 Task: Find connections with filter location Enshi with filter topic #Marketingwith filter profile language German with filter current company ICRISAT with filter school Siksha 'O' Anusandhan University with filter industry Cosmetology and Barber Schools with filter service category Financial Reporting with filter keywords title Nail Technician
Action: Mouse moved to (622, 63)
Screenshot: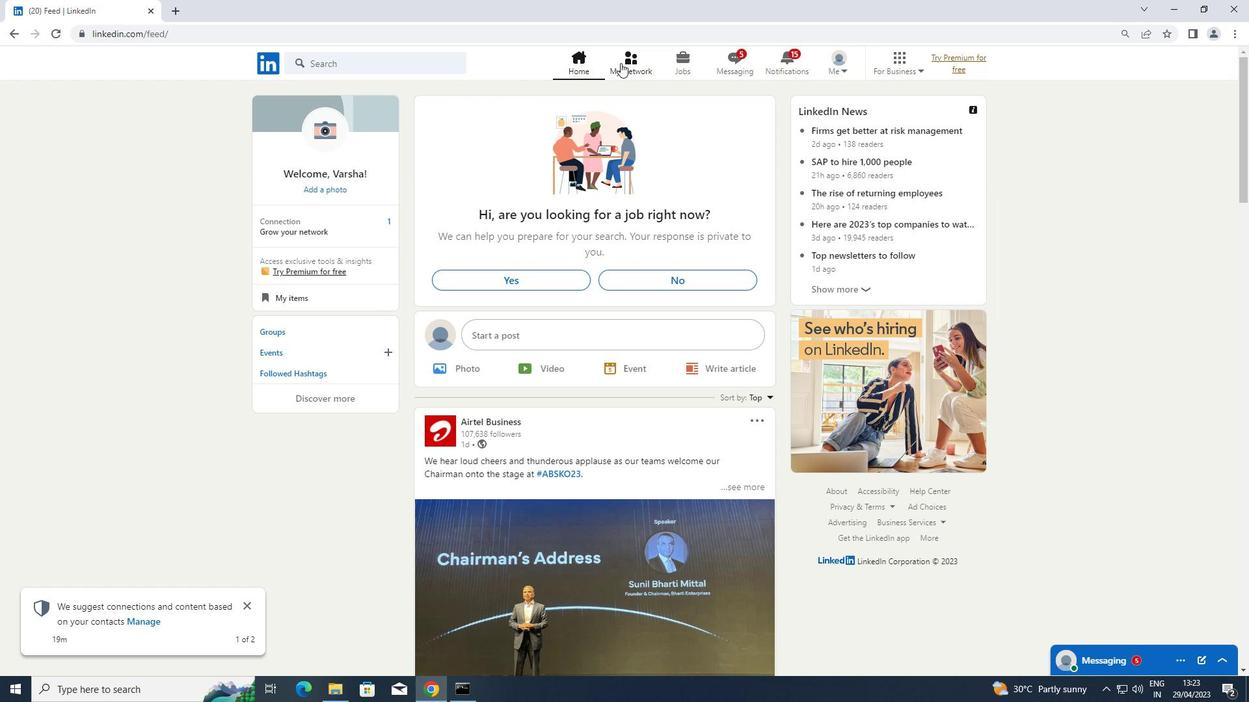 
Action: Mouse pressed left at (622, 63)
Screenshot: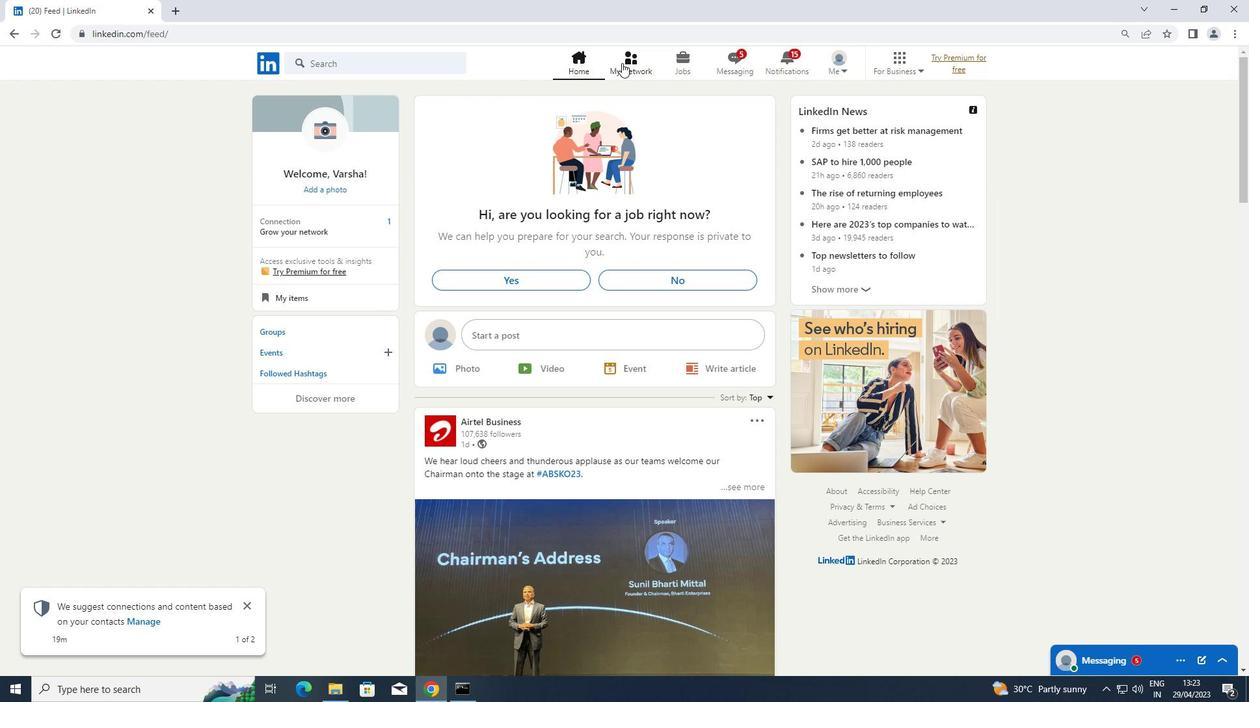 
Action: Mouse moved to (350, 142)
Screenshot: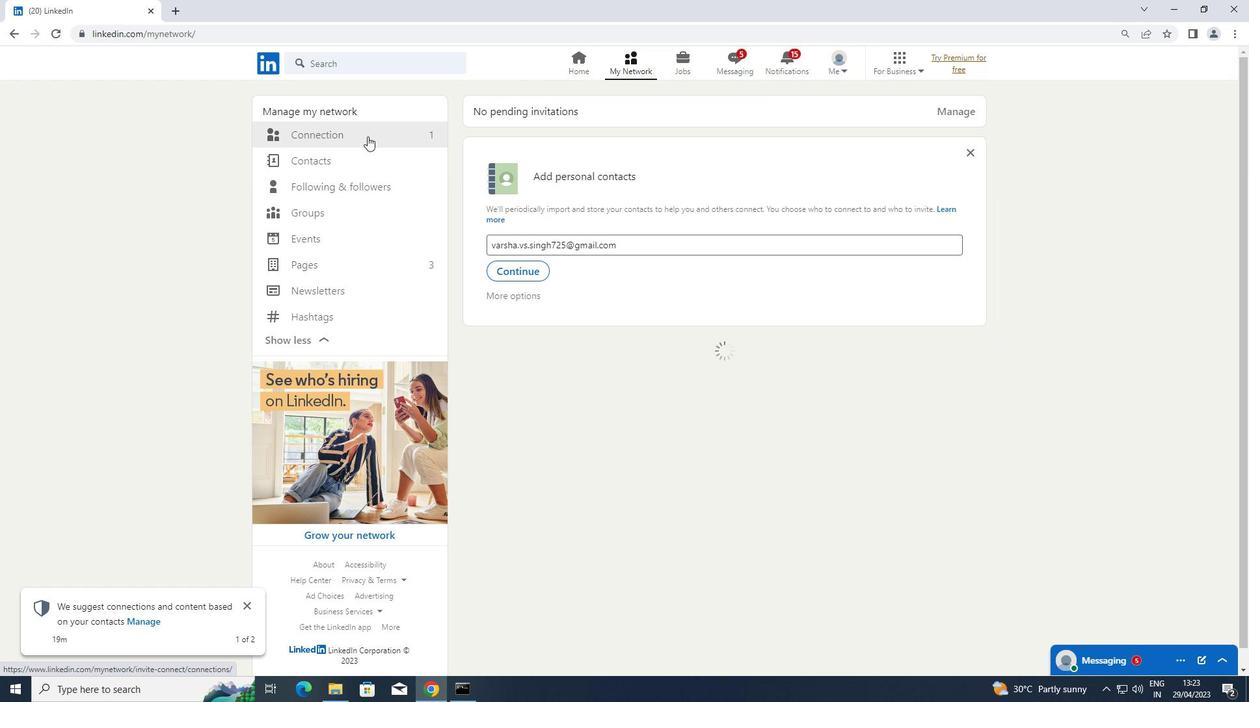 
Action: Mouse pressed left at (350, 142)
Screenshot: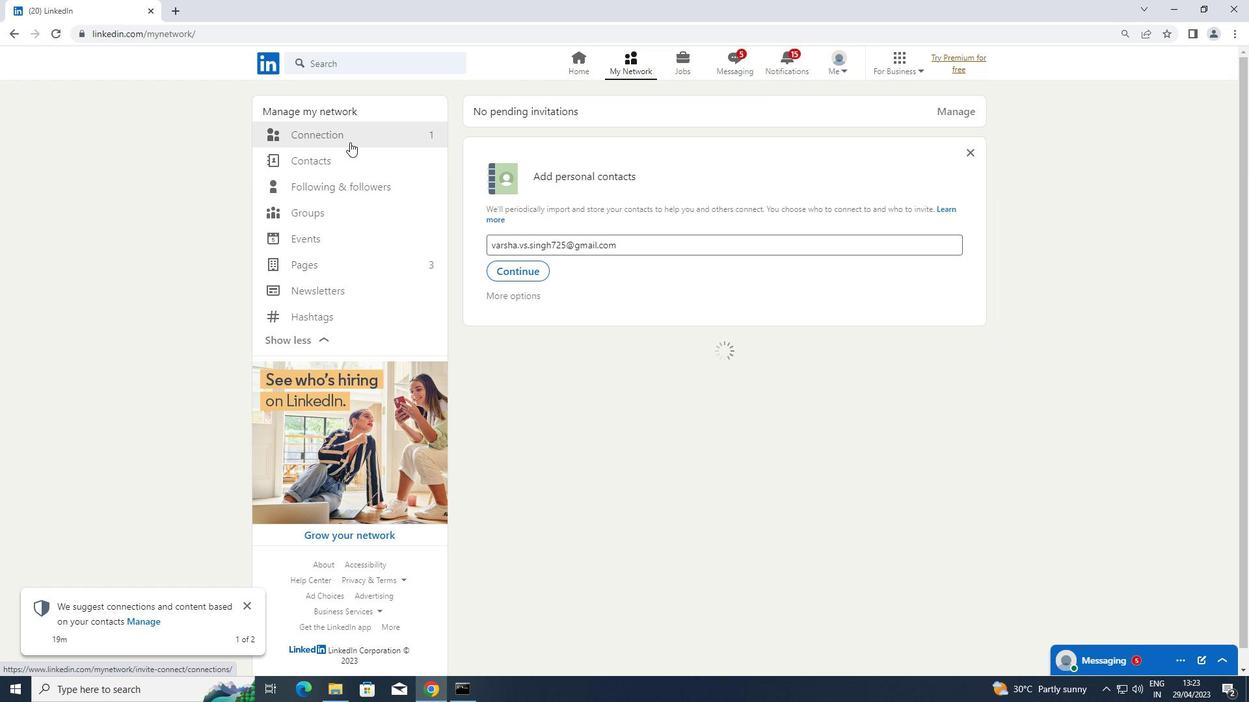 
Action: Mouse moved to (306, 124)
Screenshot: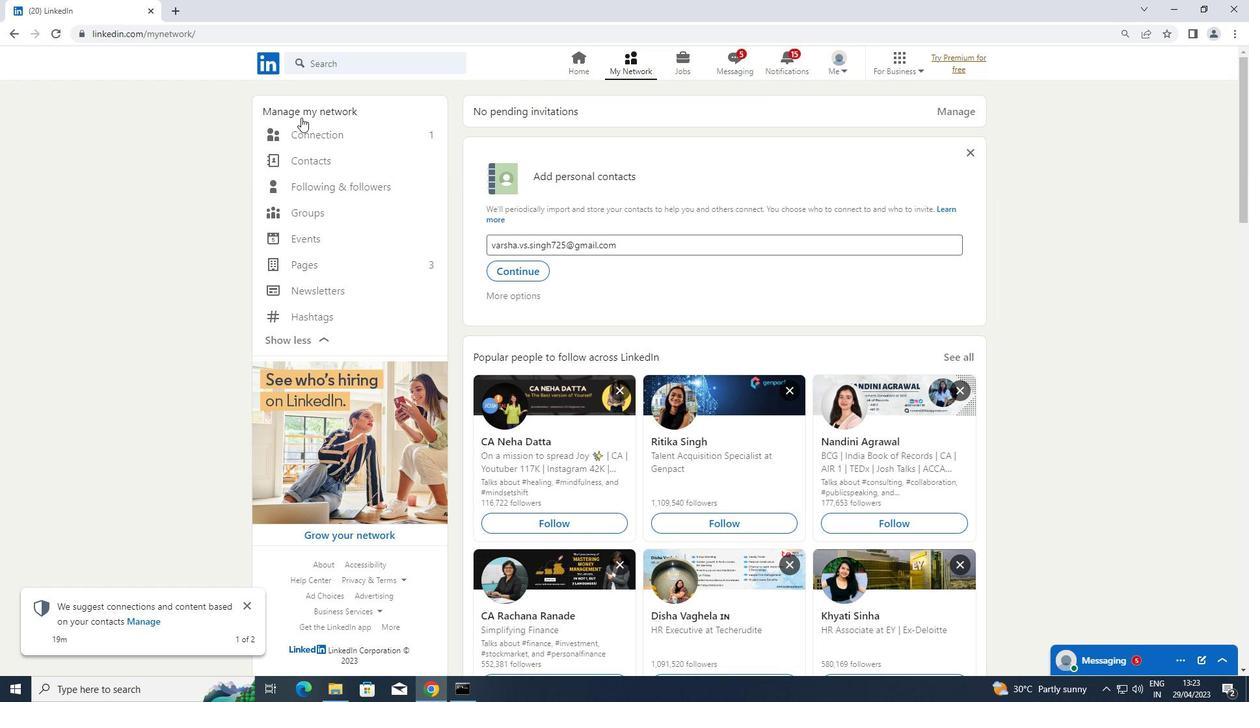 
Action: Mouse pressed left at (306, 124)
Screenshot: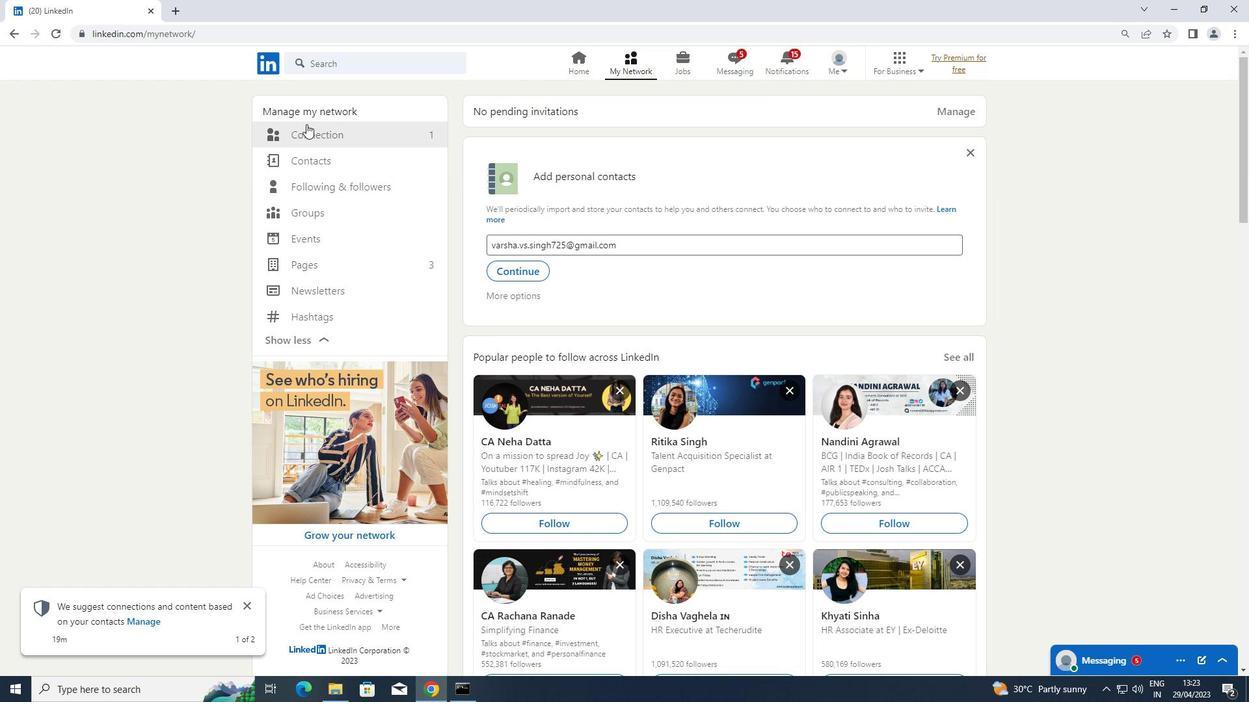 
Action: Mouse pressed left at (306, 124)
Screenshot: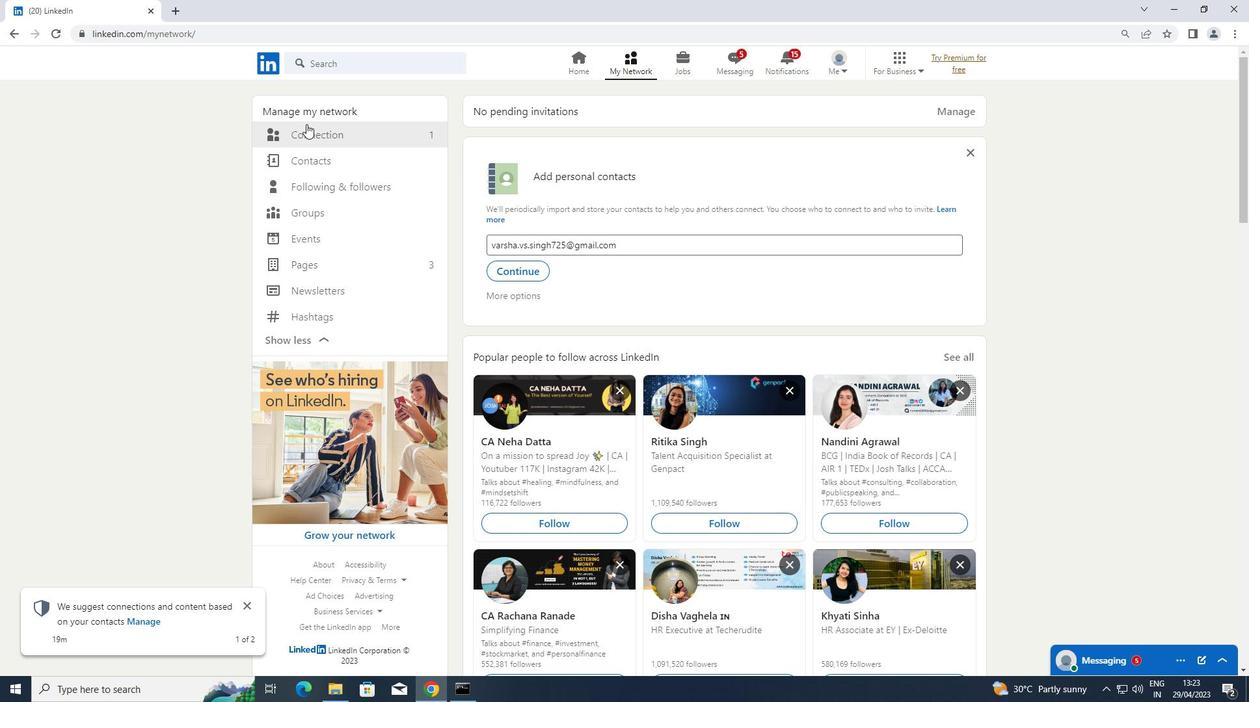
Action: Mouse pressed left at (306, 124)
Screenshot: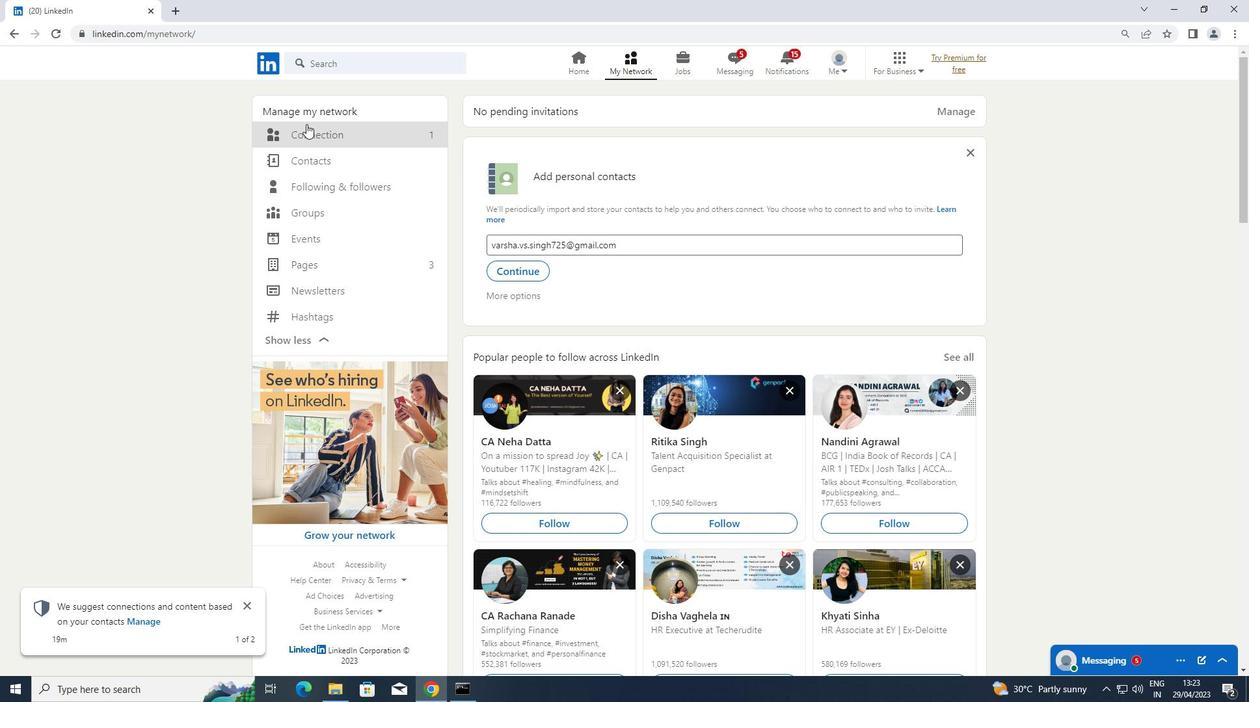 
Action: Mouse moved to (366, 129)
Screenshot: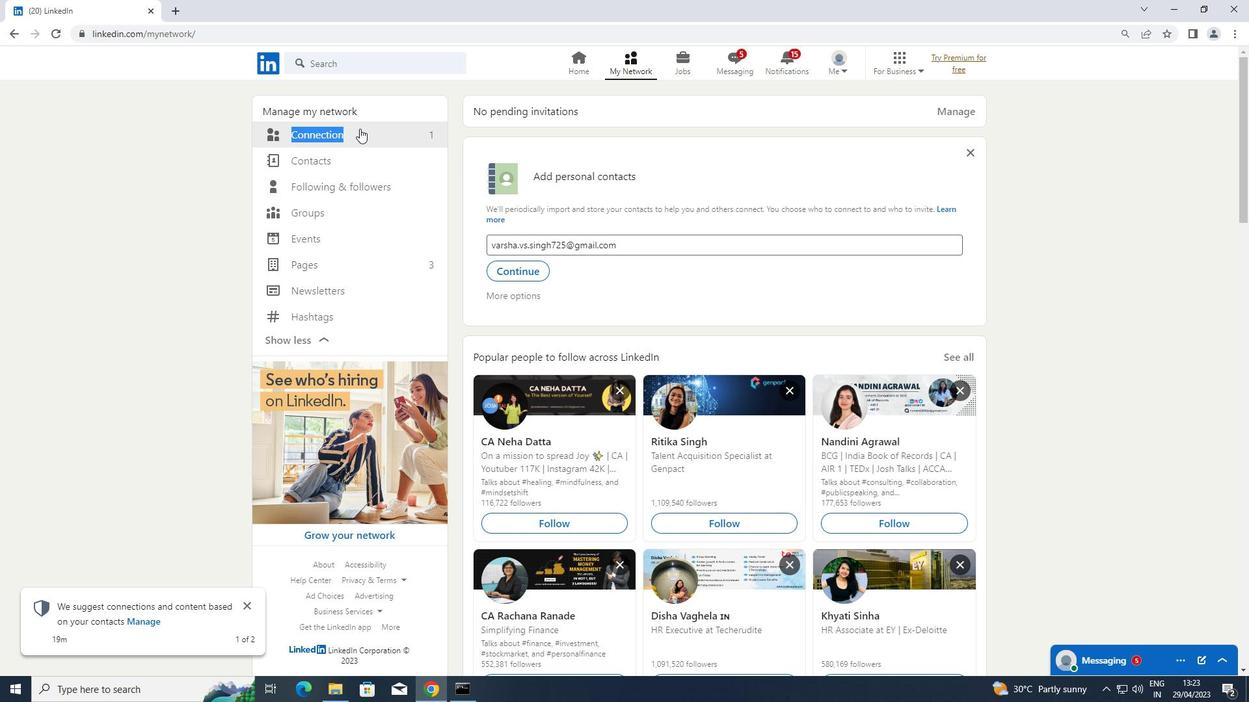 
Action: Mouse pressed left at (366, 129)
Screenshot: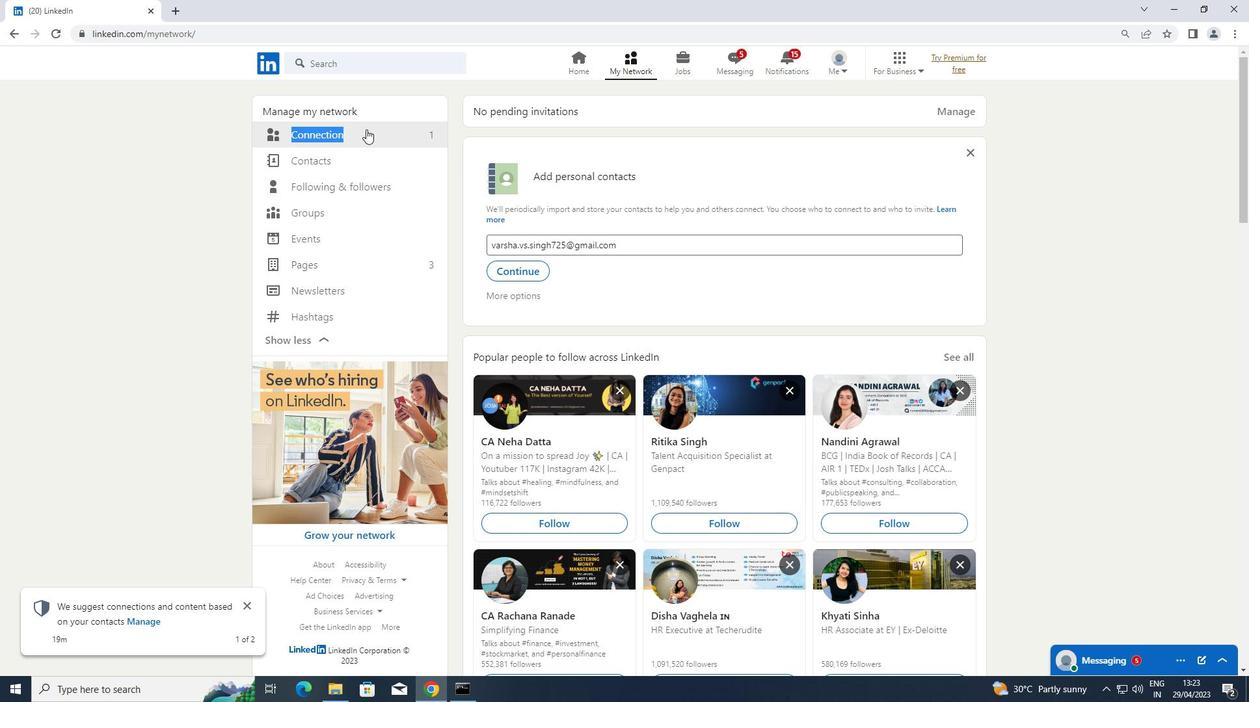 
Action: Mouse moved to (698, 130)
Screenshot: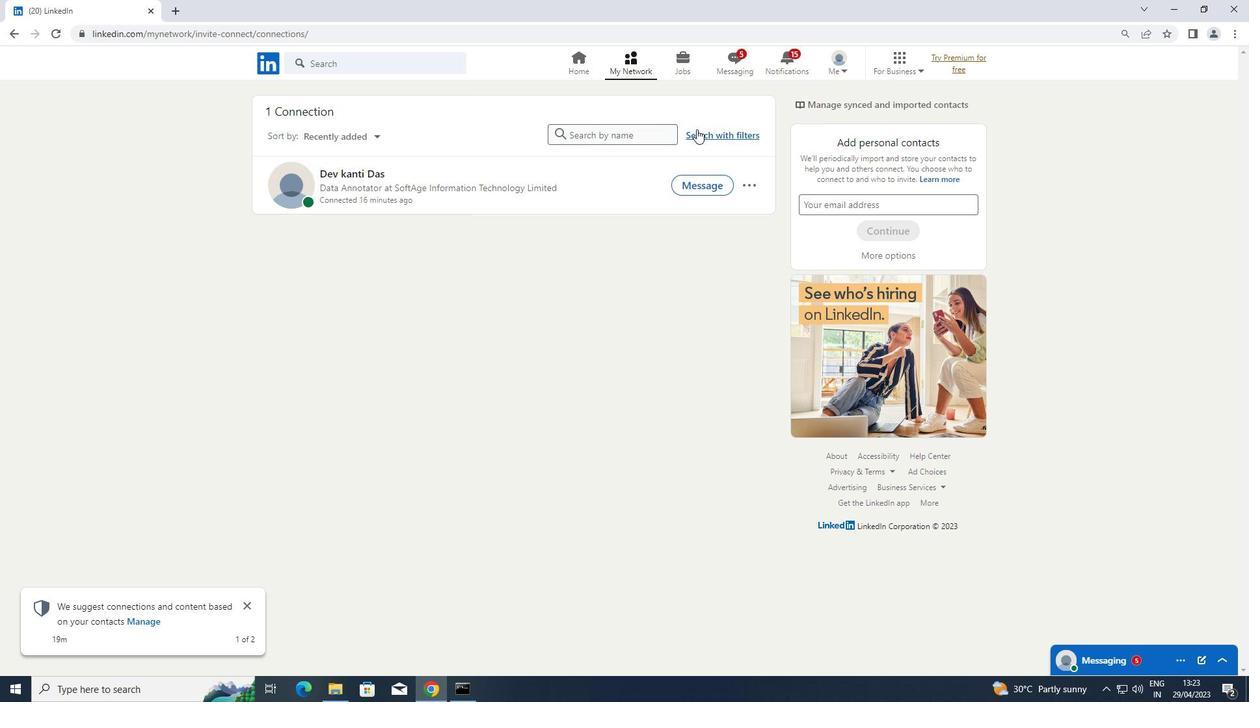 
Action: Mouse pressed left at (698, 130)
Screenshot: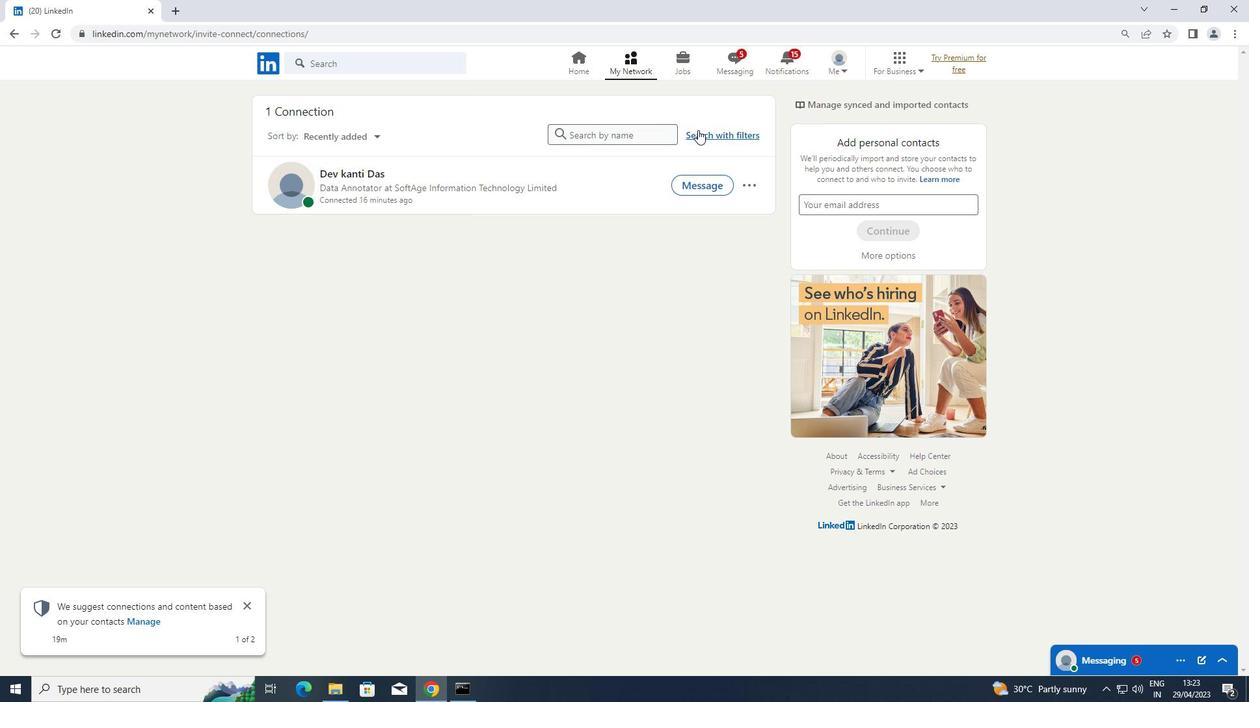 
Action: Mouse moved to (659, 95)
Screenshot: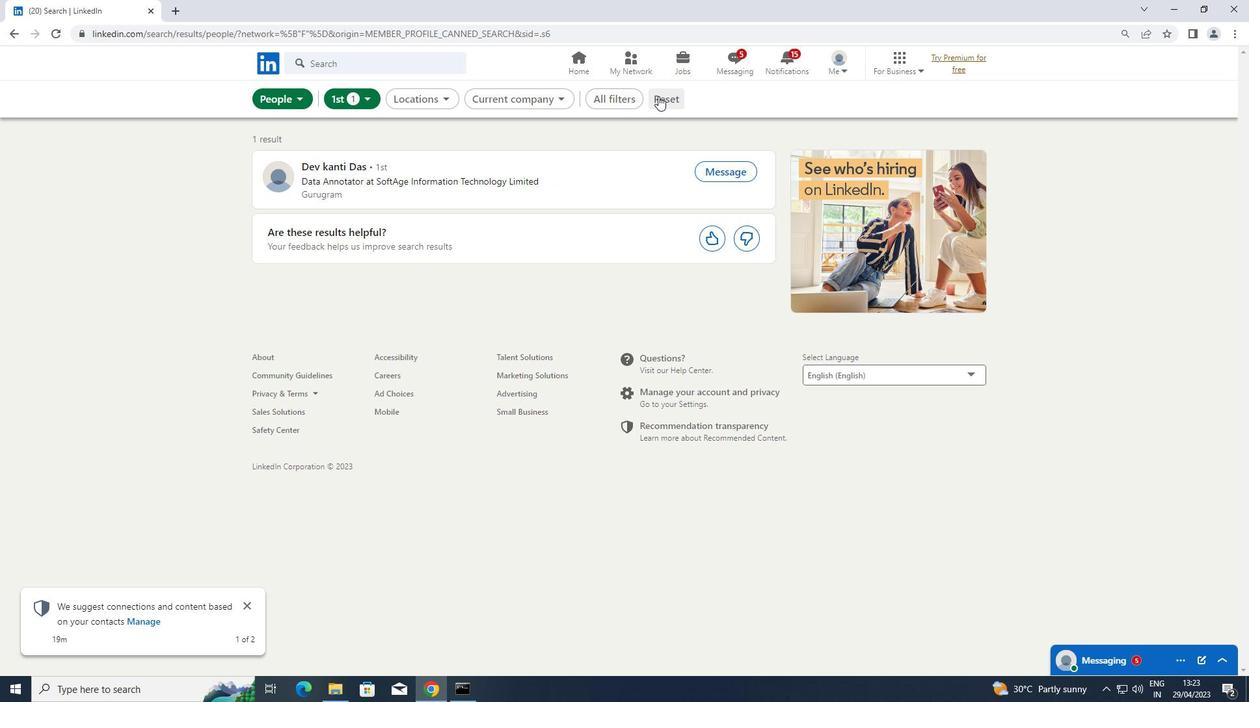 
Action: Mouse pressed left at (659, 95)
Screenshot: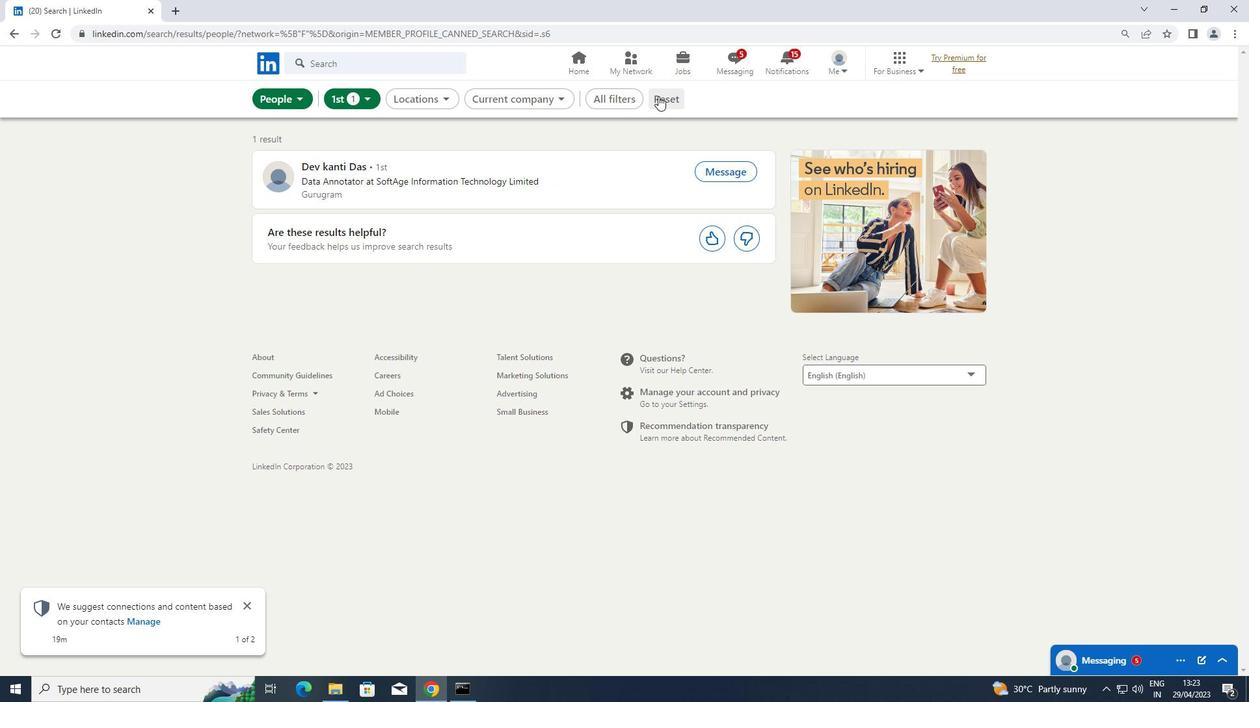 
Action: Mouse moved to (643, 104)
Screenshot: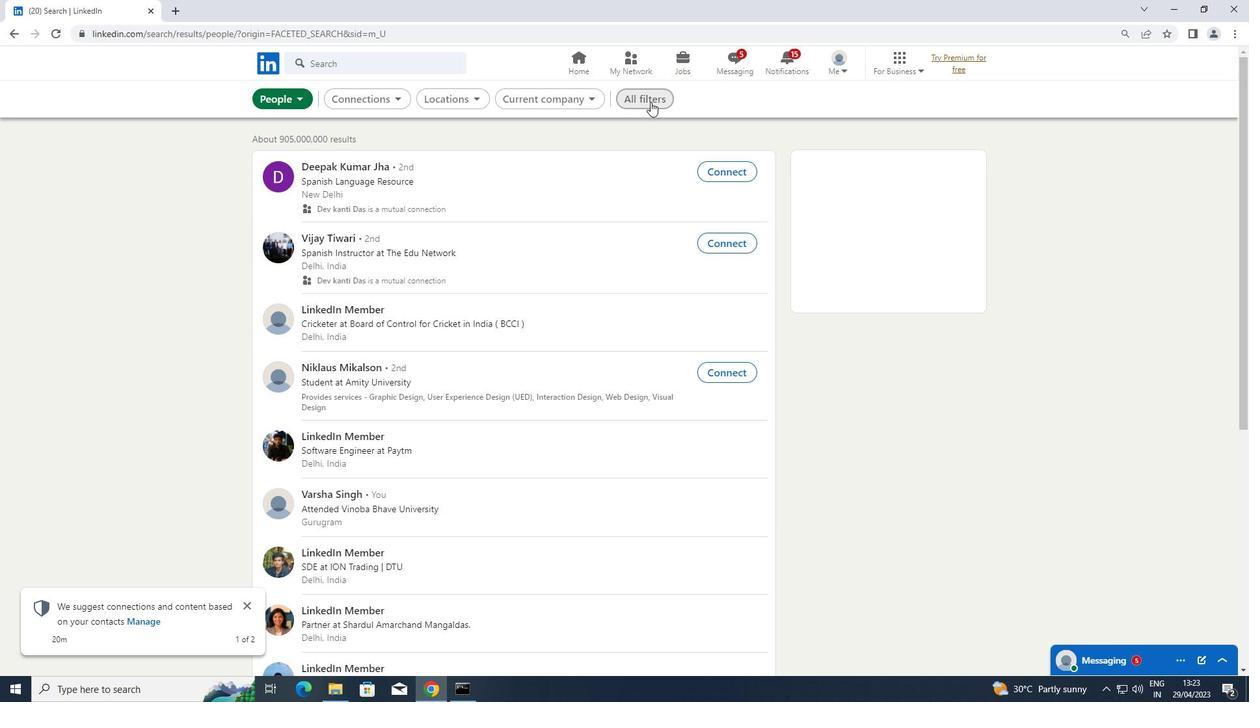 
Action: Mouse pressed left at (643, 104)
Screenshot: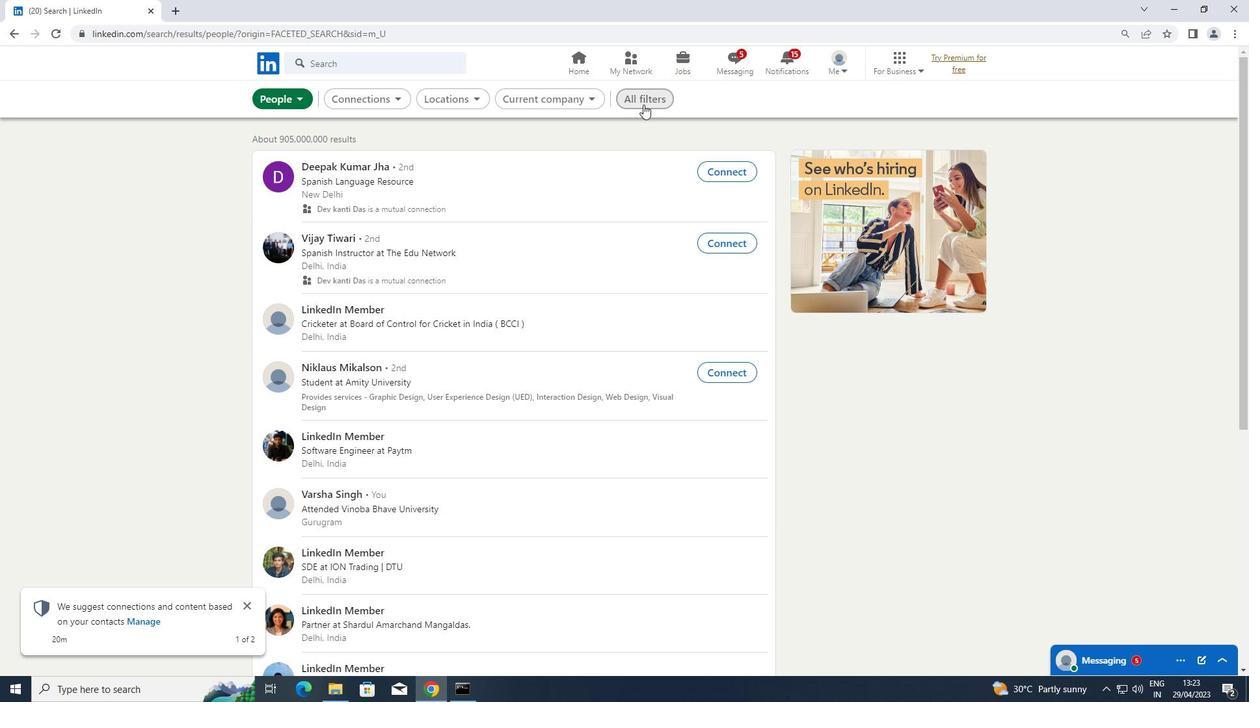 
Action: Mouse moved to (936, 314)
Screenshot: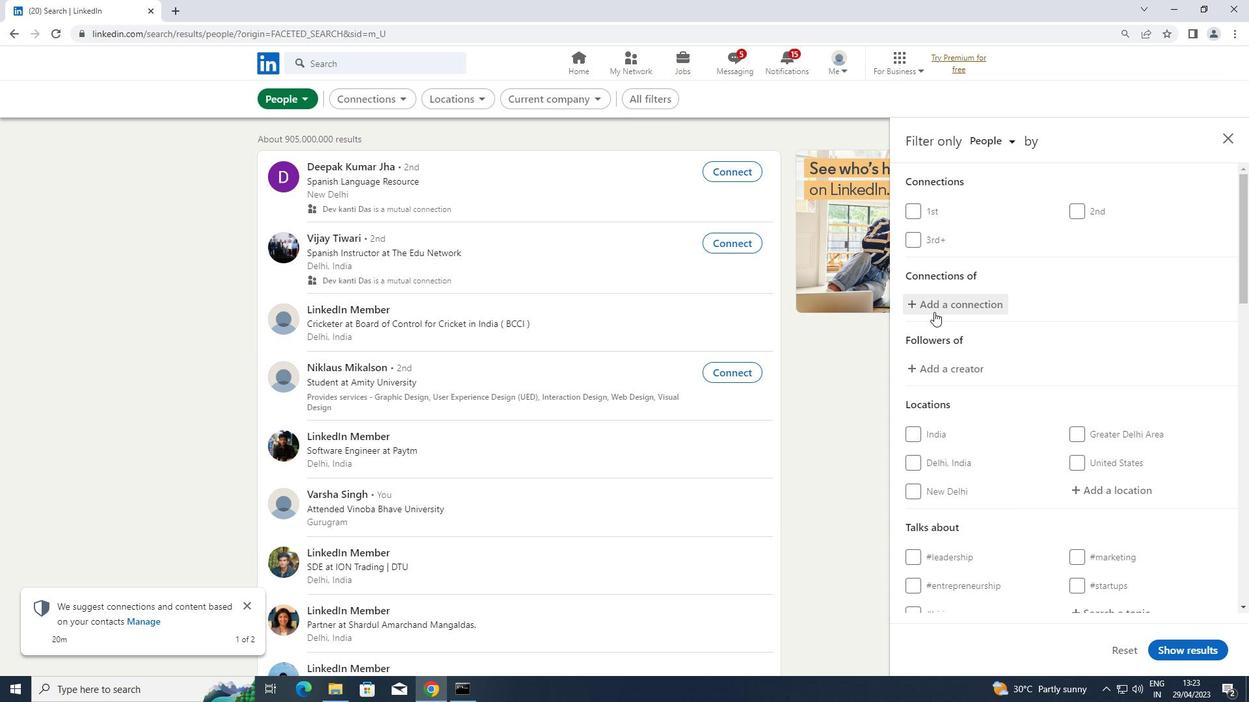 
Action: Mouse scrolled (936, 314) with delta (0, 0)
Screenshot: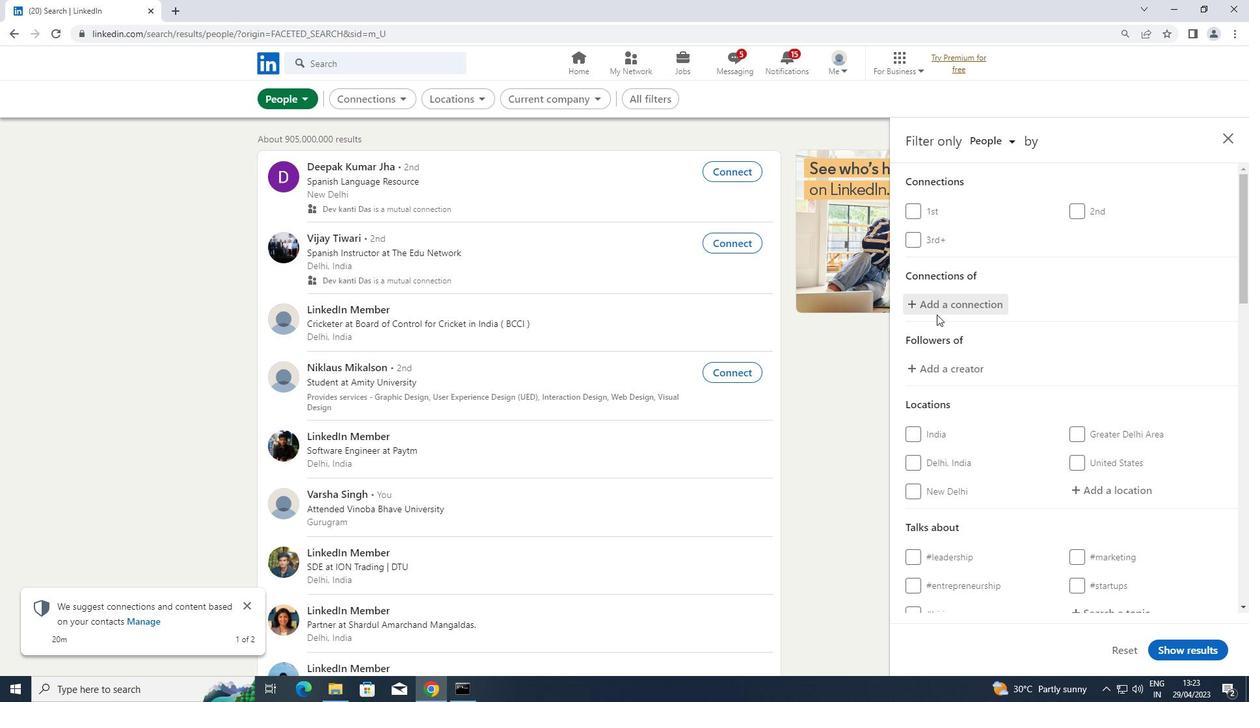 
Action: Mouse moved to (1080, 428)
Screenshot: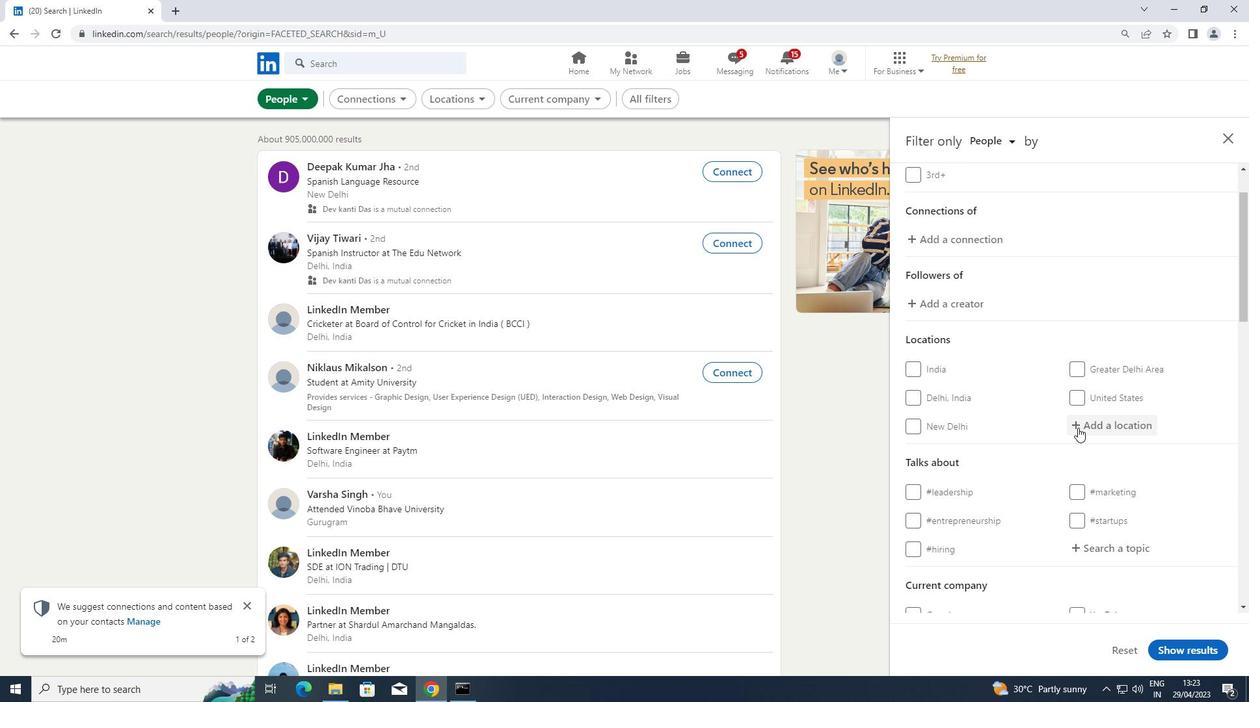 
Action: Mouse pressed left at (1080, 428)
Screenshot: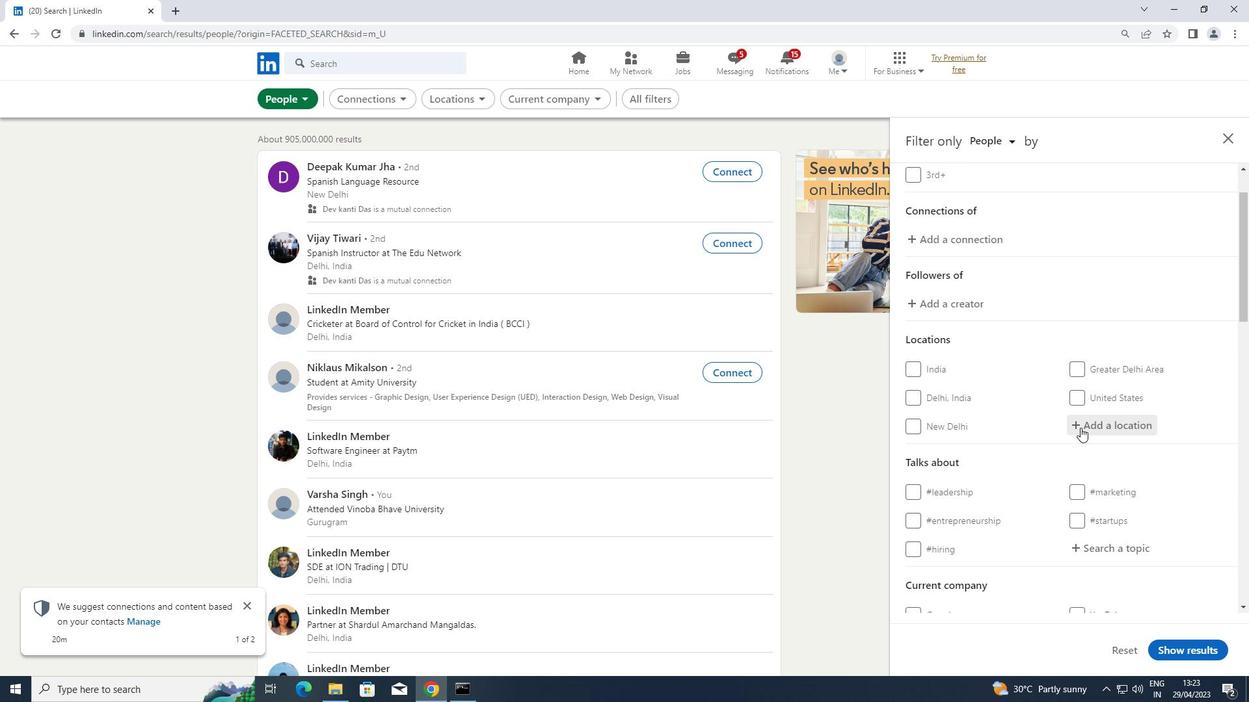 
Action: Key pressed <Key.shift>ENSHI
Screenshot: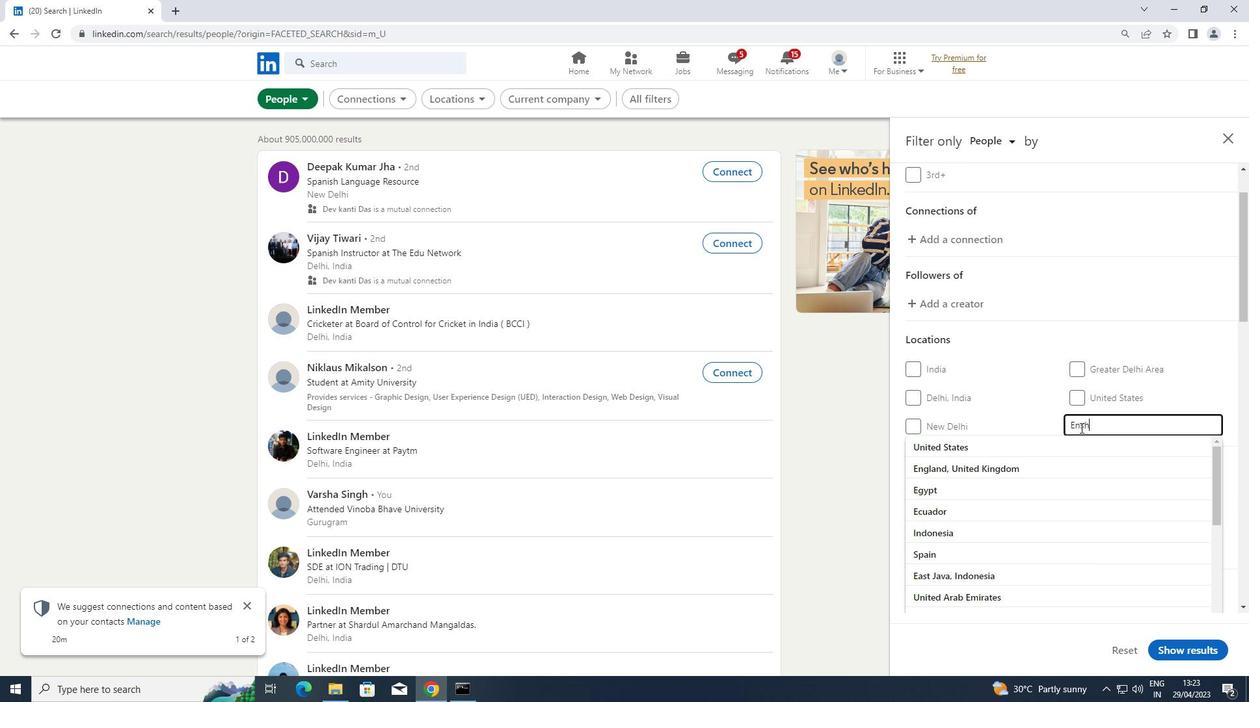 
Action: Mouse moved to (1021, 477)
Screenshot: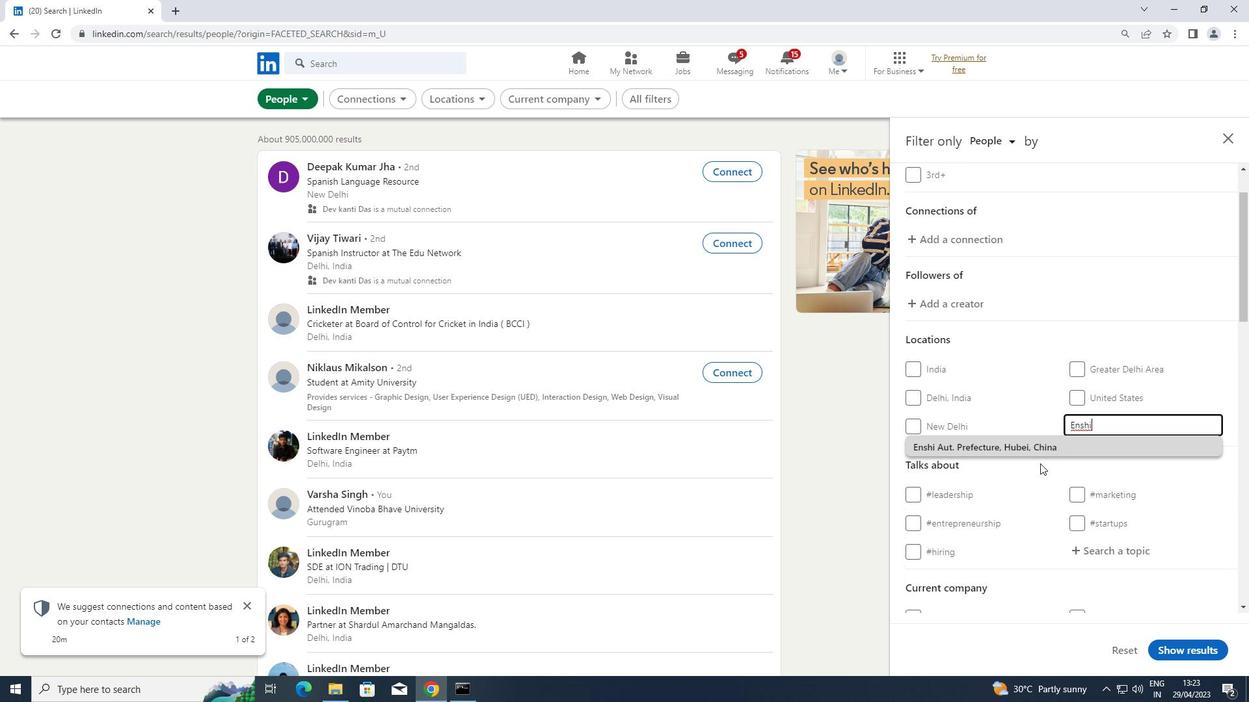 
Action: Mouse scrolled (1021, 476) with delta (0, 0)
Screenshot: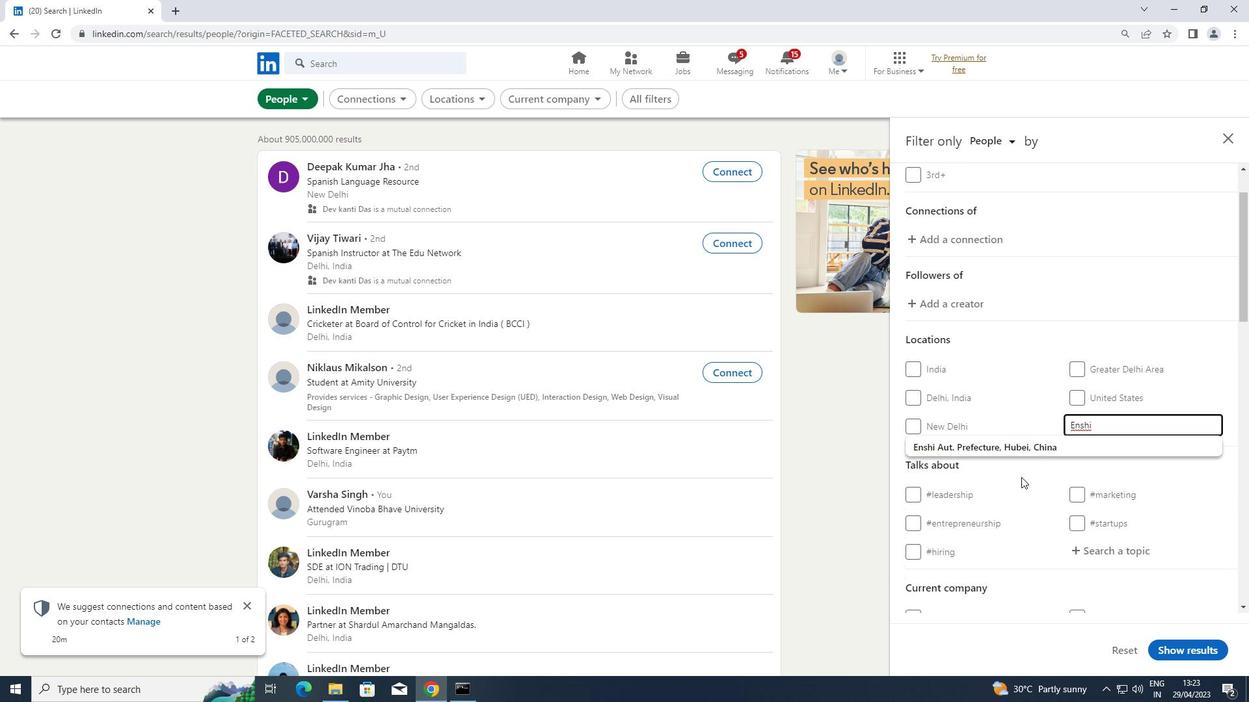 
Action: Mouse moved to (1087, 482)
Screenshot: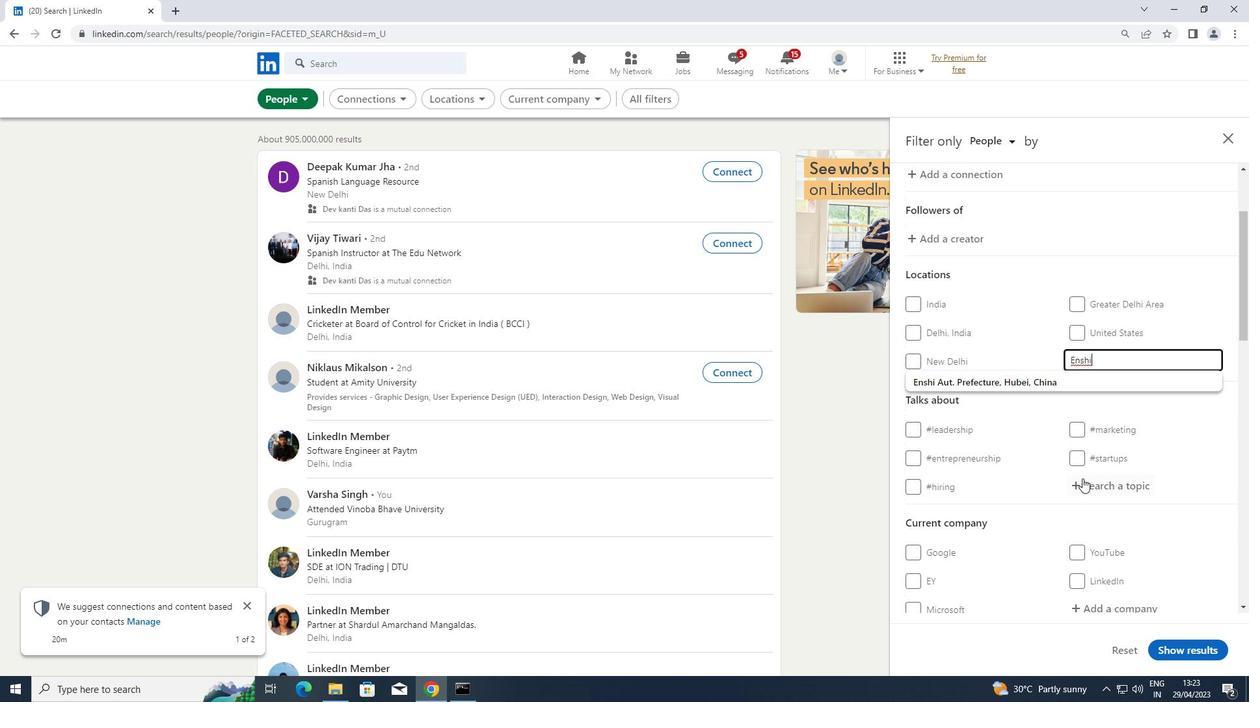 
Action: Mouse pressed left at (1087, 482)
Screenshot: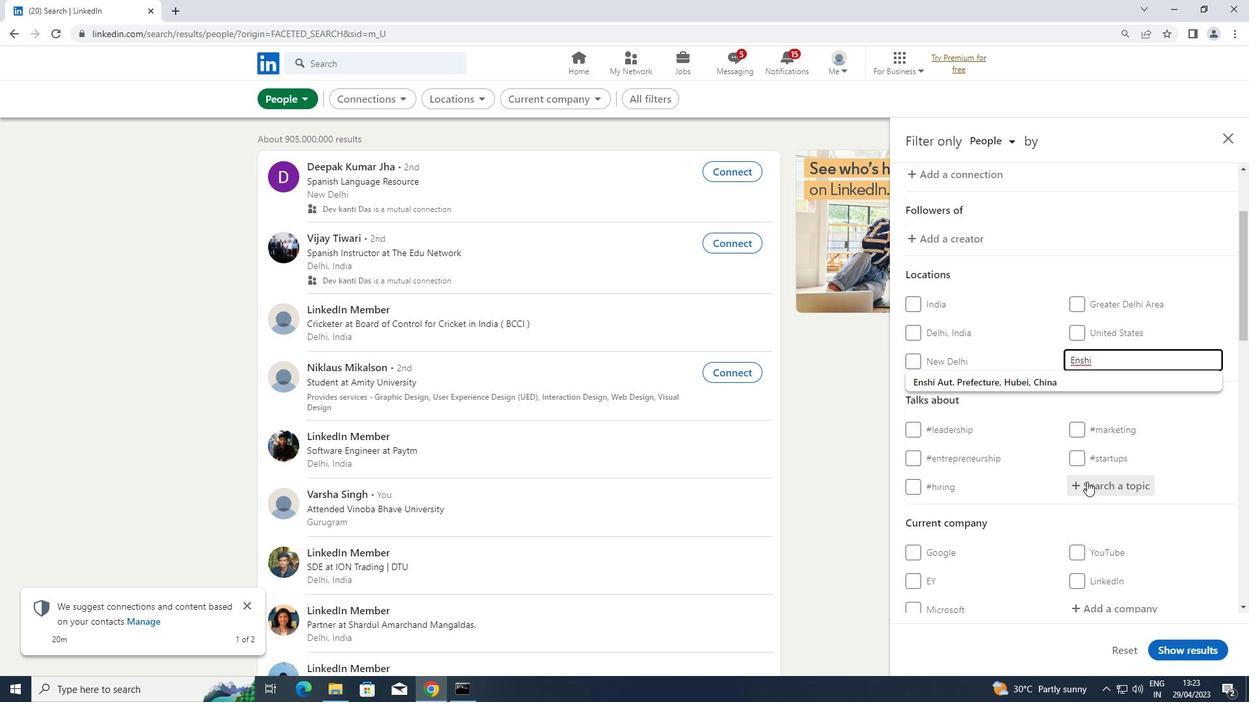 
Action: Key pressed <Key.shift>#<Key.shift>MARKETING
Screenshot: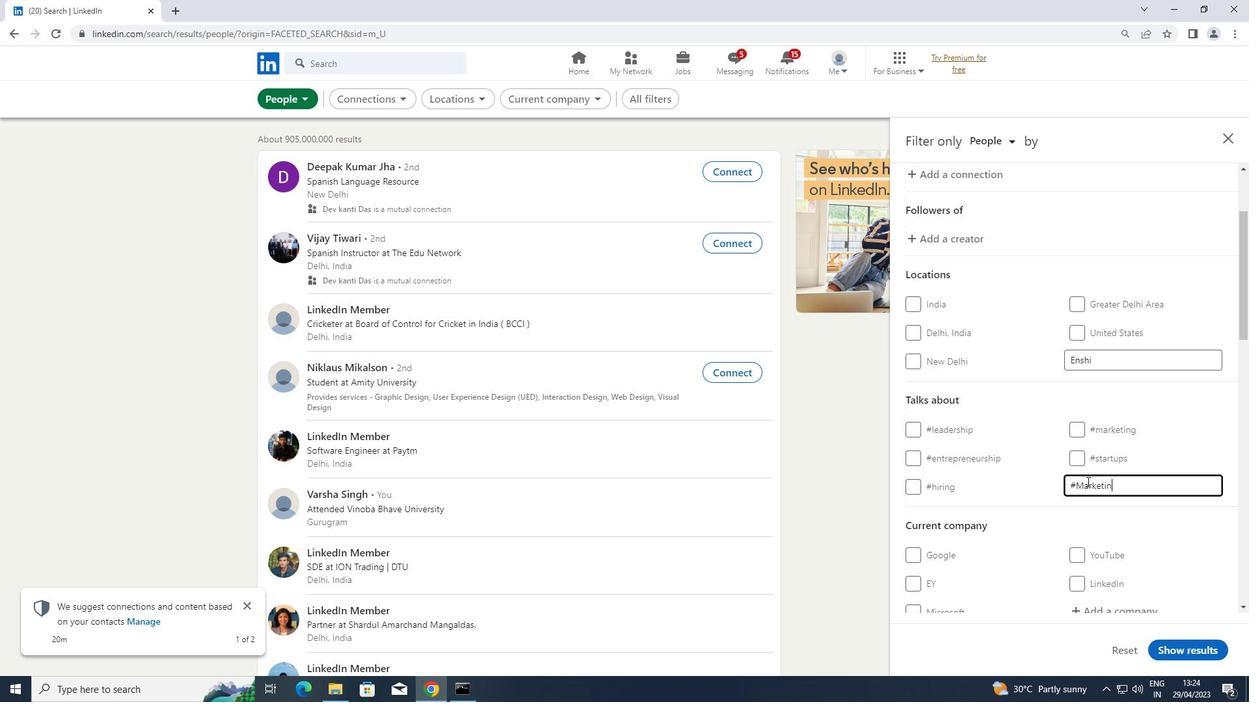
Action: Mouse moved to (979, 530)
Screenshot: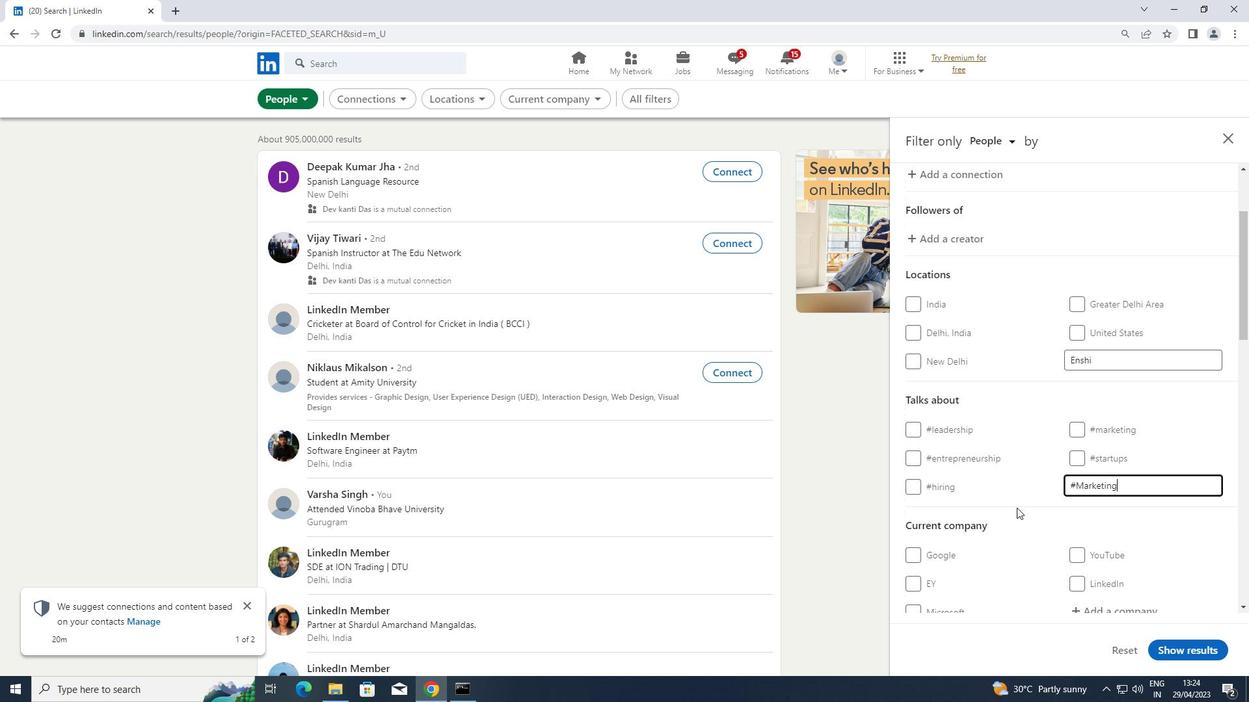 
Action: Mouse scrolled (979, 529) with delta (0, 0)
Screenshot: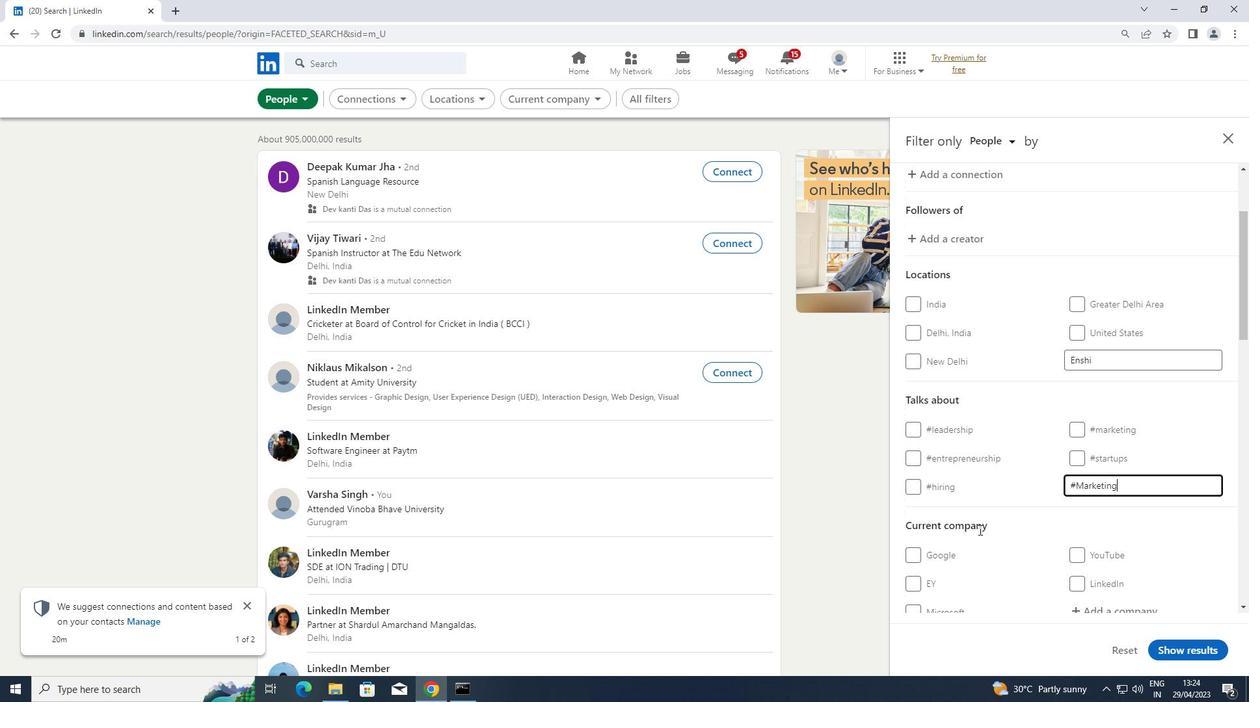 
Action: Mouse scrolled (979, 529) with delta (0, 0)
Screenshot: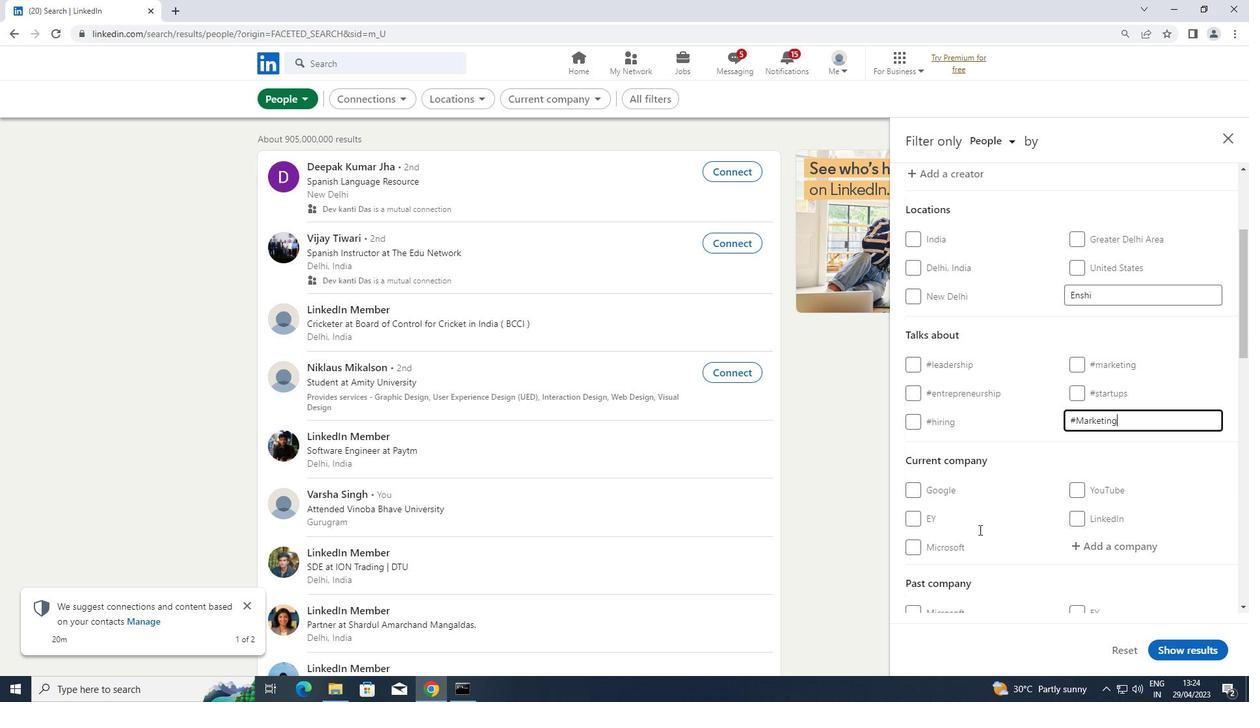 
Action: Mouse scrolled (979, 529) with delta (0, 0)
Screenshot: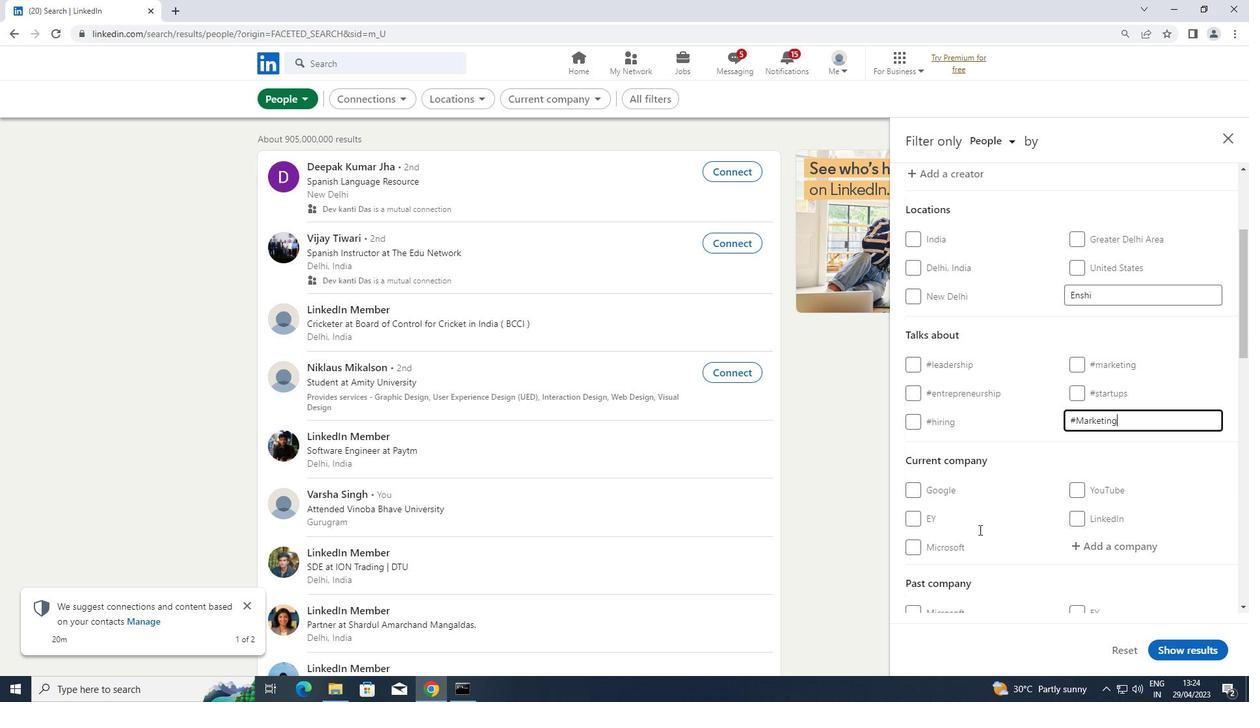 
Action: Mouse scrolled (979, 529) with delta (0, 0)
Screenshot: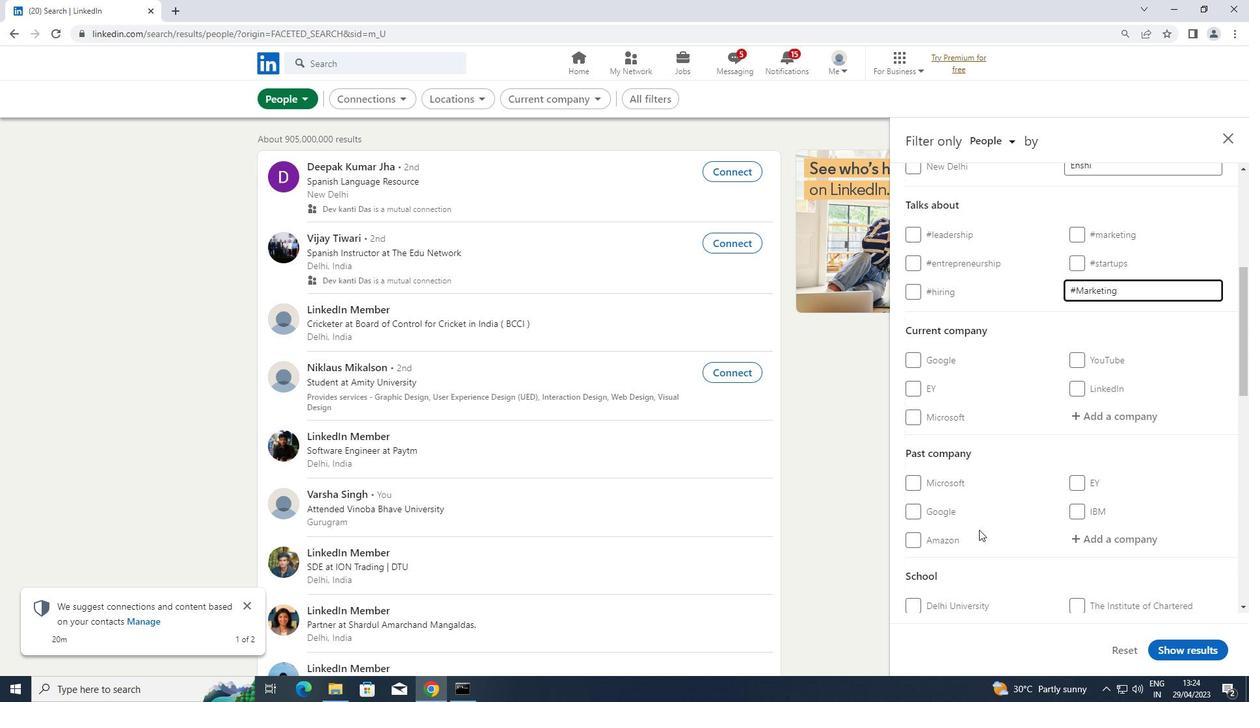 
Action: Mouse scrolled (979, 529) with delta (0, 0)
Screenshot: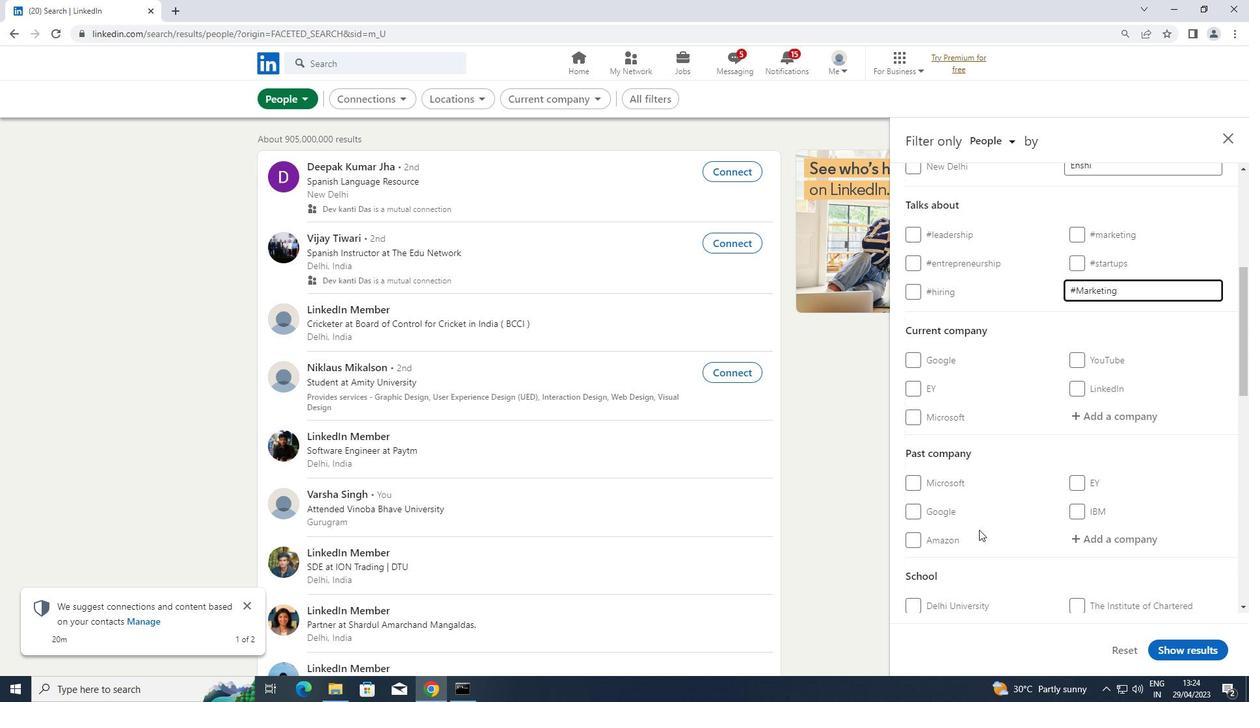 
Action: Mouse scrolled (979, 529) with delta (0, 0)
Screenshot: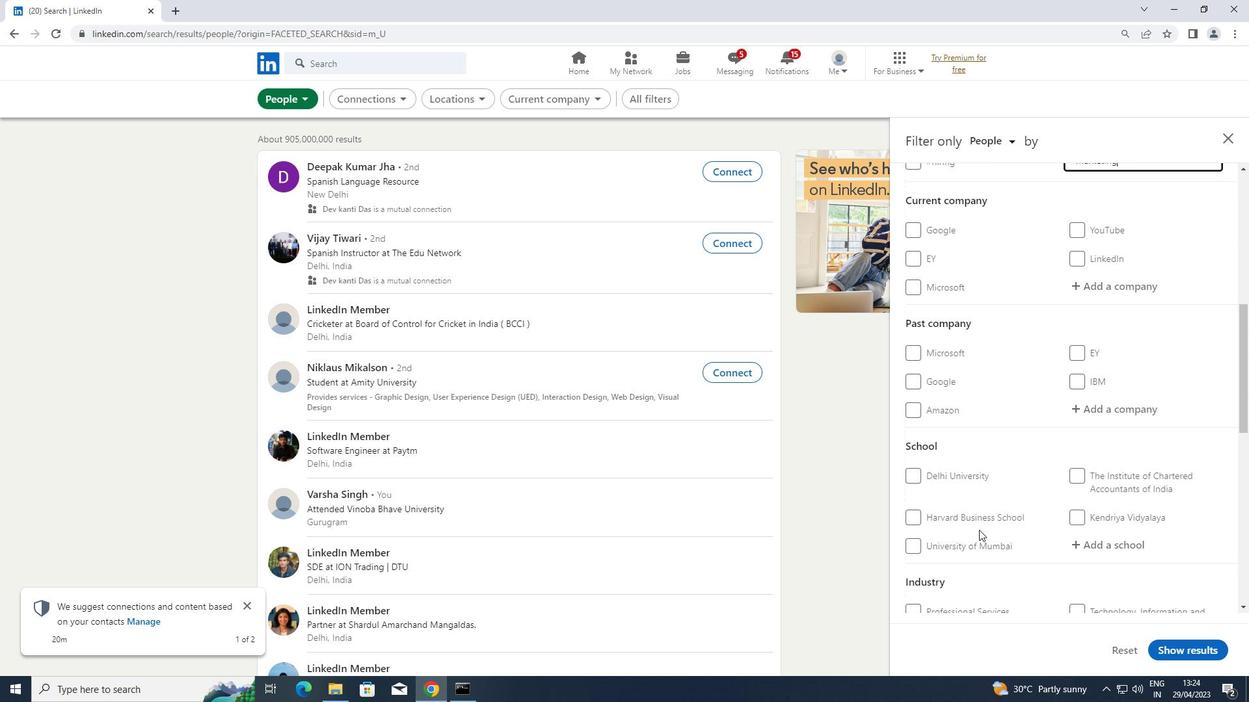 
Action: Mouse scrolled (979, 529) with delta (0, 0)
Screenshot: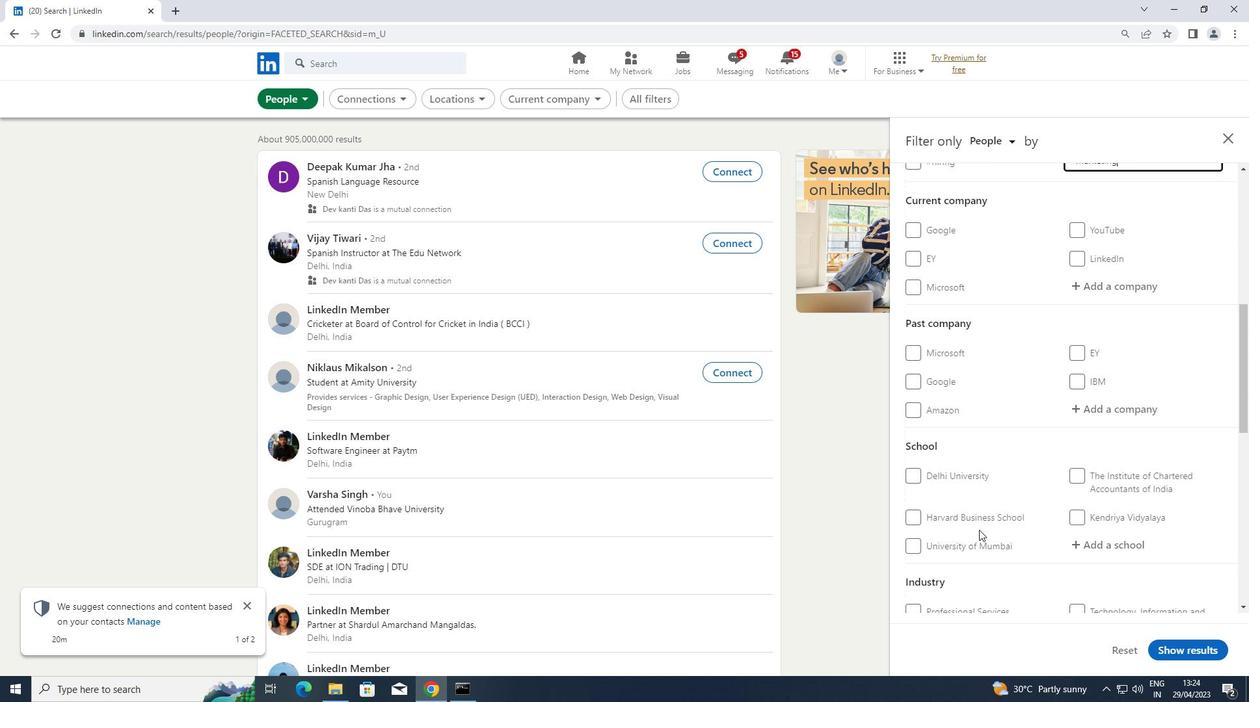 
Action: Mouse scrolled (979, 529) with delta (0, 0)
Screenshot: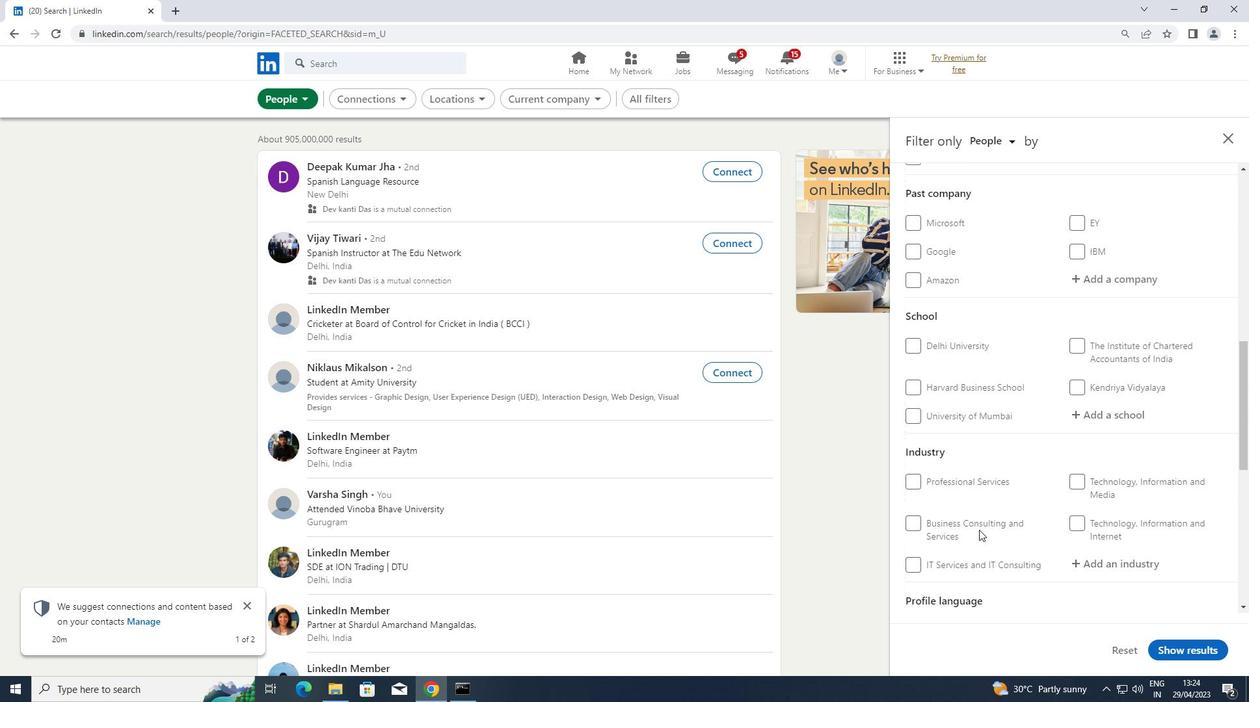 
Action: Mouse scrolled (979, 529) with delta (0, 0)
Screenshot: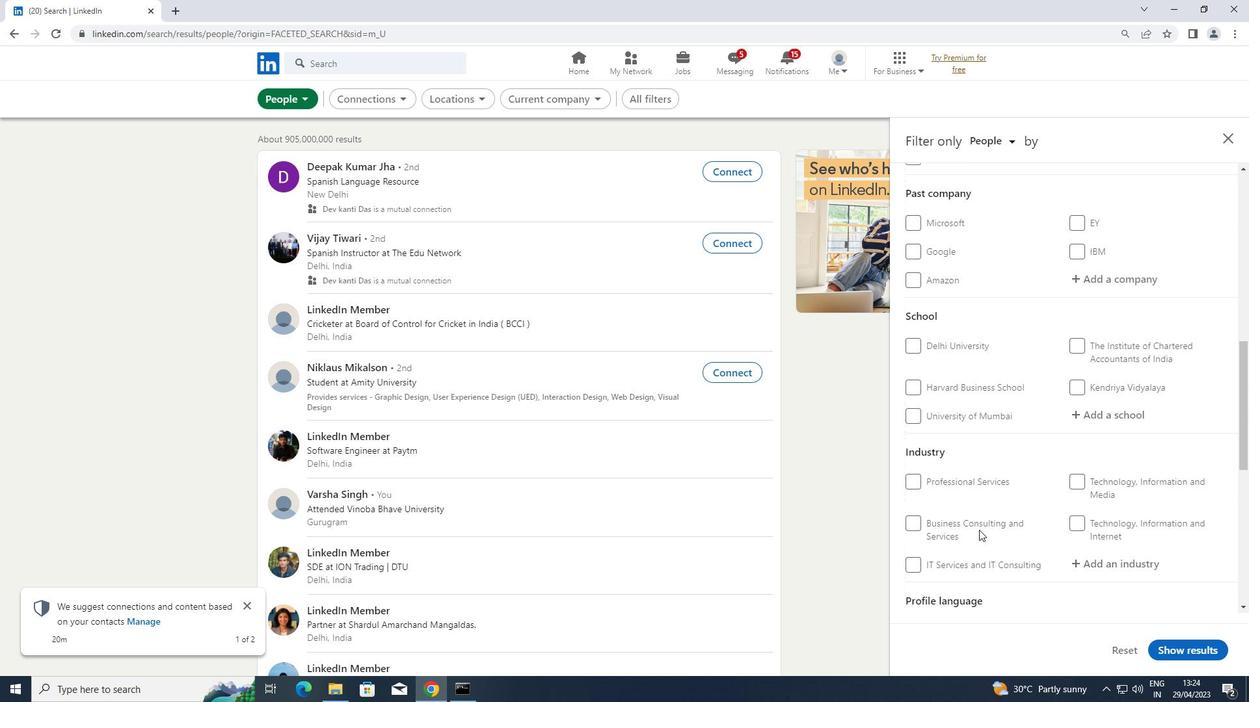 
Action: Mouse scrolled (979, 529) with delta (0, 0)
Screenshot: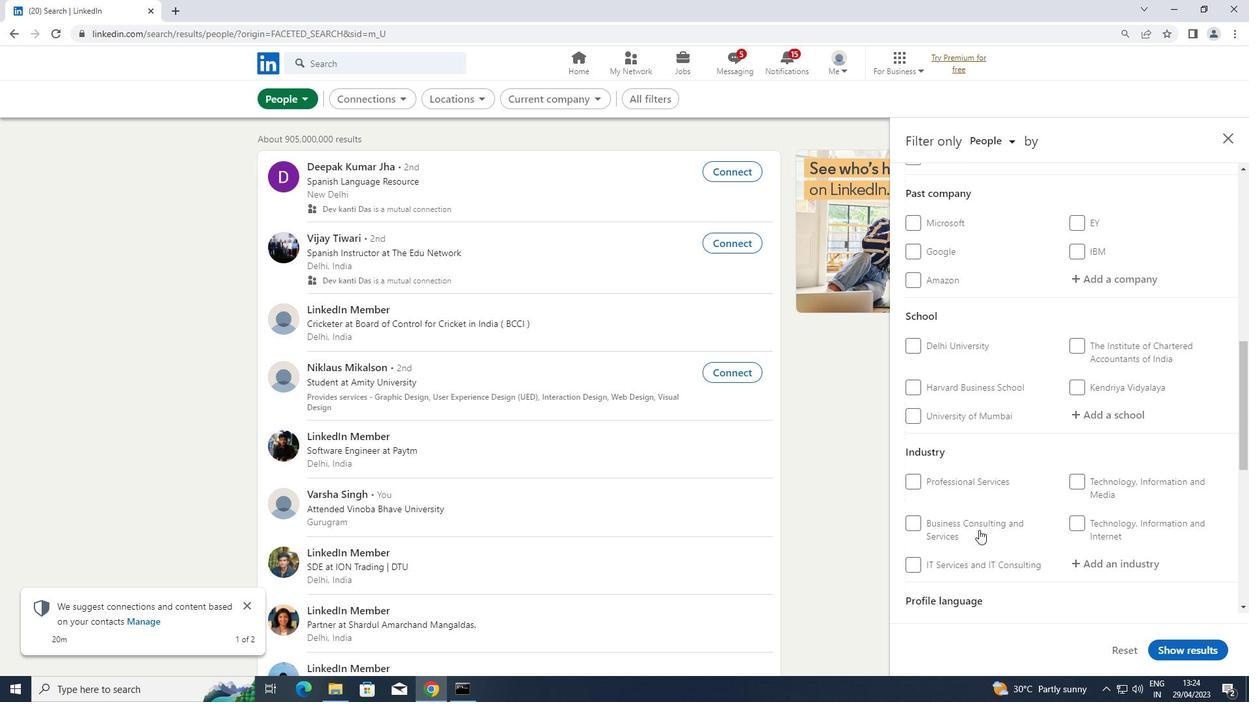 
Action: Mouse moved to (913, 497)
Screenshot: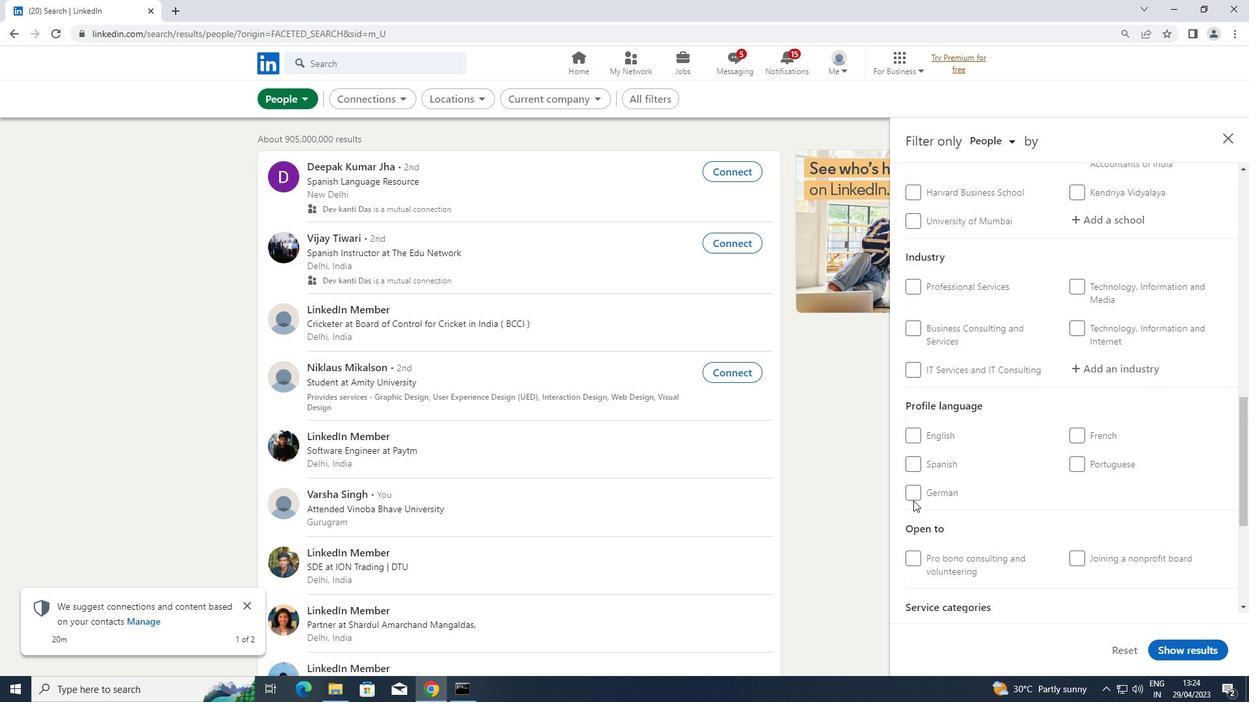 
Action: Mouse pressed left at (913, 497)
Screenshot: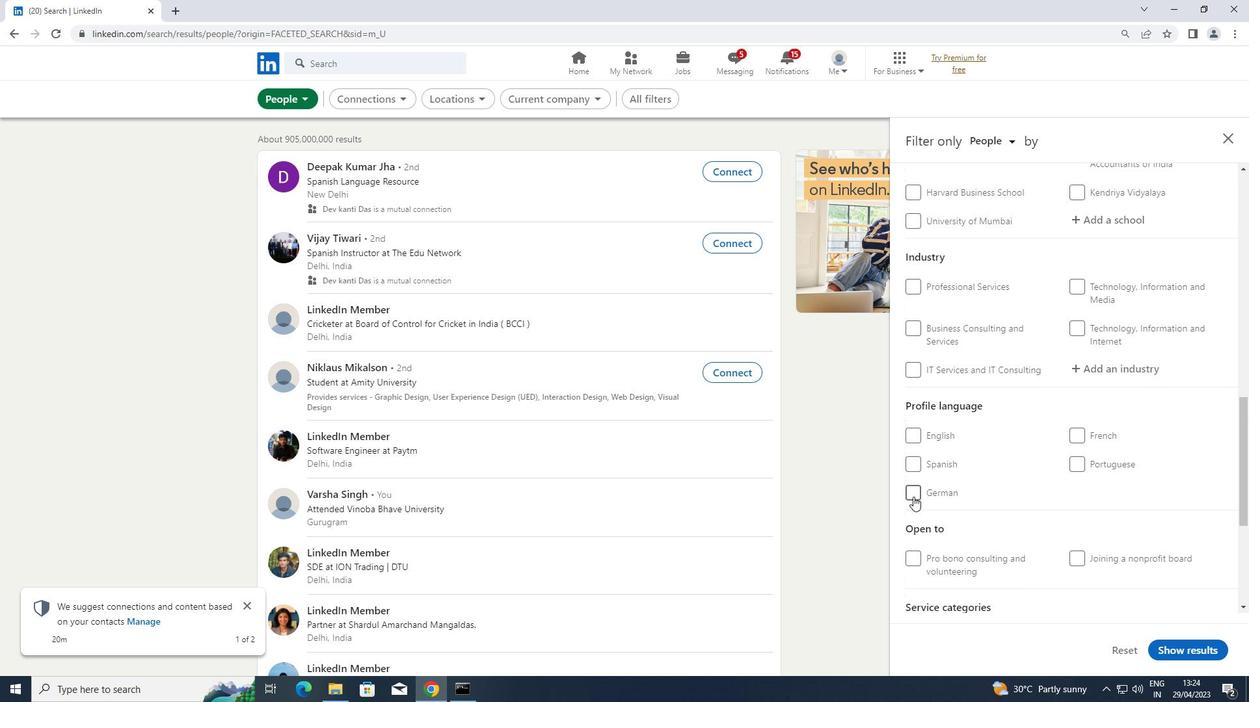 
Action: Mouse moved to (935, 496)
Screenshot: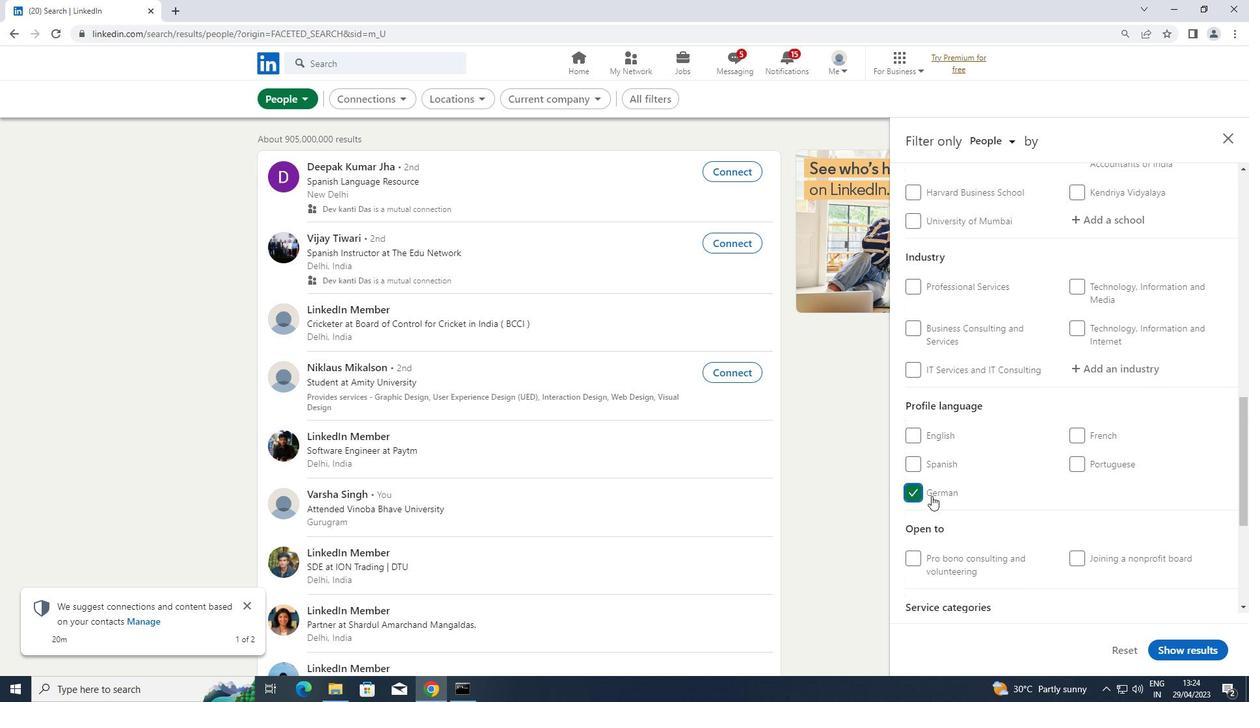 
Action: Mouse scrolled (935, 497) with delta (0, 0)
Screenshot: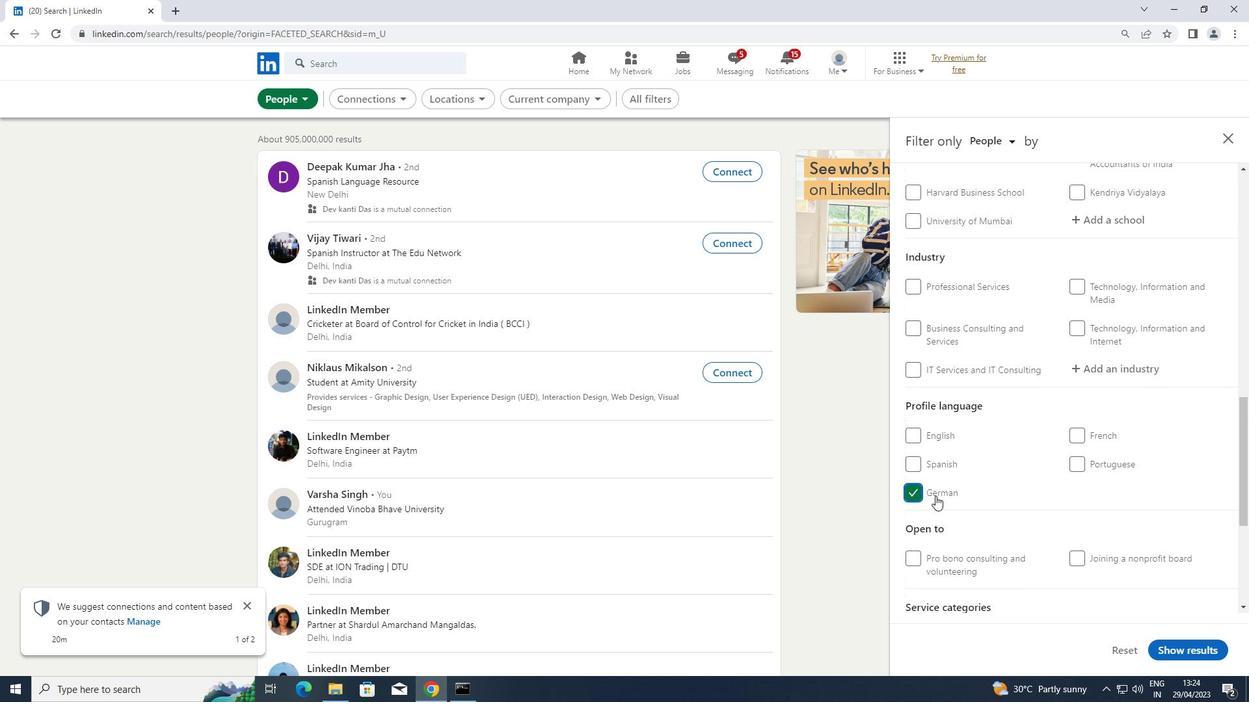 
Action: Mouse scrolled (935, 497) with delta (0, 0)
Screenshot: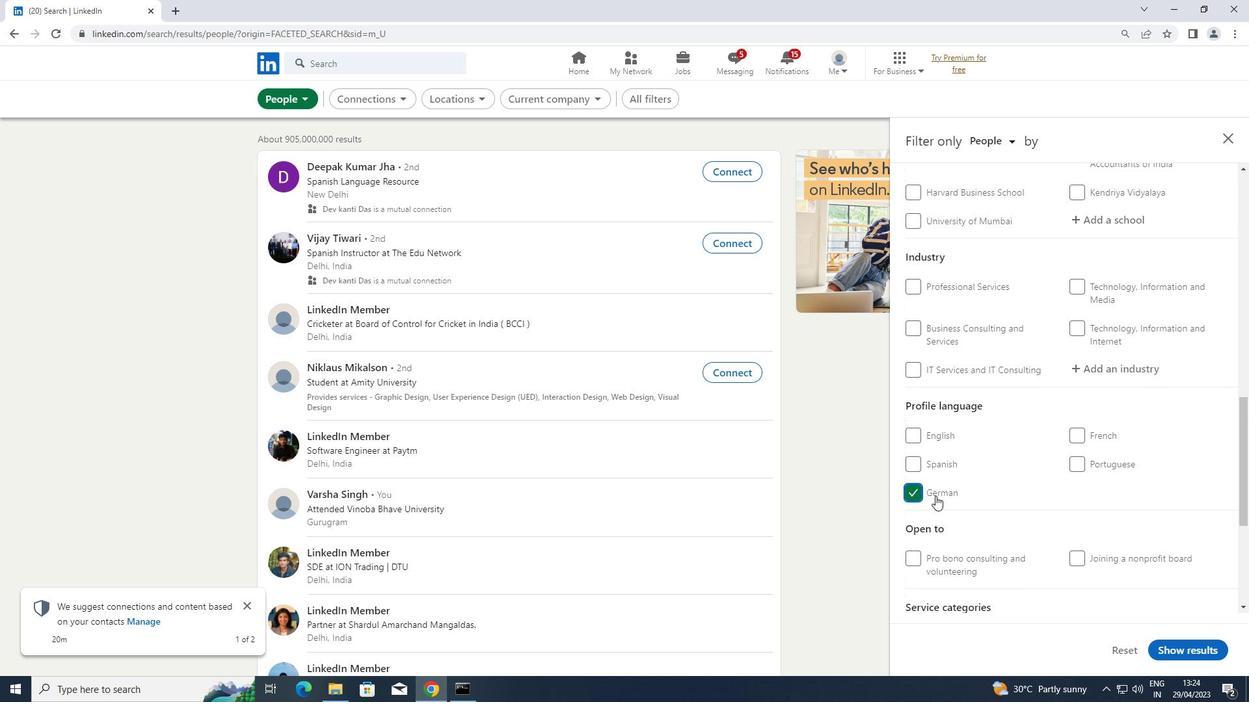 
Action: Mouse scrolled (935, 497) with delta (0, 0)
Screenshot: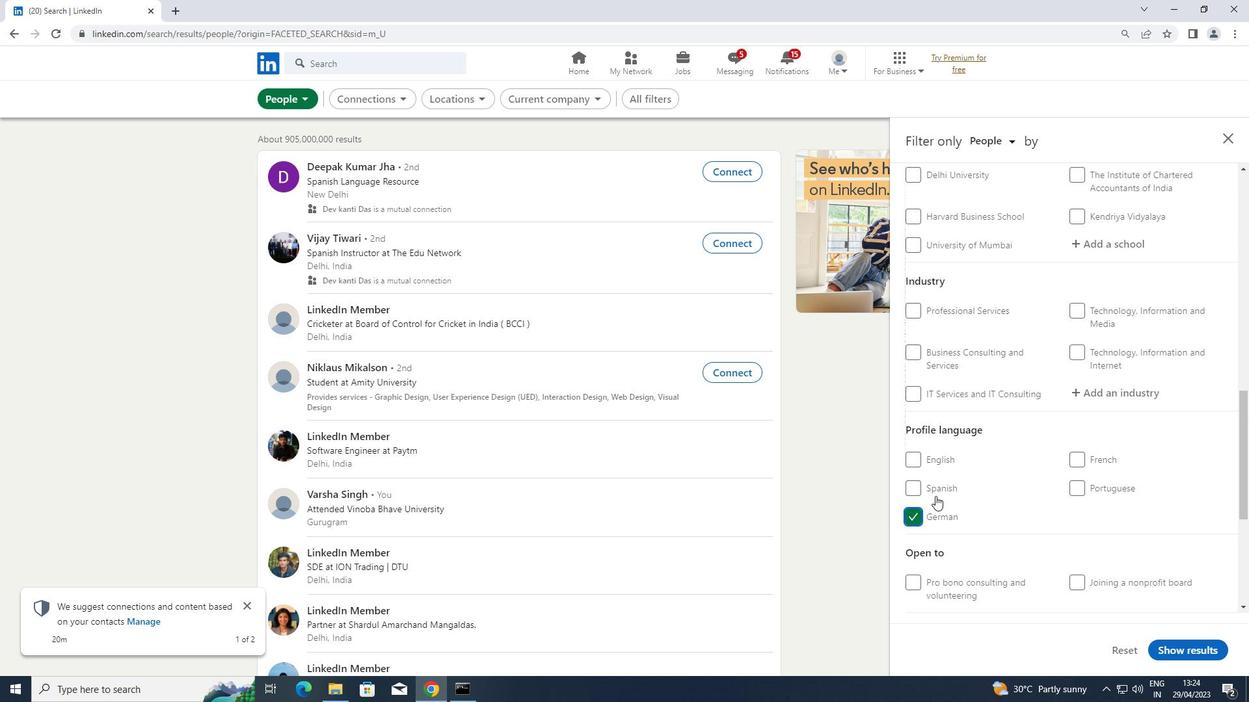 
Action: Mouse scrolled (935, 497) with delta (0, 0)
Screenshot: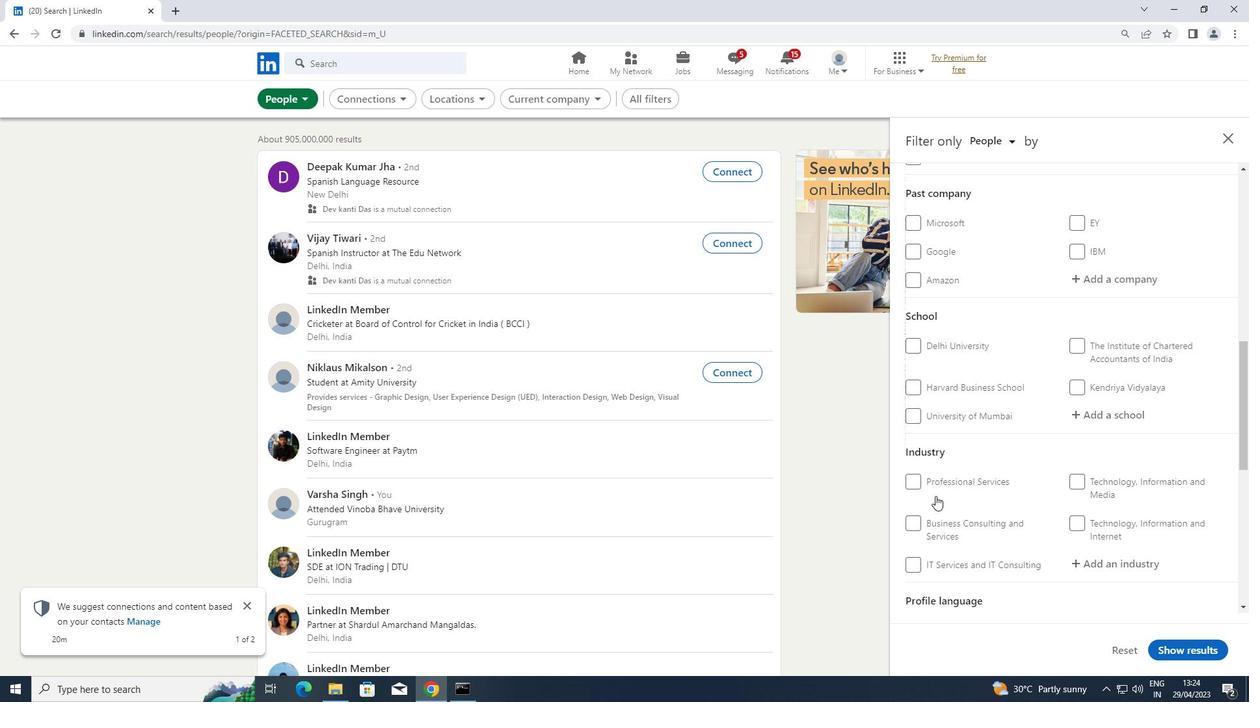 
Action: Mouse scrolled (935, 497) with delta (0, 0)
Screenshot: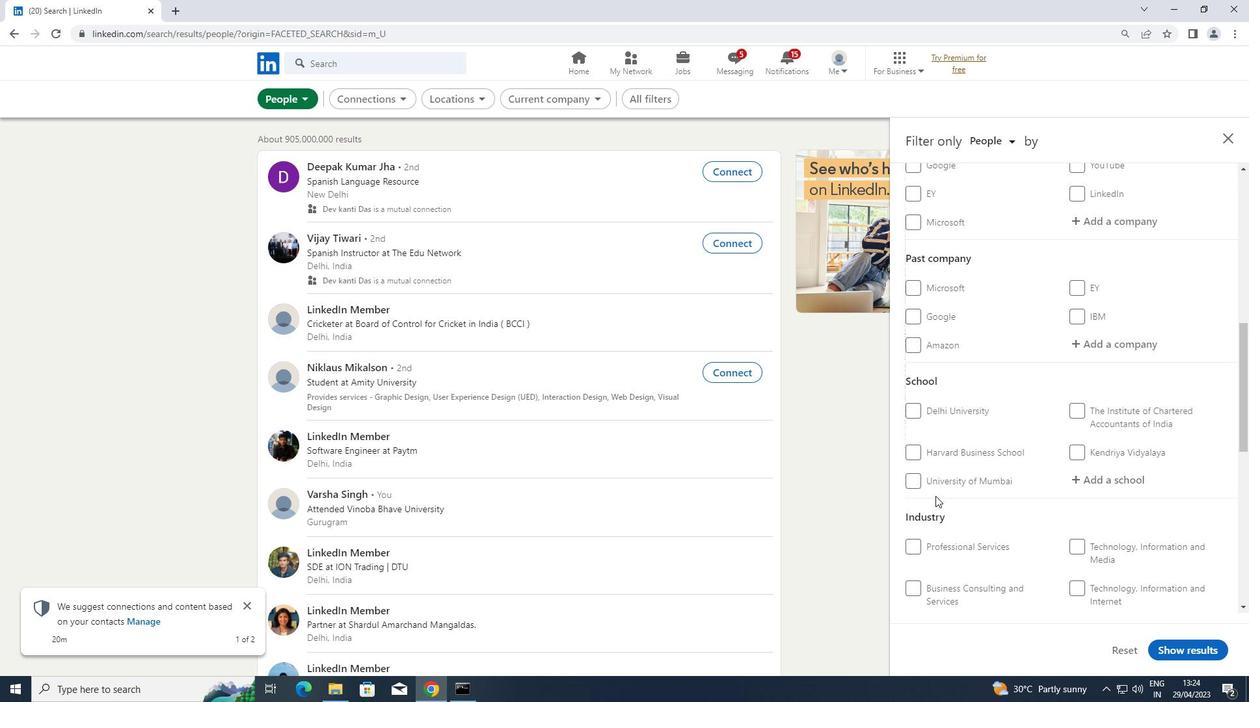 
Action: Mouse scrolled (935, 497) with delta (0, 0)
Screenshot: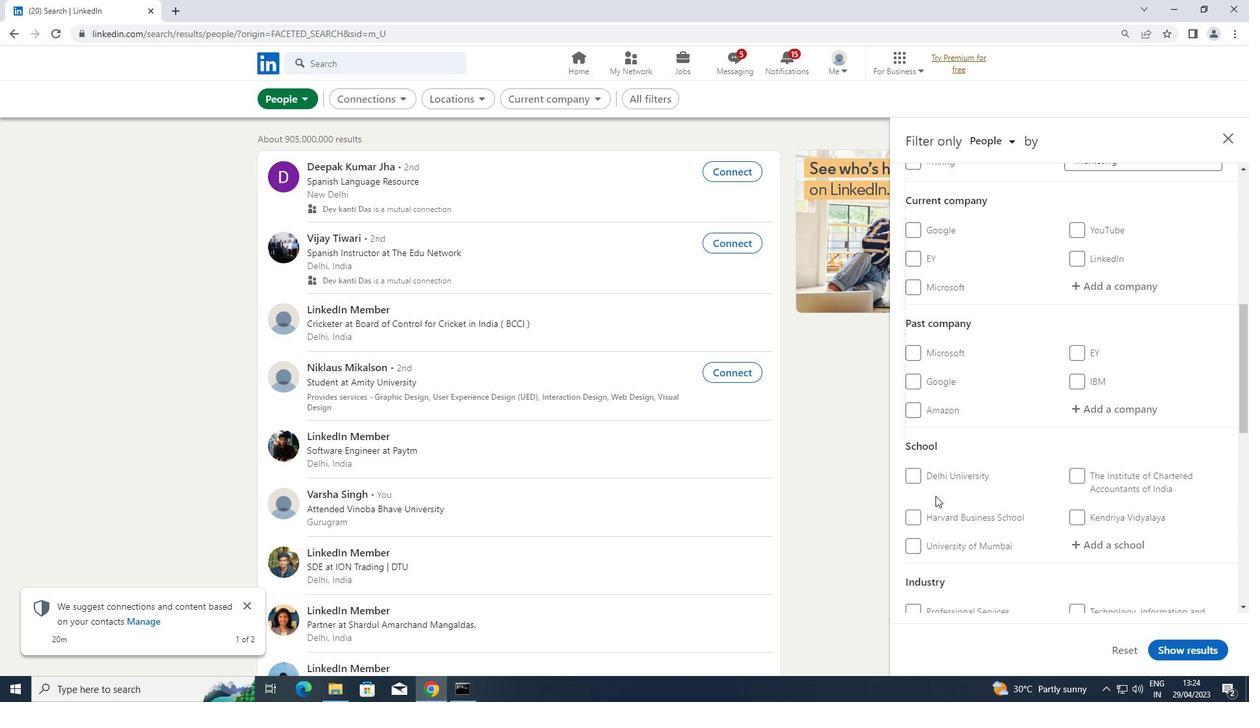 
Action: Mouse moved to (1095, 348)
Screenshot: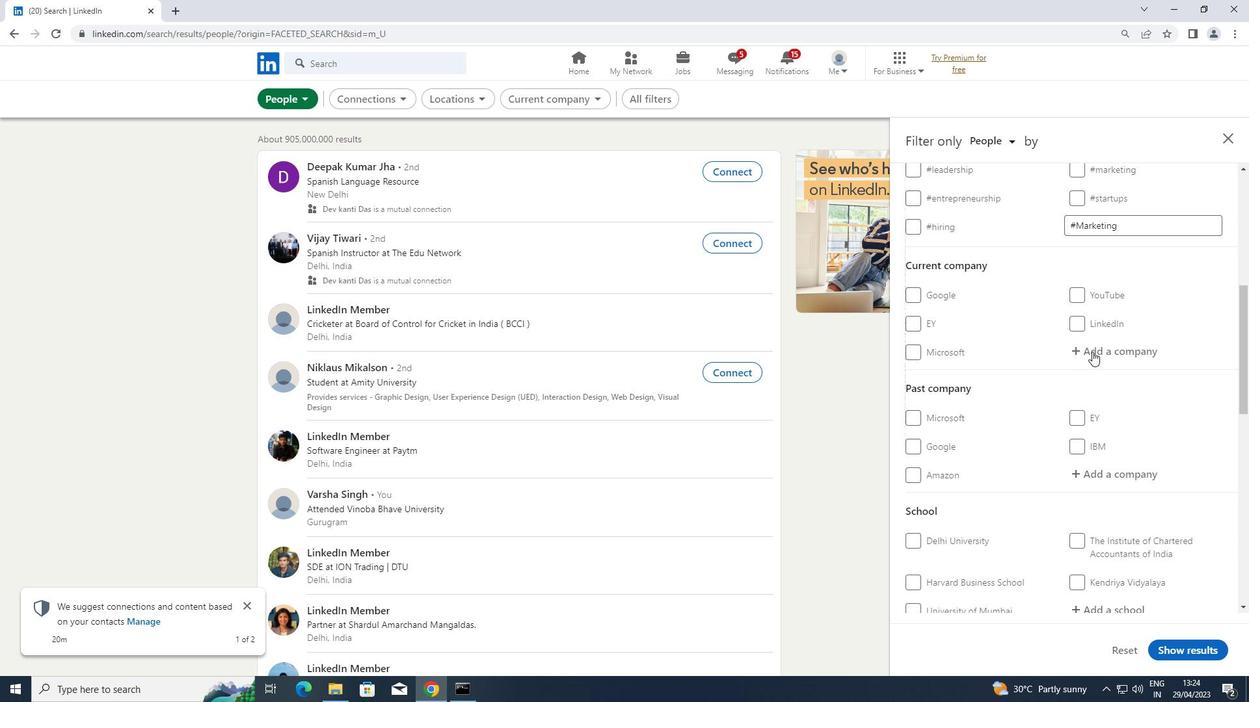 
Action: Mouse pressed left at (1095, 348)
Screenshot: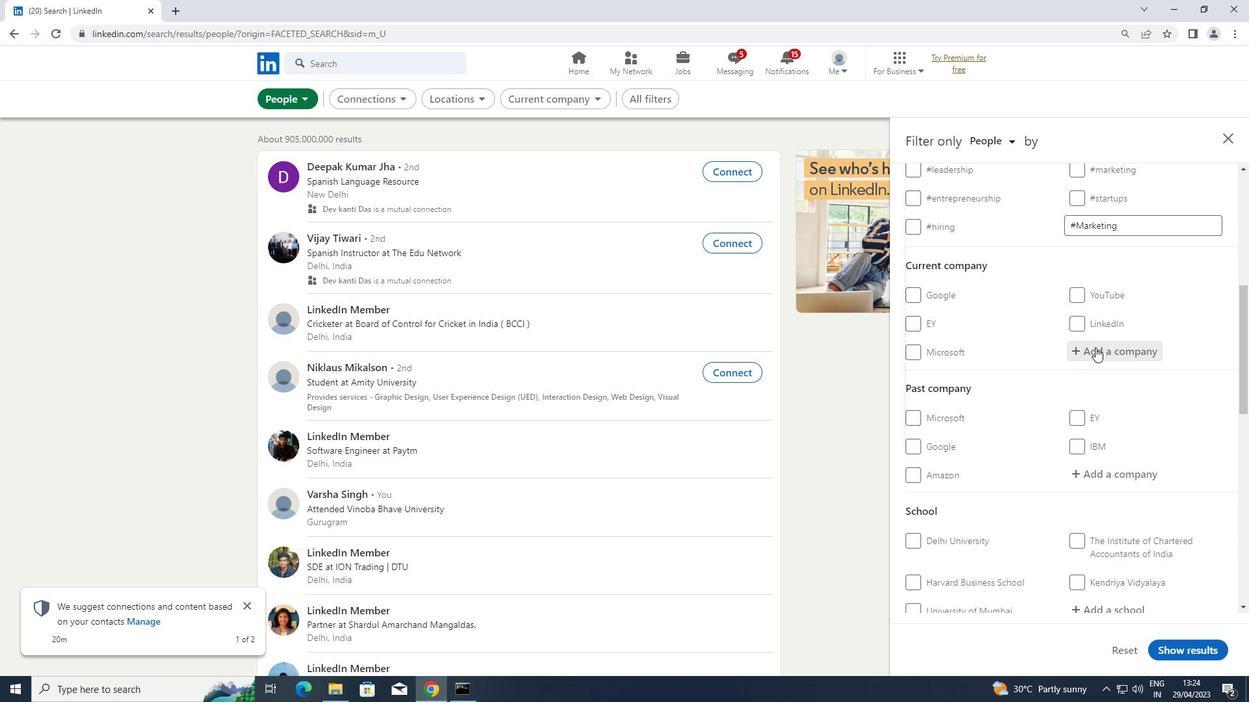 
Action: Key pressed <Key.shift>IS<Key.backspace><Key.shift>CRISAT
Screenshot: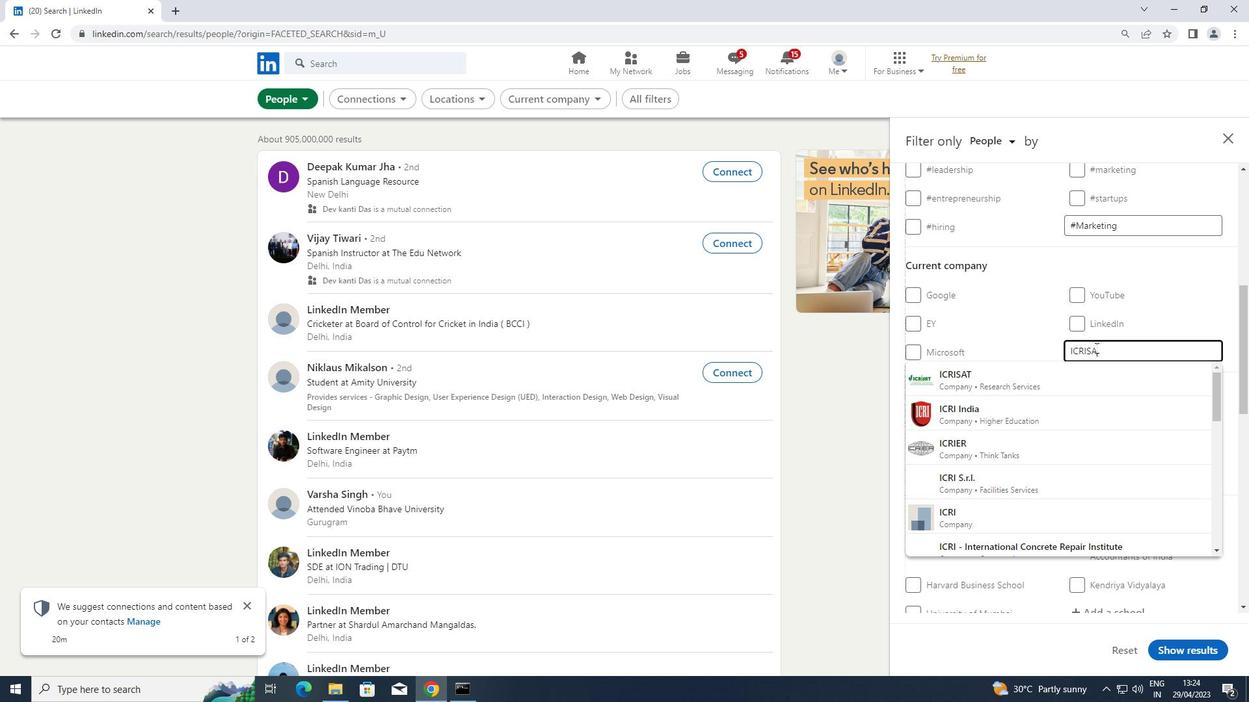 
Action: Mouse moved to (1003, 377)
Screenshot: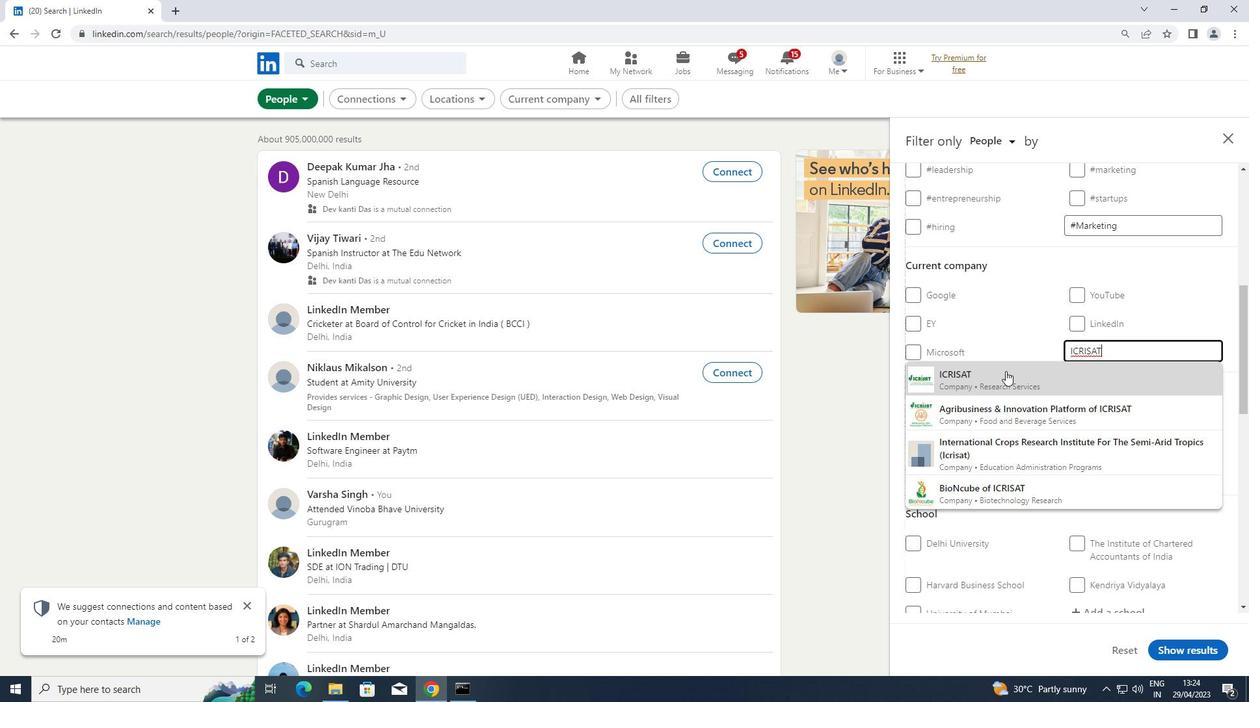 
Action: Mouse pressed left at (1003, 377)
Screenshot: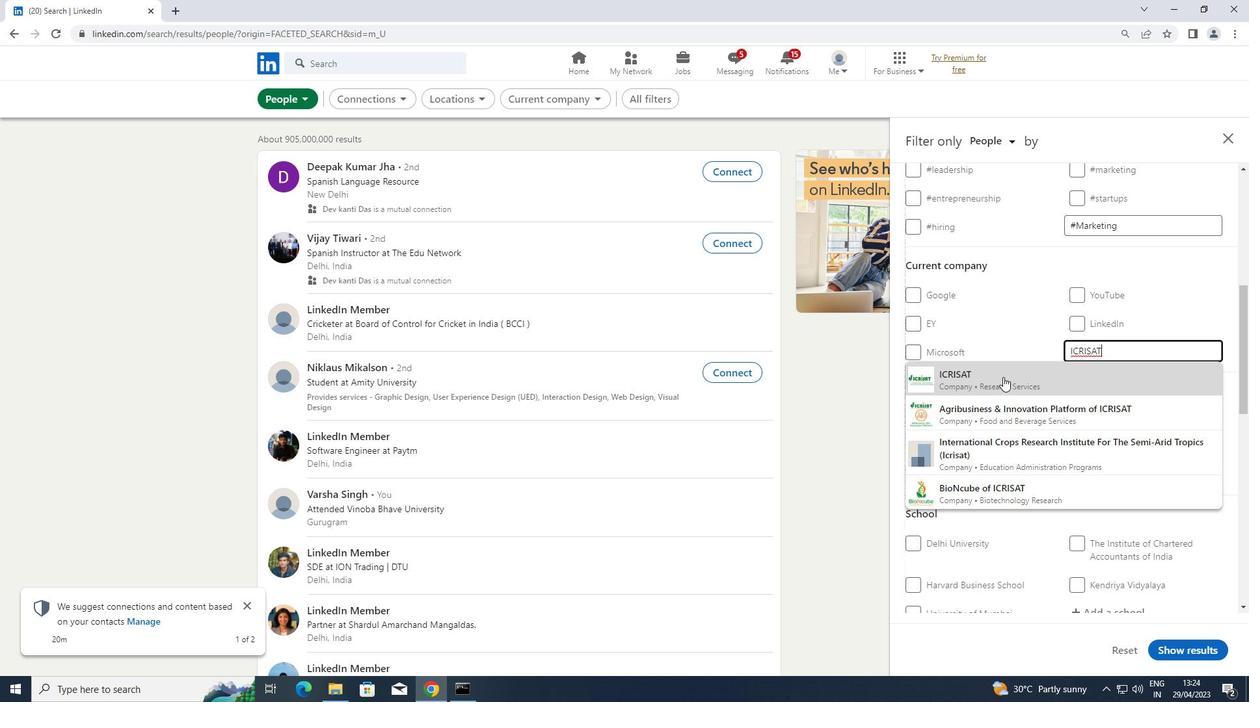 
Action: Mouse scrolled (1003, 376) with delta (0, 0)
Screenshot: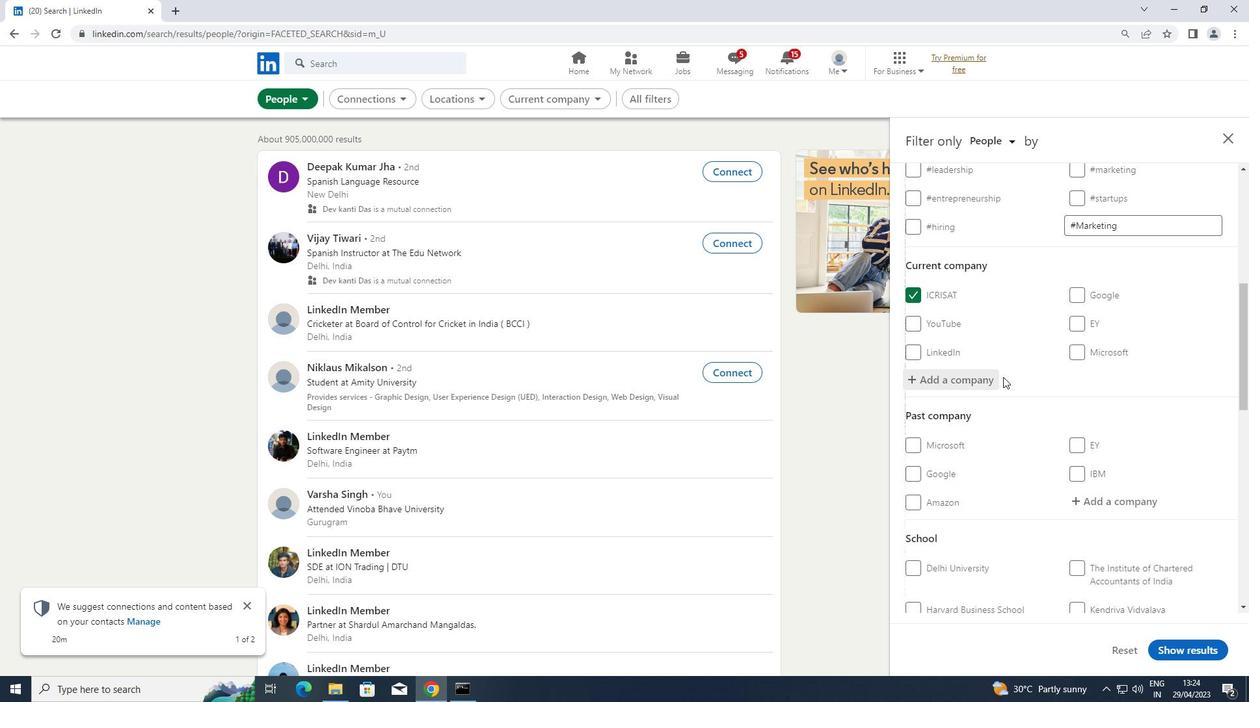 
Action: Mouse scrolled (1003, 376) with delta (0, 0)
Screenshot: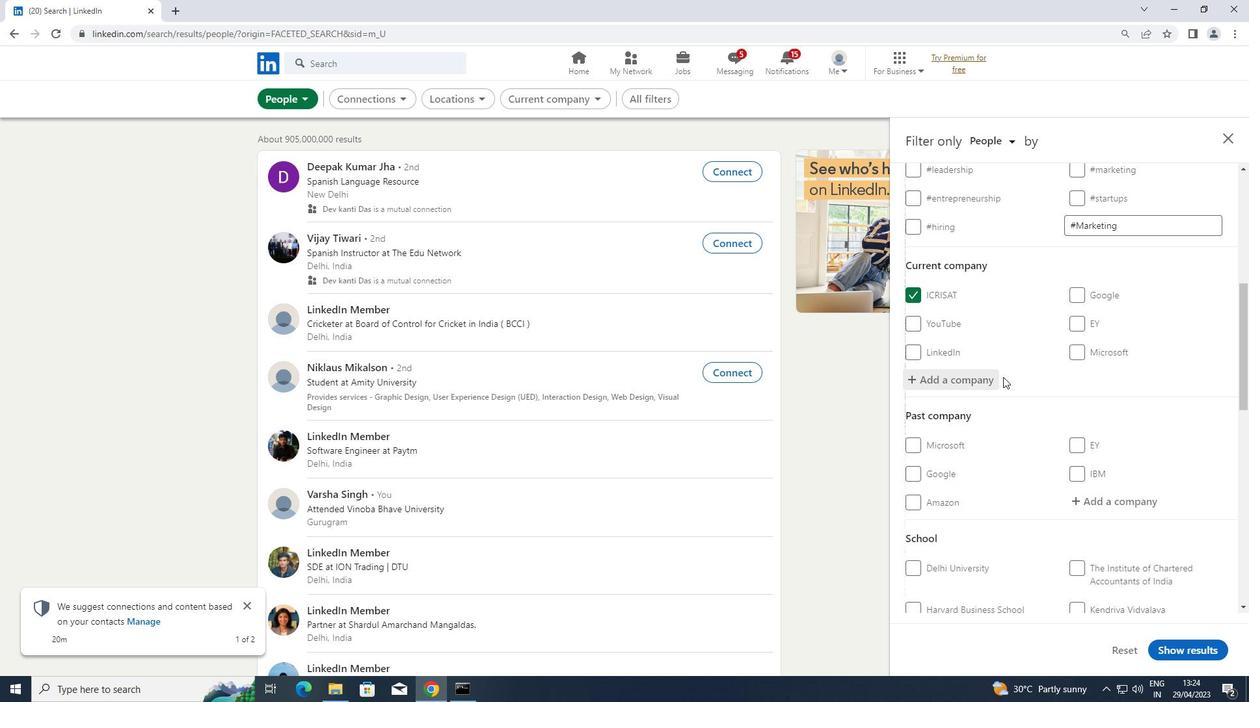
Action: Mouse moved to (997, 400)
Screenshot: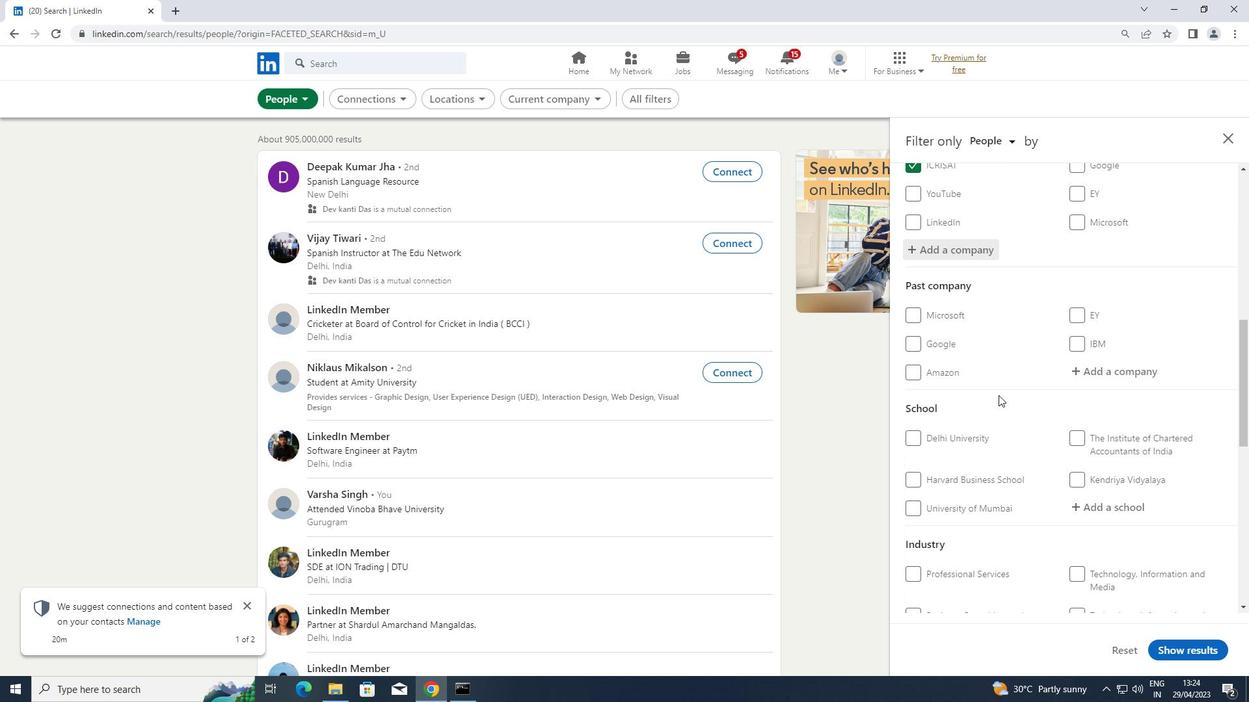 
Action: Mouse scrolled (997, 400) with delta (0, 0)
Screenshot: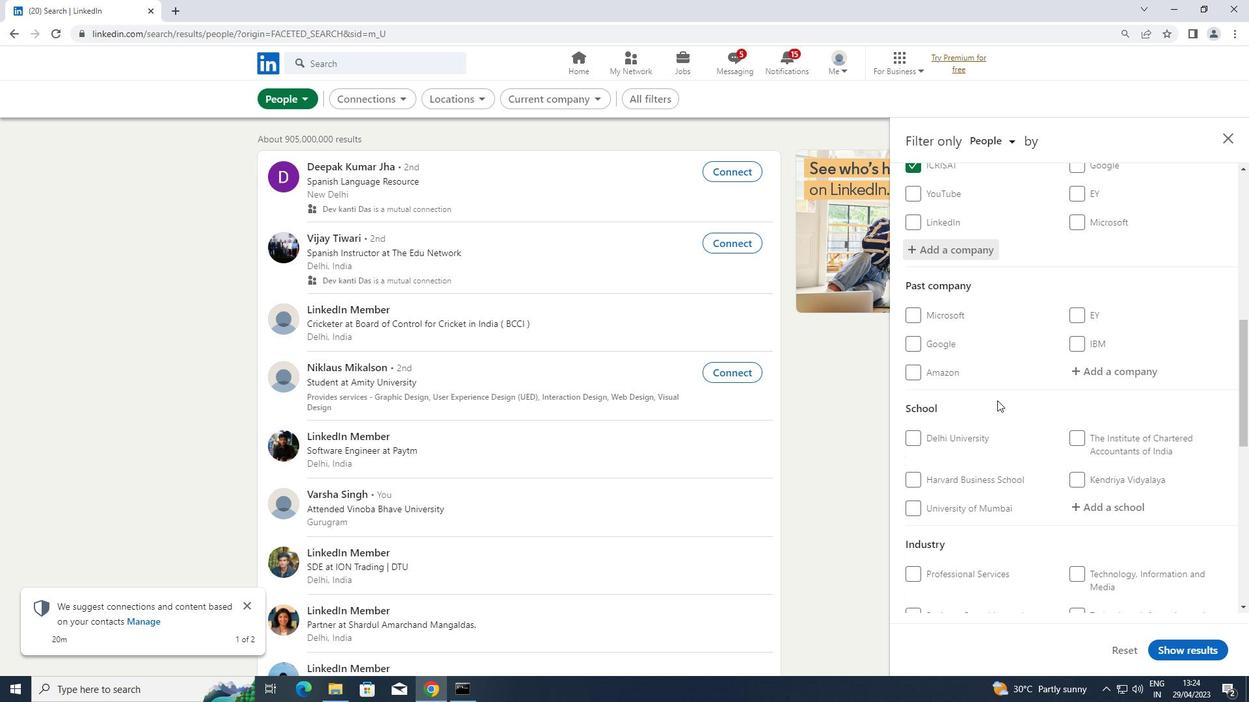 
Action: Mouse moved to (1091, 435)
Screenshot: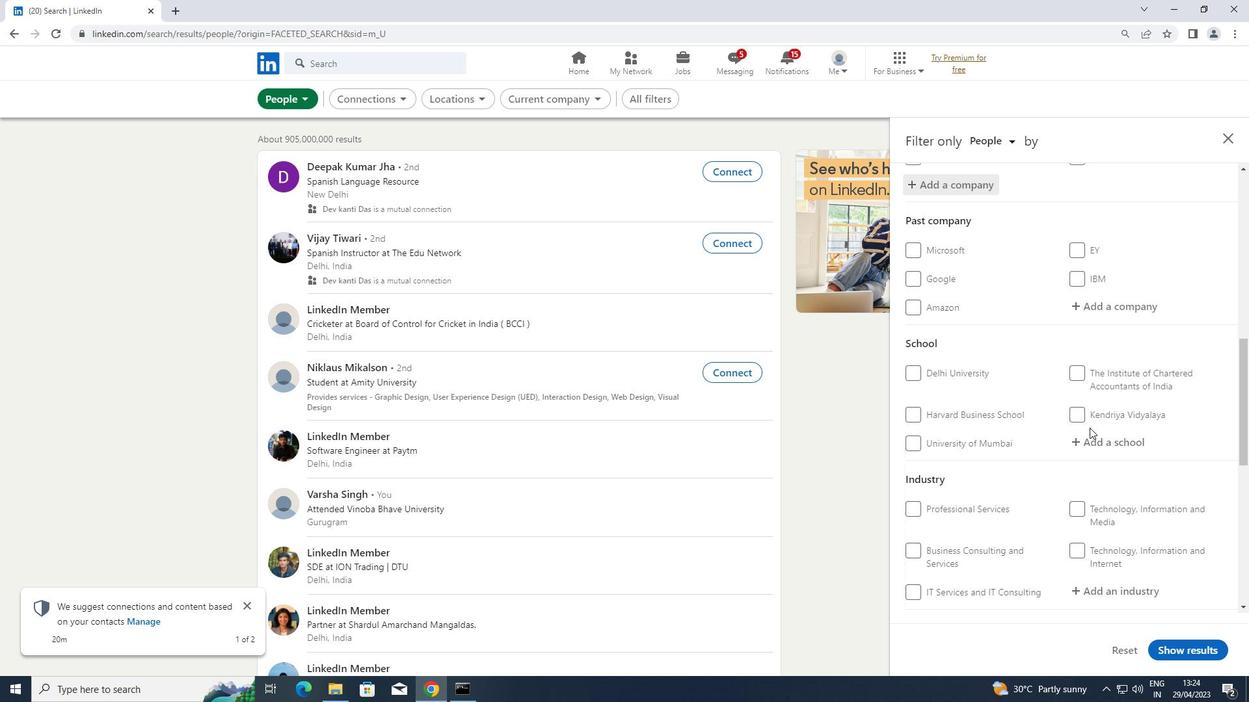 
Action: Mouse pressed left at (1091, 435)
Screenshot: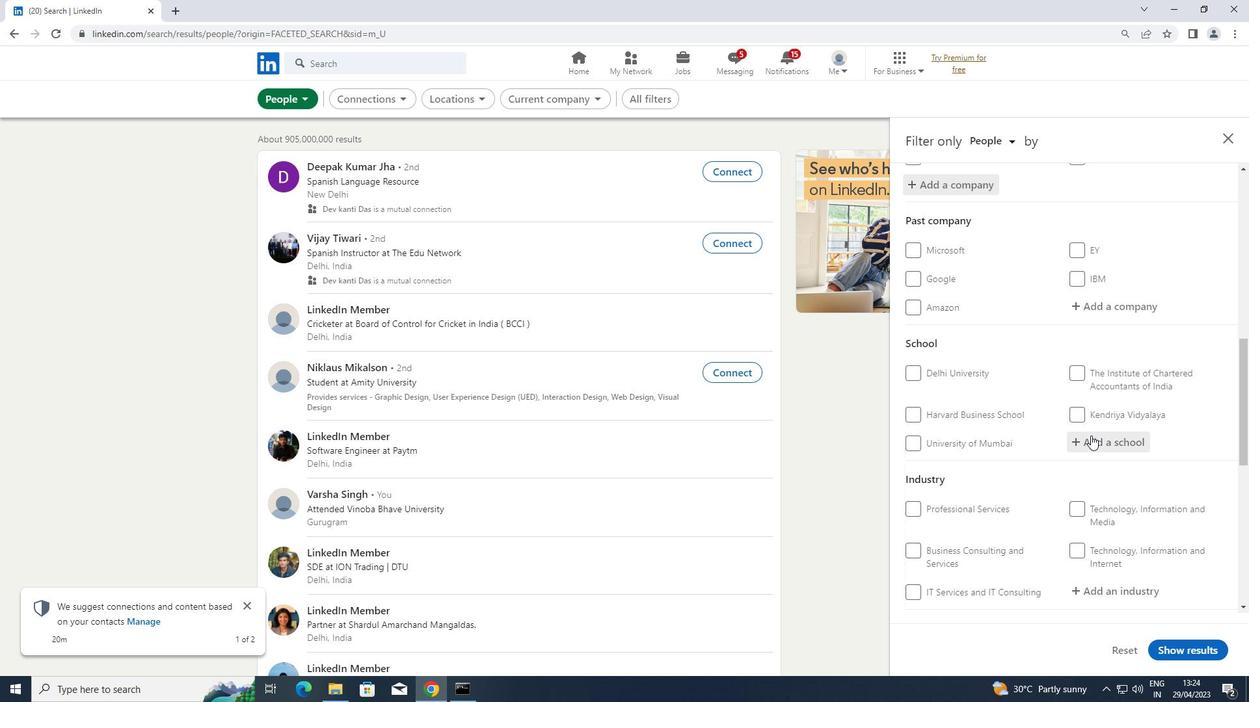 
Action: Key pressed <Key.shift>SIKSHA
Screenshot: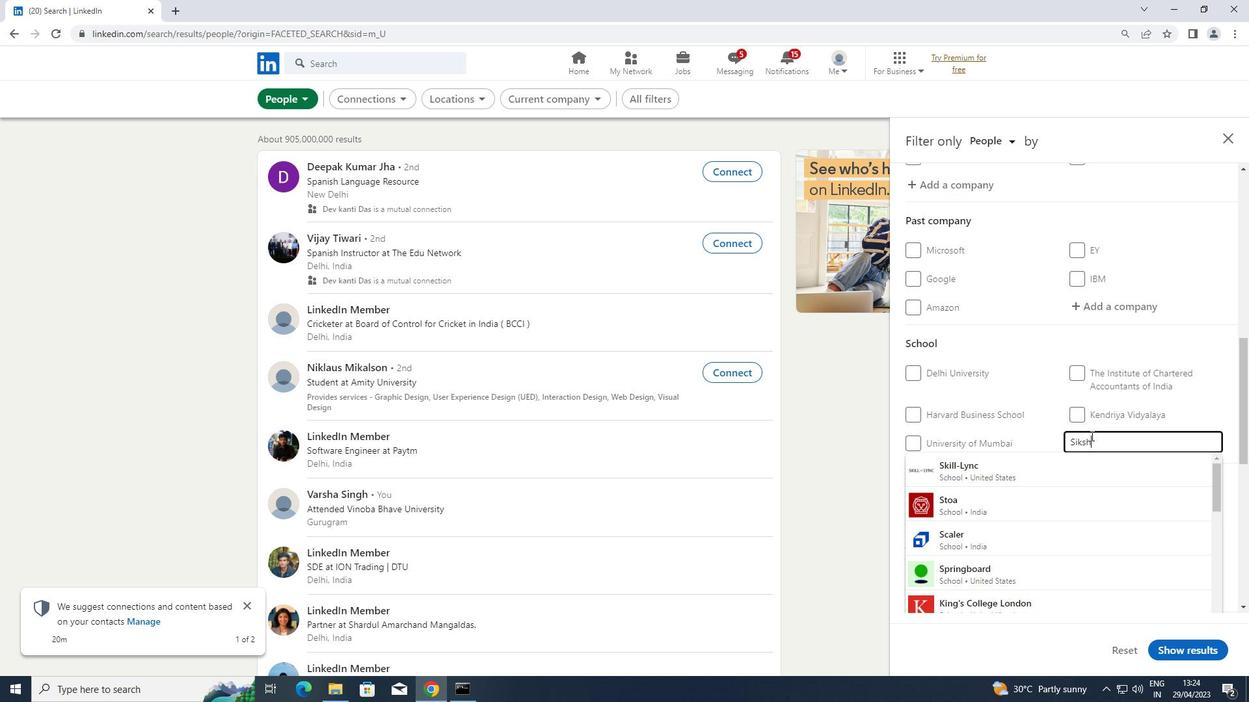 
Action: Mouse moved to (1059, 474)
Screenshot: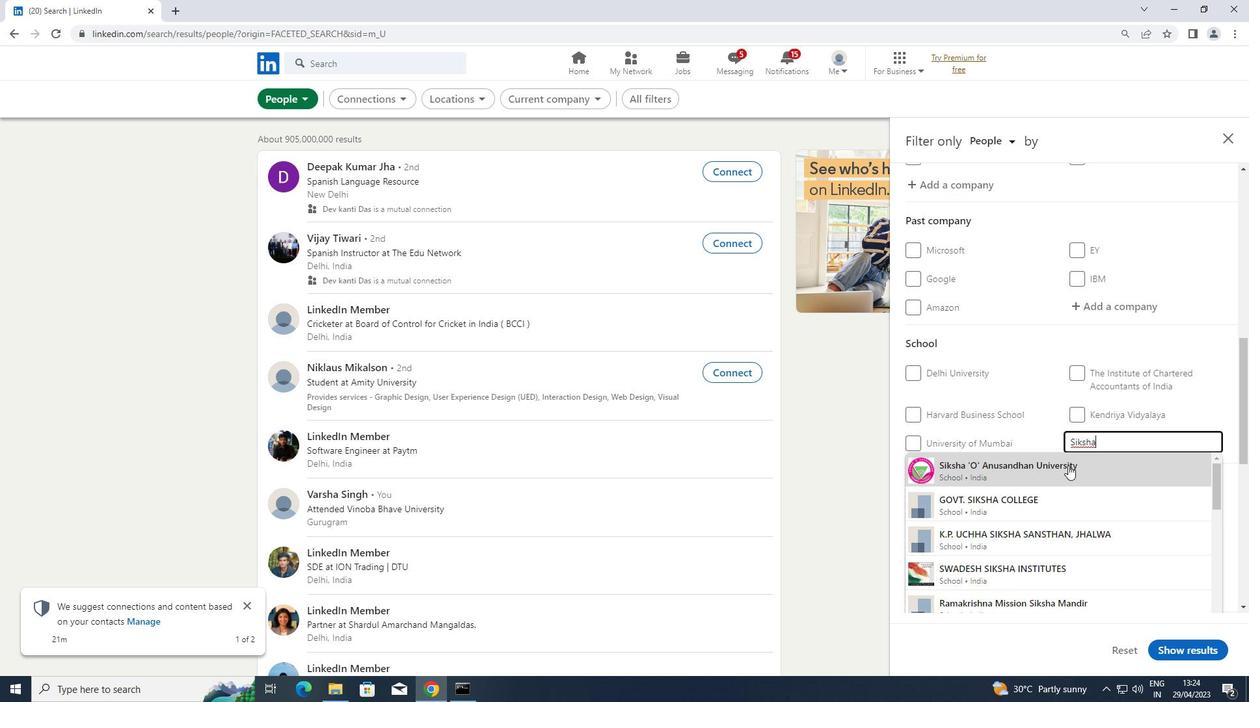 
Action: Mouse pressed left at (1059, 474)
Screenshot: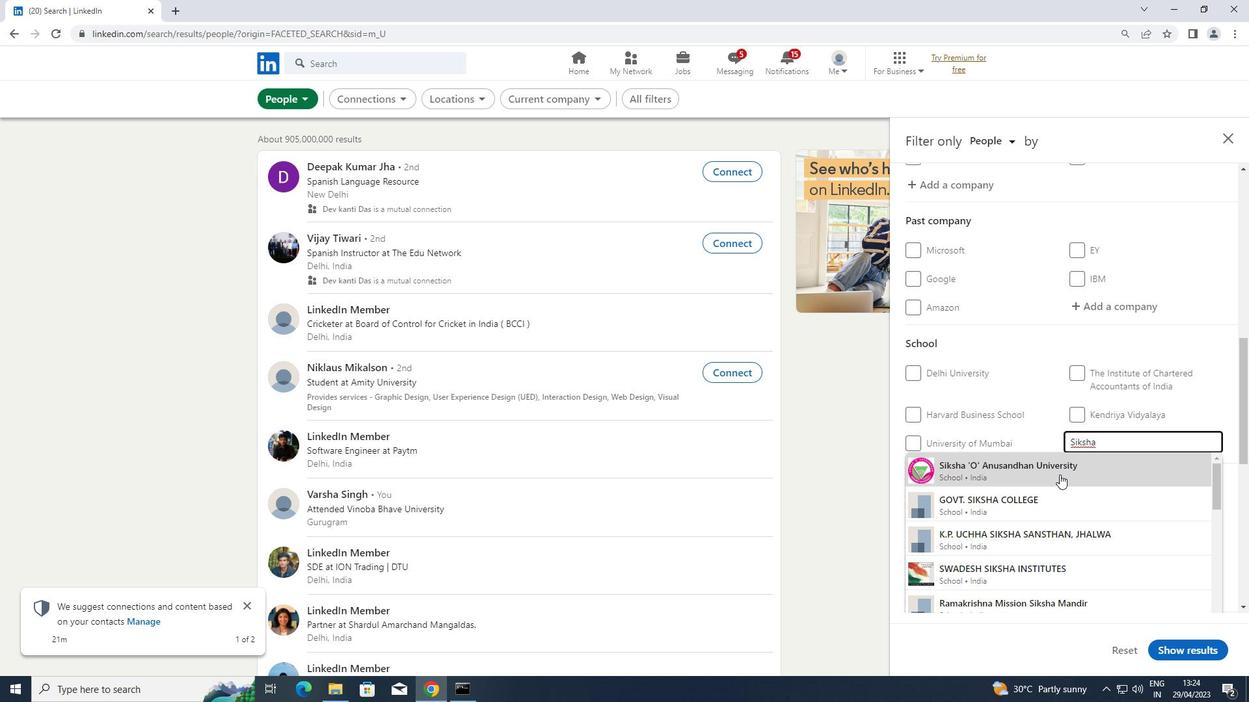 
Action: Mouse moved to (1048, 486)
Screenshot: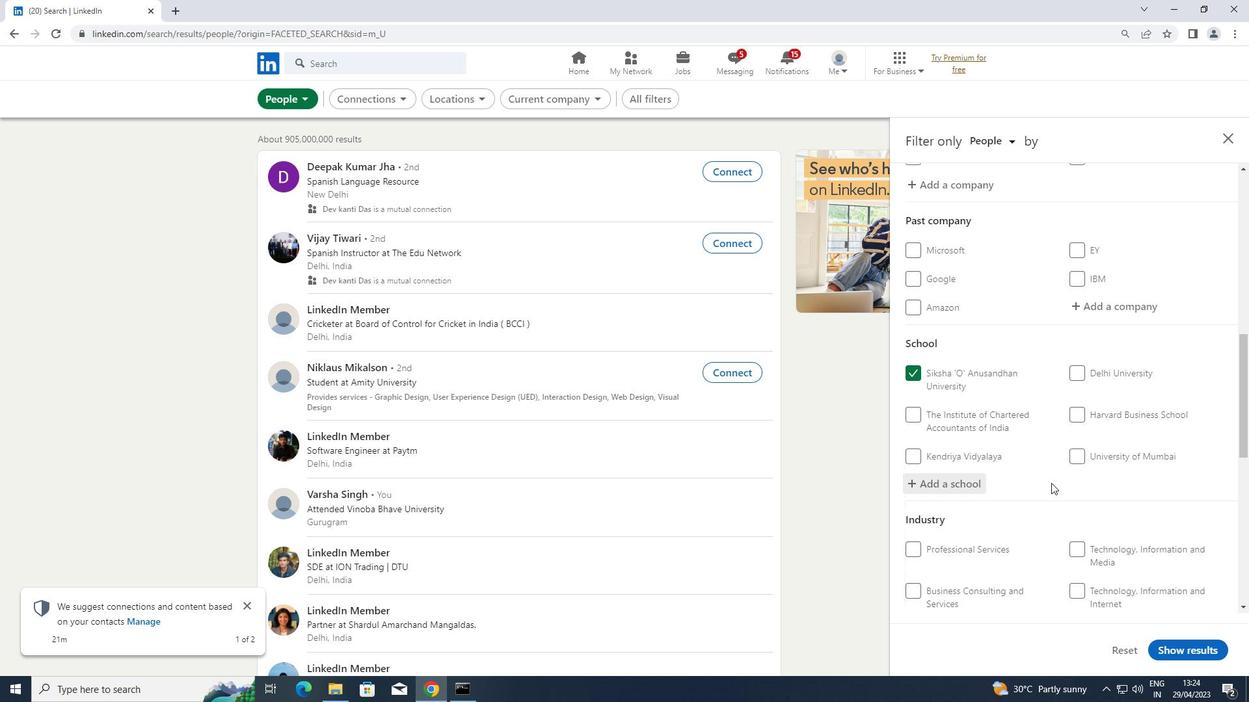 
Action: Mouse scrolled (1048, 485) with delta (0, 0)
Screenshot: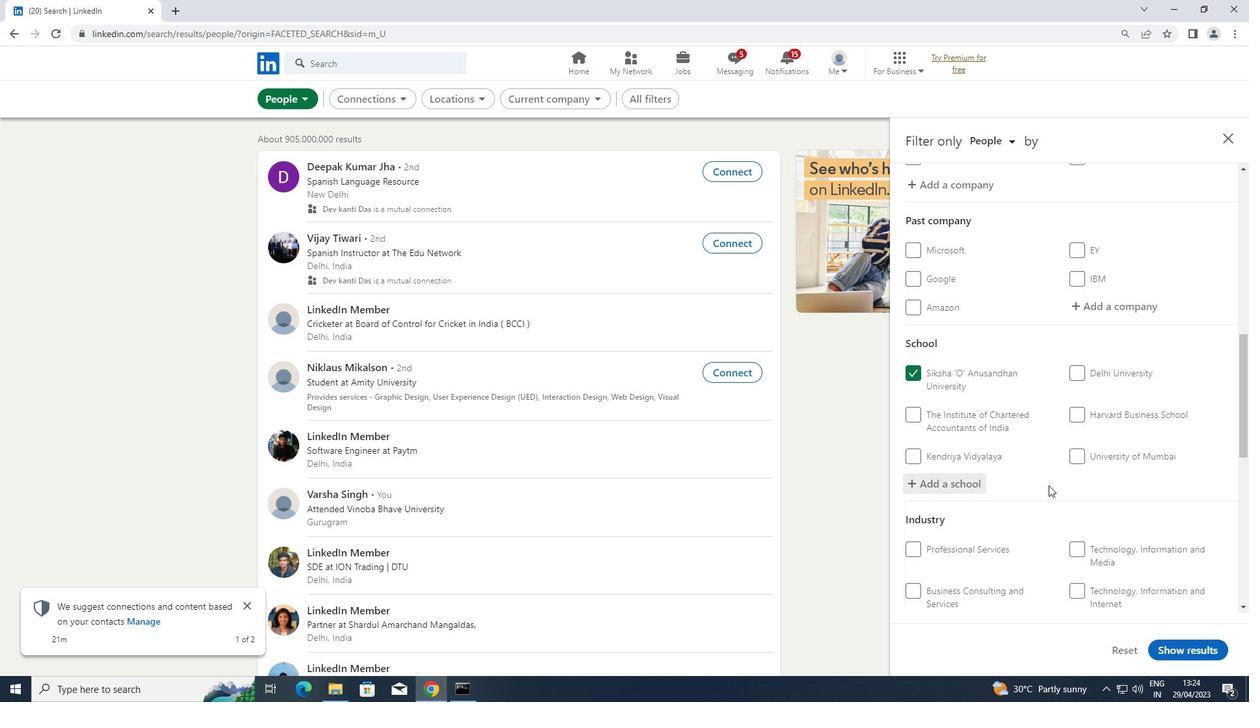 
Action: Mouse scrolled (1048, 485) with delta (0, 0)
Screenshot: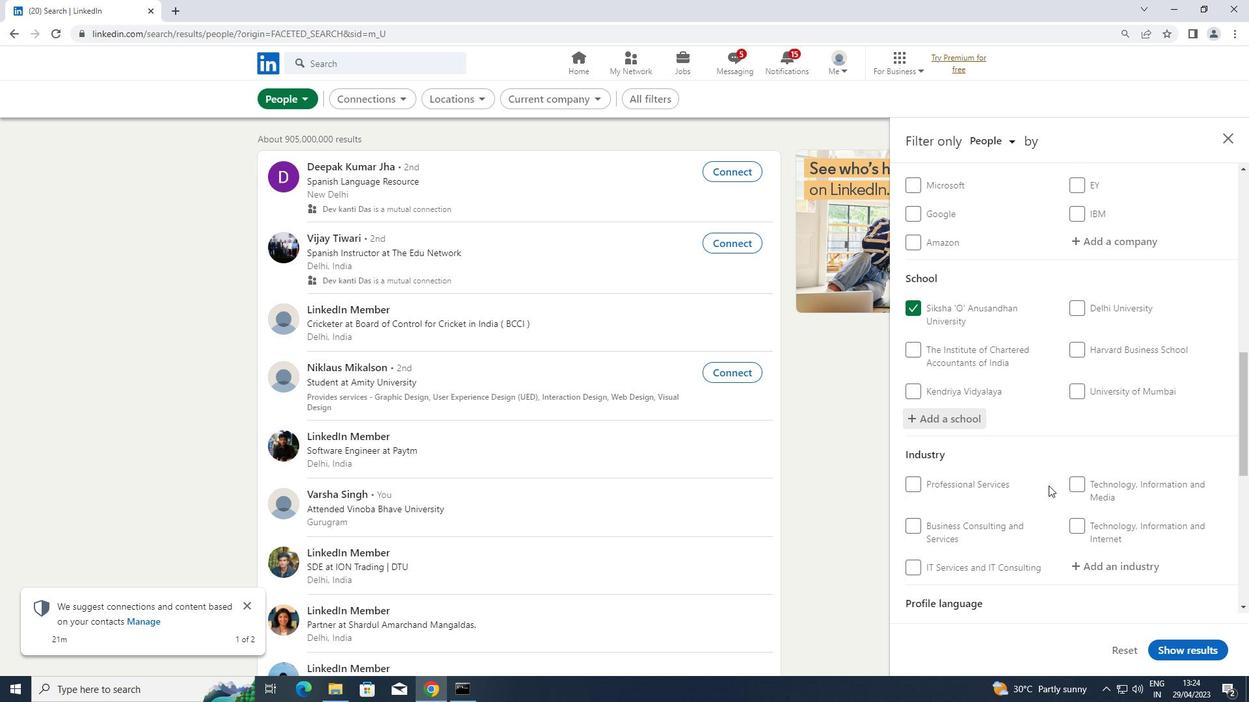 
Action: Mouse moved to (1102, 504)
Screenshot: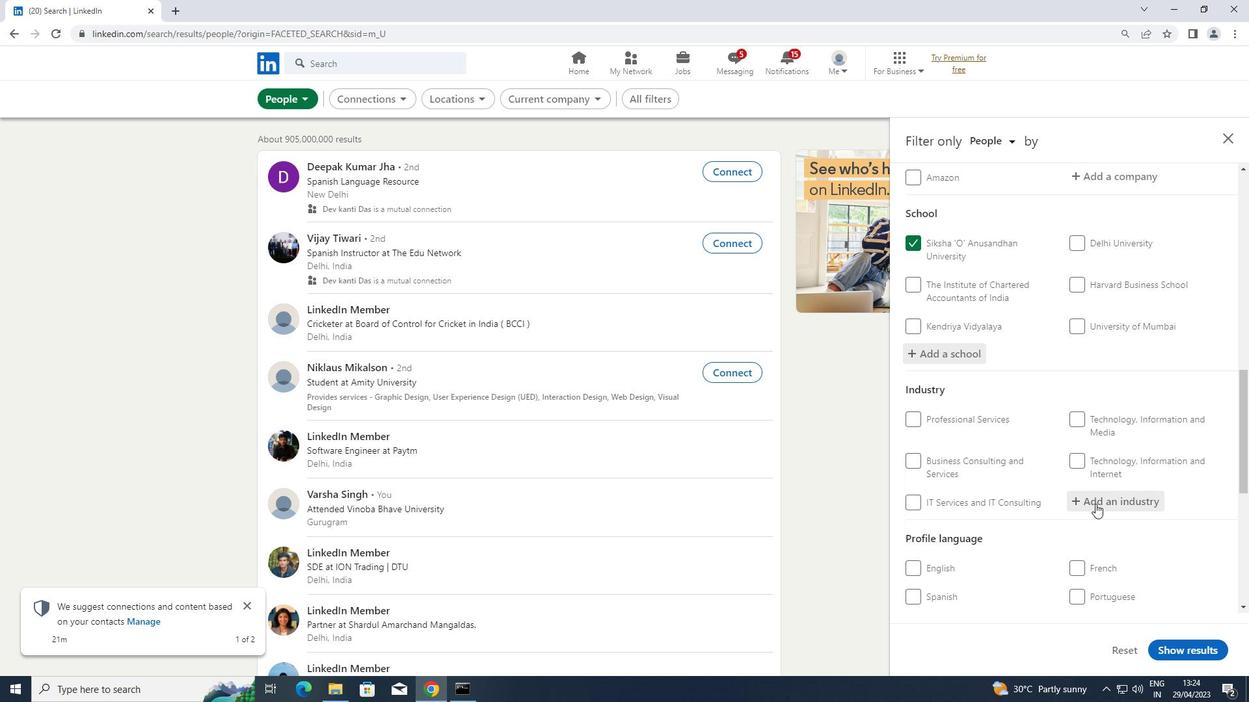 
Action: Mouse pressed left at (1102, 504)
Screenshot: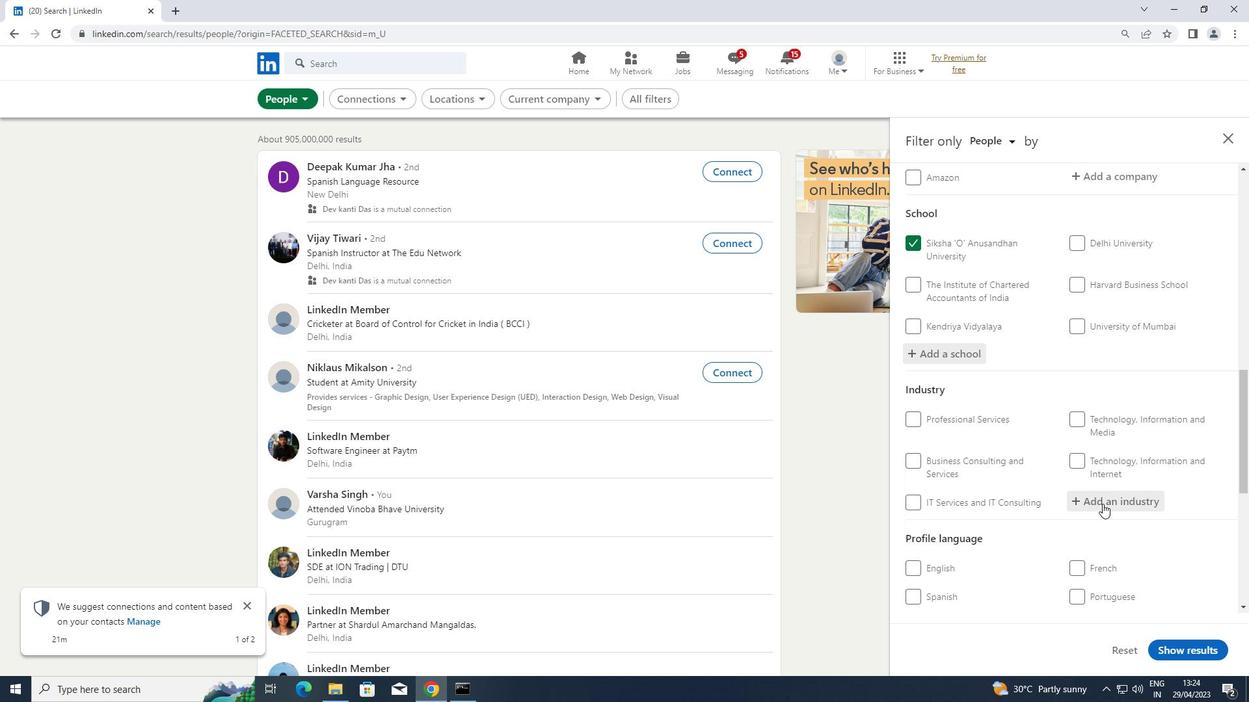 
Action: Key pressed <Key.shift>COSMETOLOGY
Screenshot: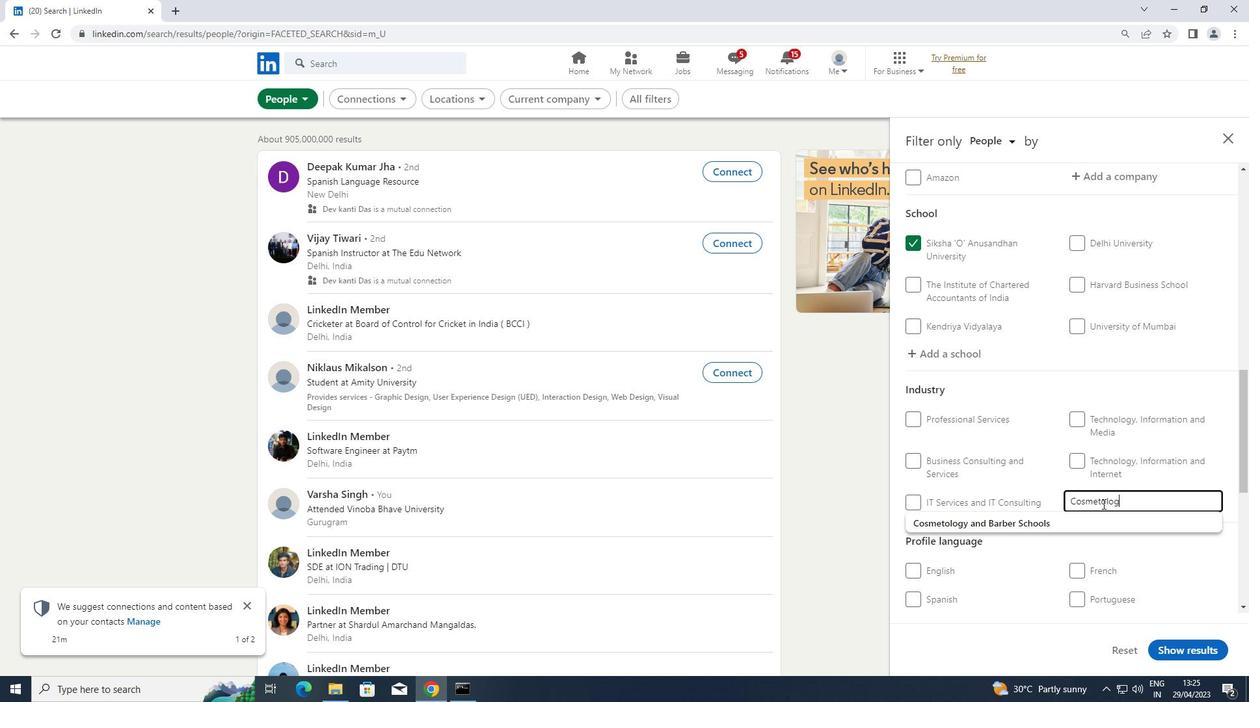 
Action: Mouse moved to (996, 523)
Screenshot: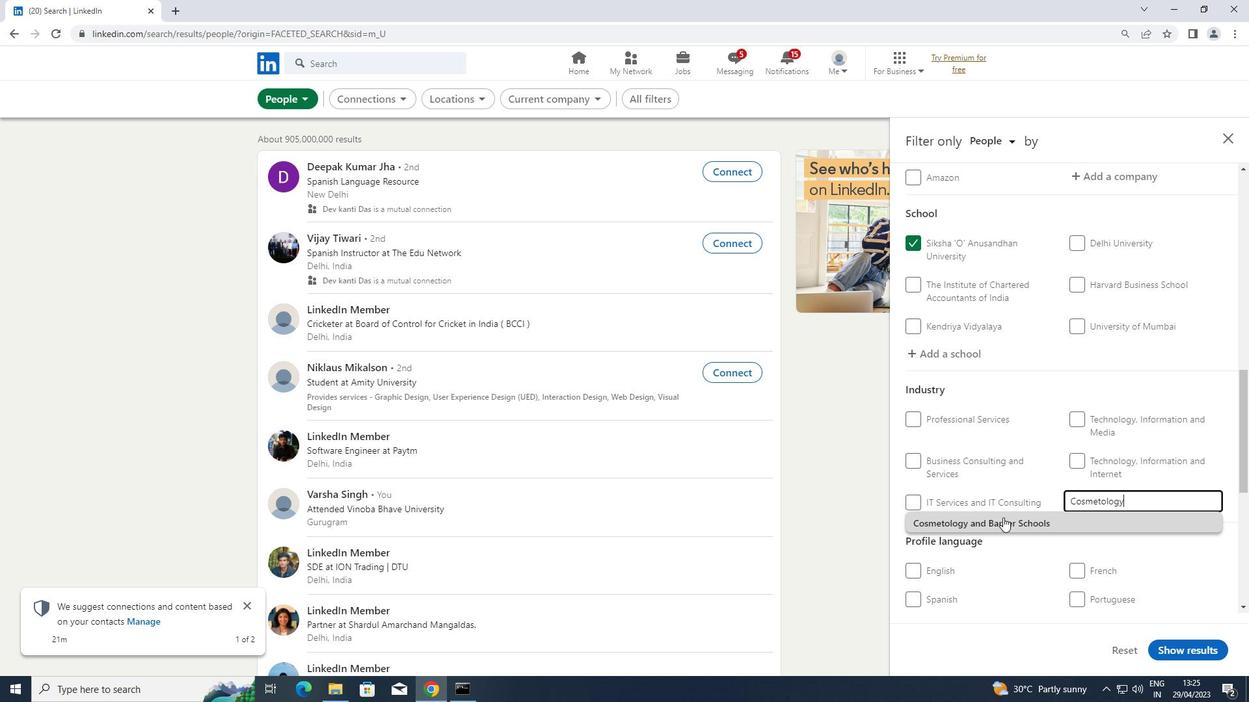 
Action: Mouse pressed left at (996, 523)
Screenshot: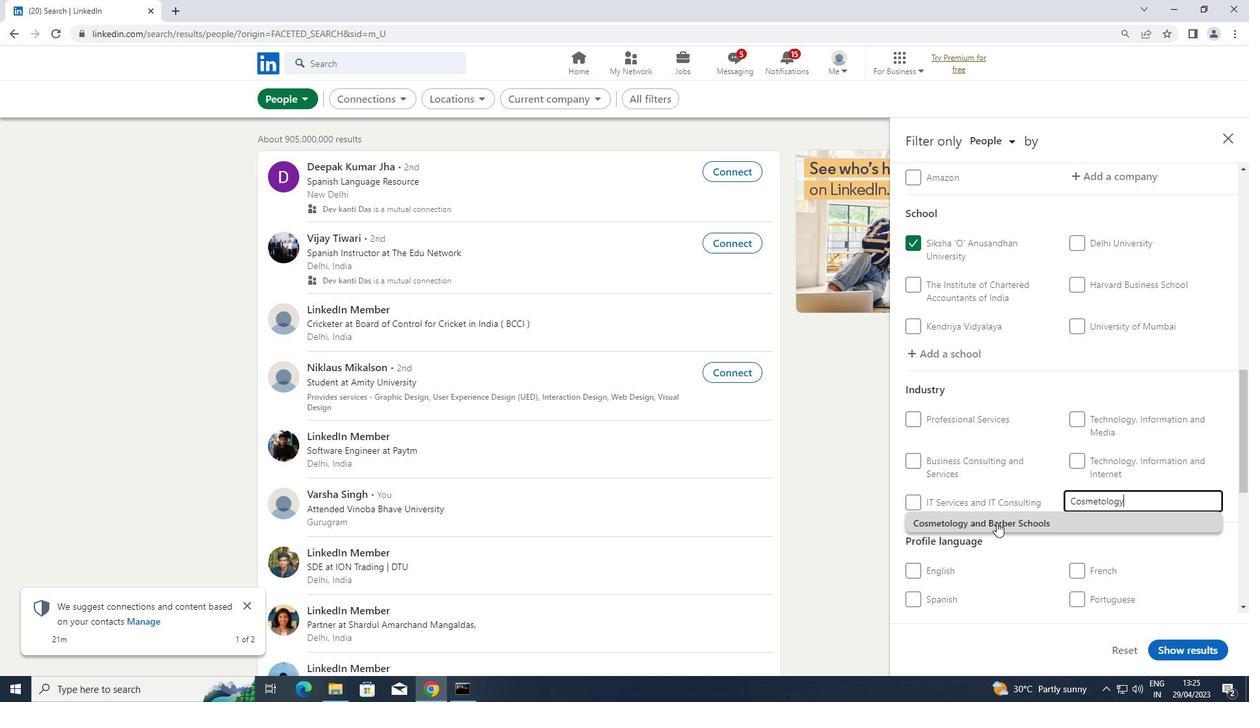 
Action: Mouse scrolled (996, 522) with delta (0, 0)
Screenshot: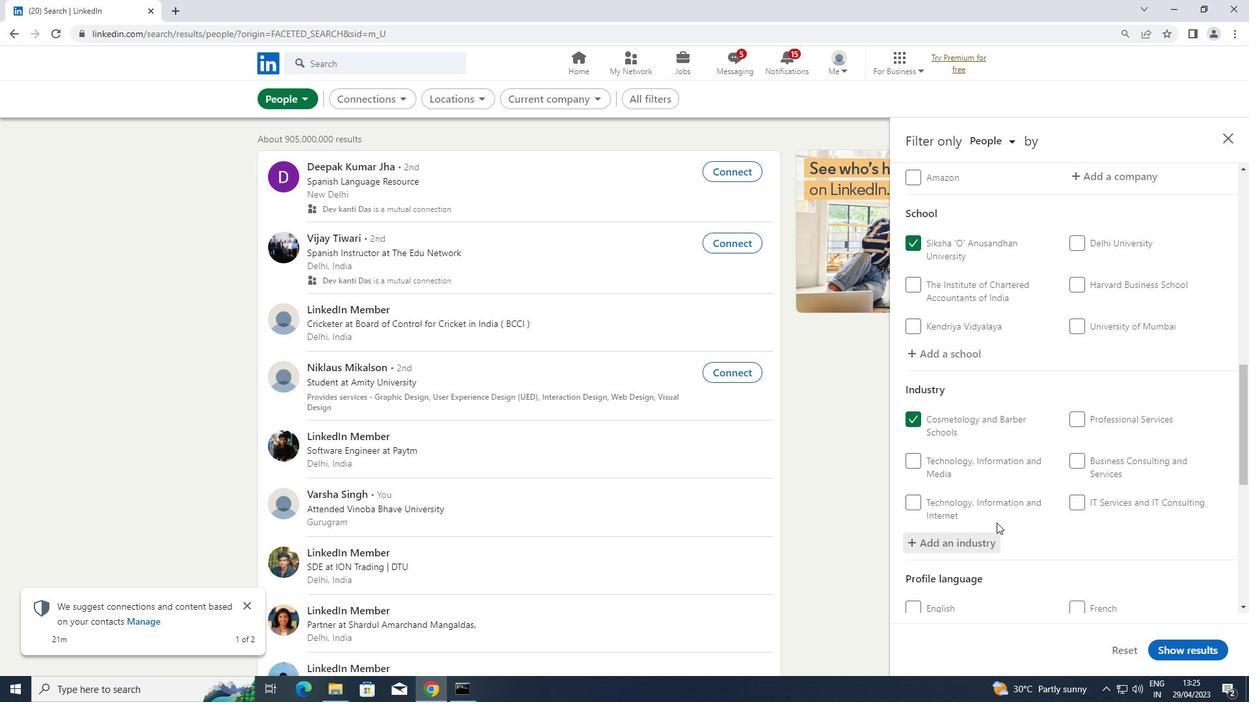 
Action: Mouse scrolled (996, 522) with delta (0, 0)
Screenshot: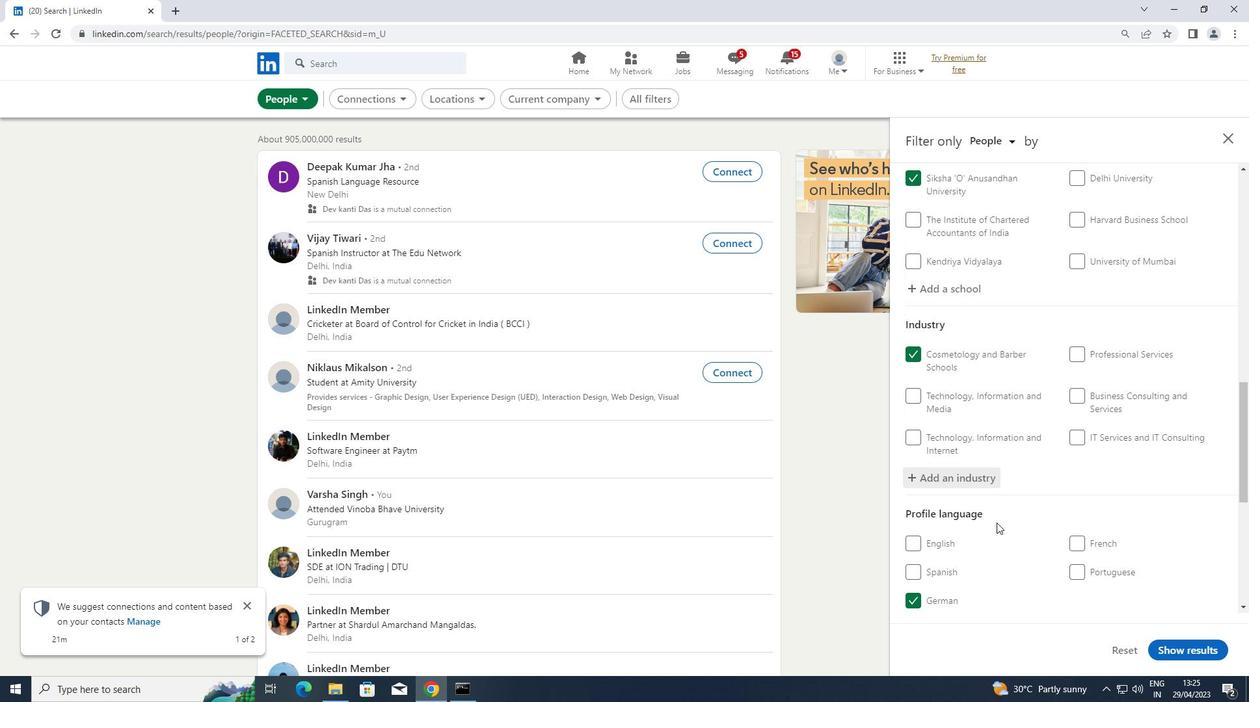 
Action: Mouse scrolled (996, 522) with delta (0, 0)
Screenshot: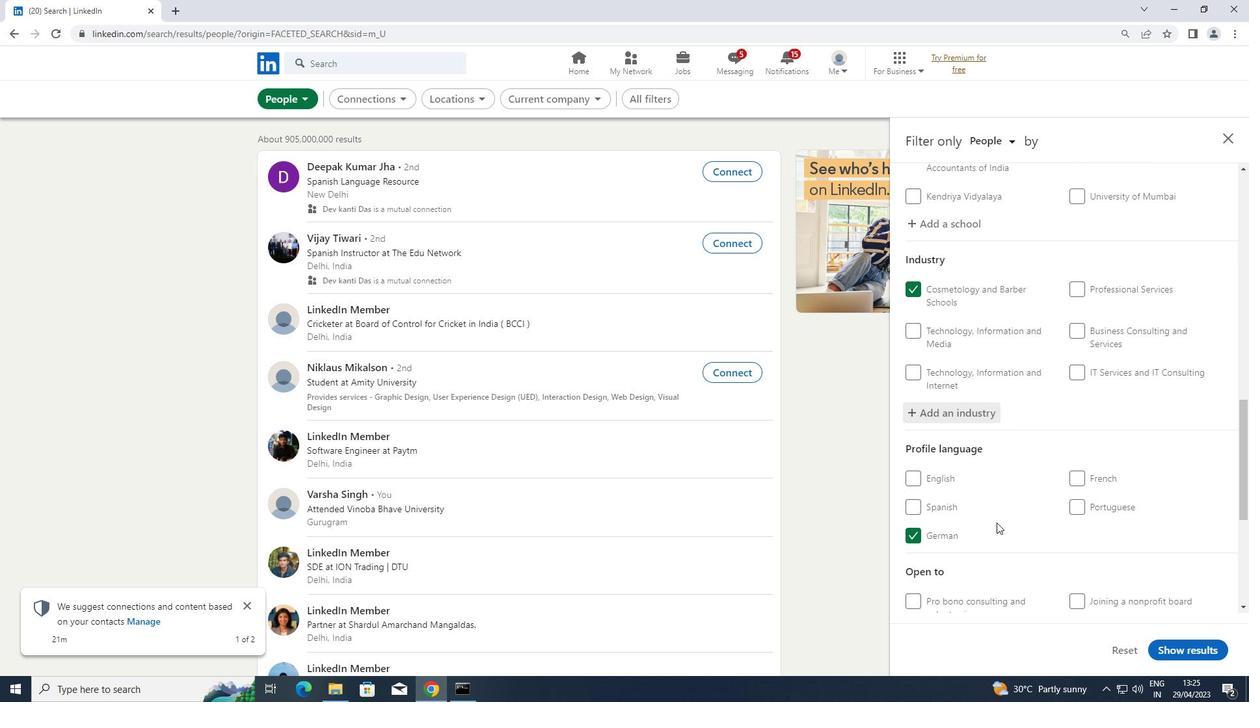 
Action: Mouse scrolled (996, 522) with delta (0, 0)
Screenshot: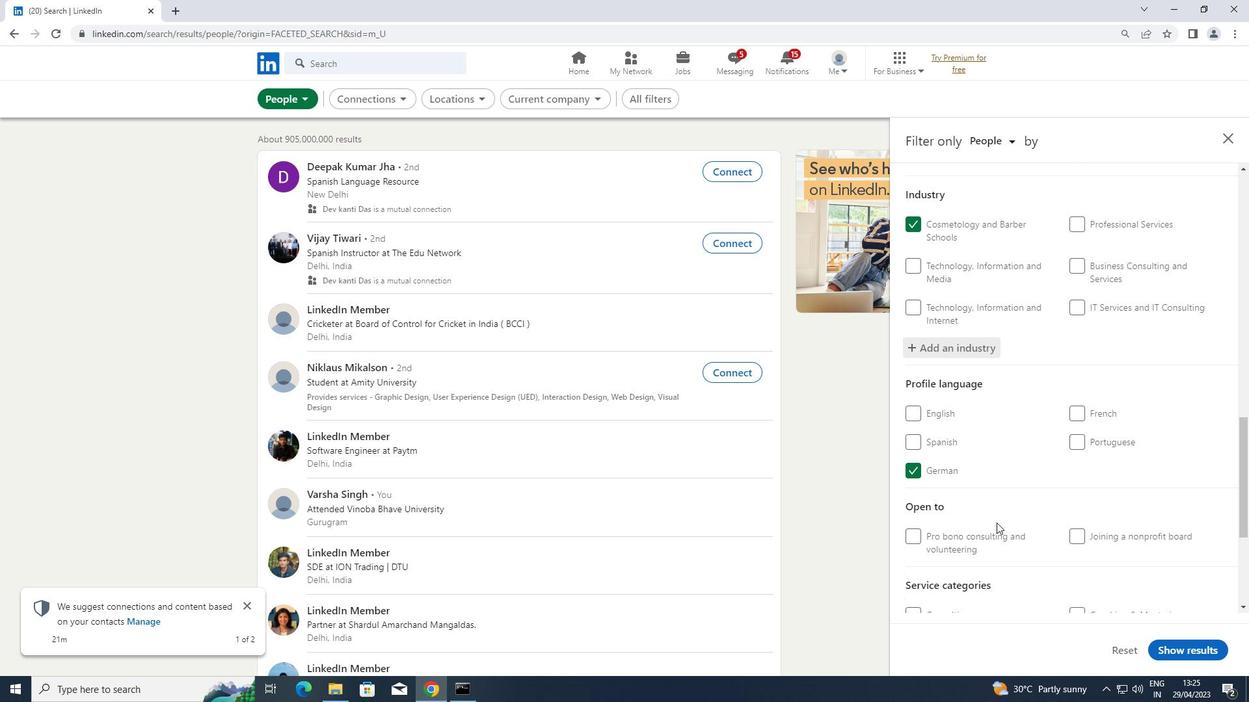 
Action: Mouse scrolled (996, 522) with delta (0, 0)
Screenshot: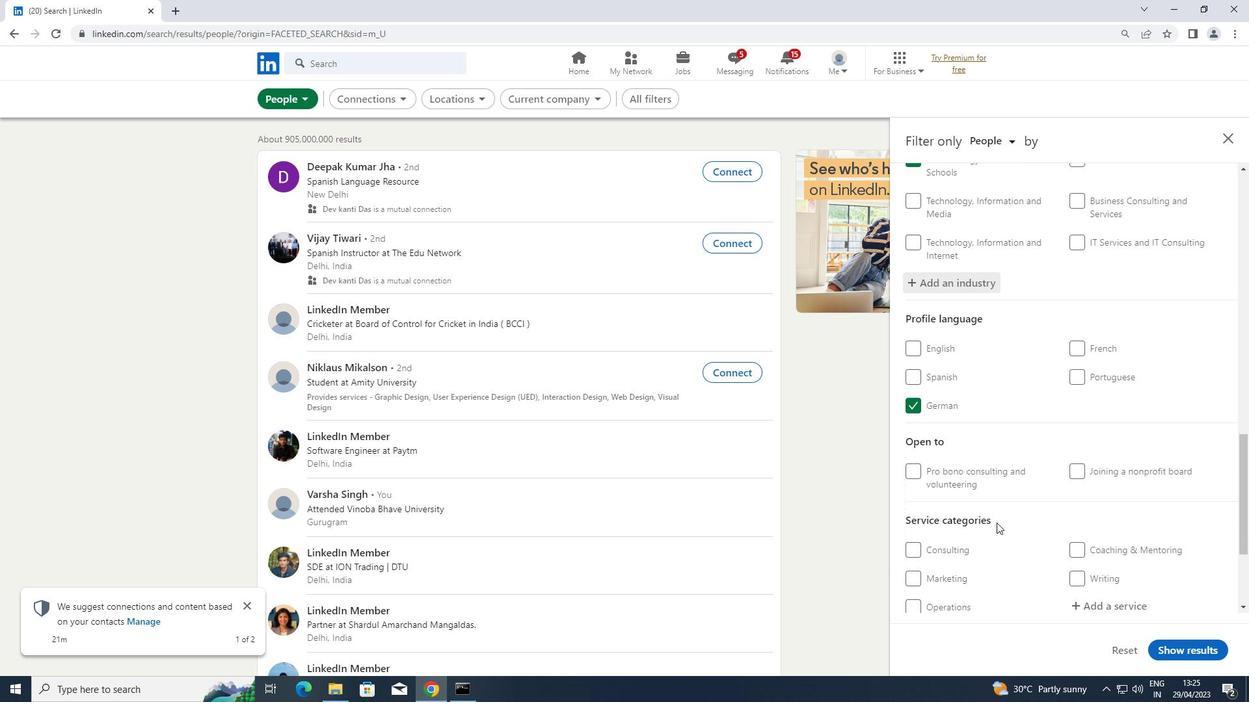 
Action: Mouse scrolled (996, 522) with delta (0, 0)
Screenshot: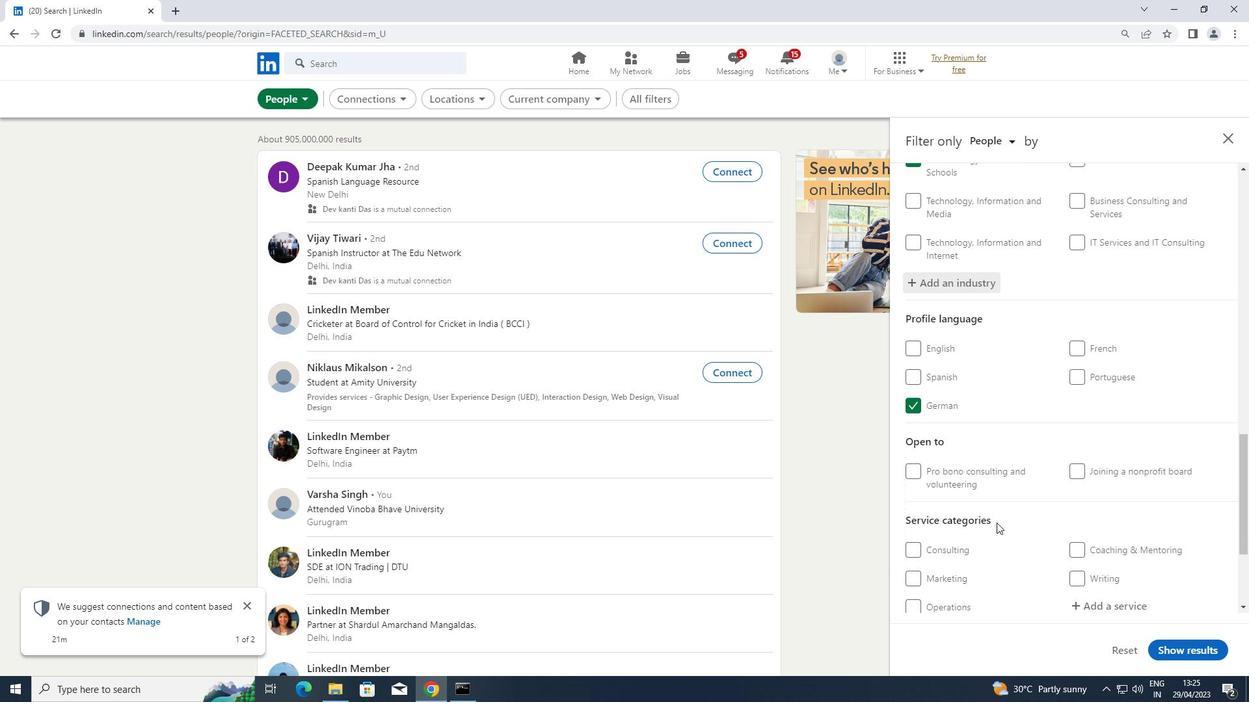 
Action: Mouse moved to (1084, 474)
Screenshot: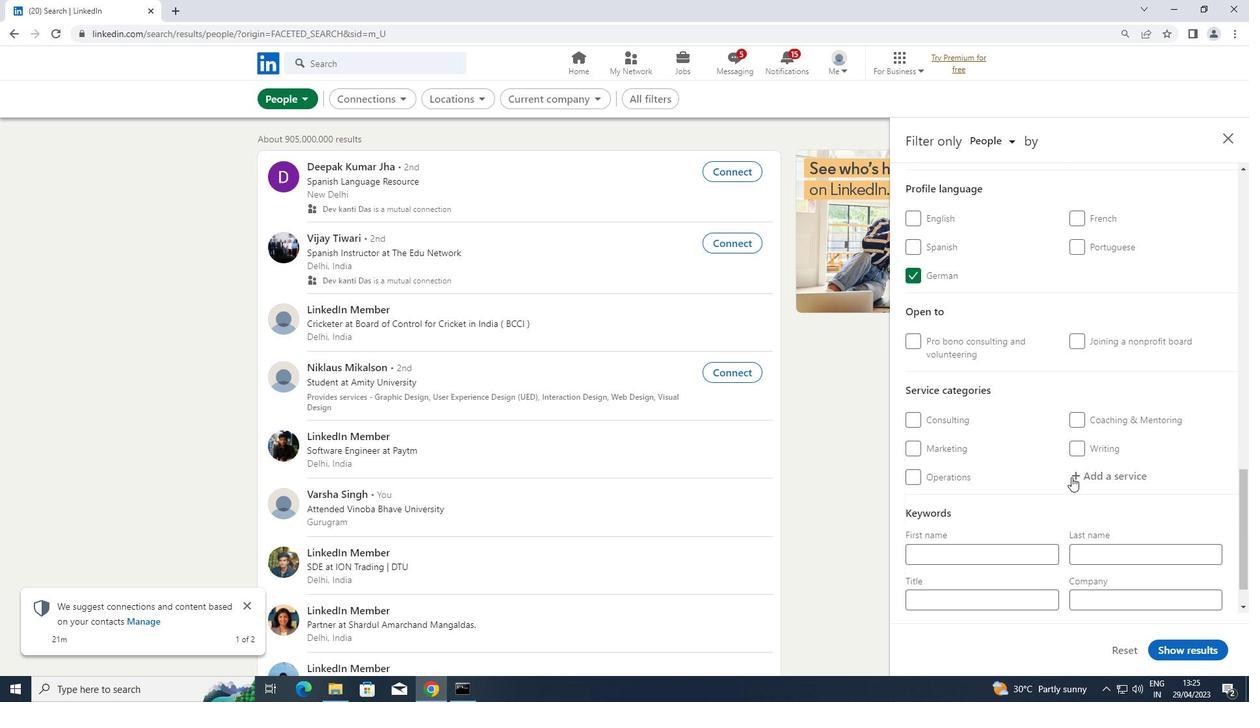 
Action: Mouse pressed left at (1084, 474)
Screenshot: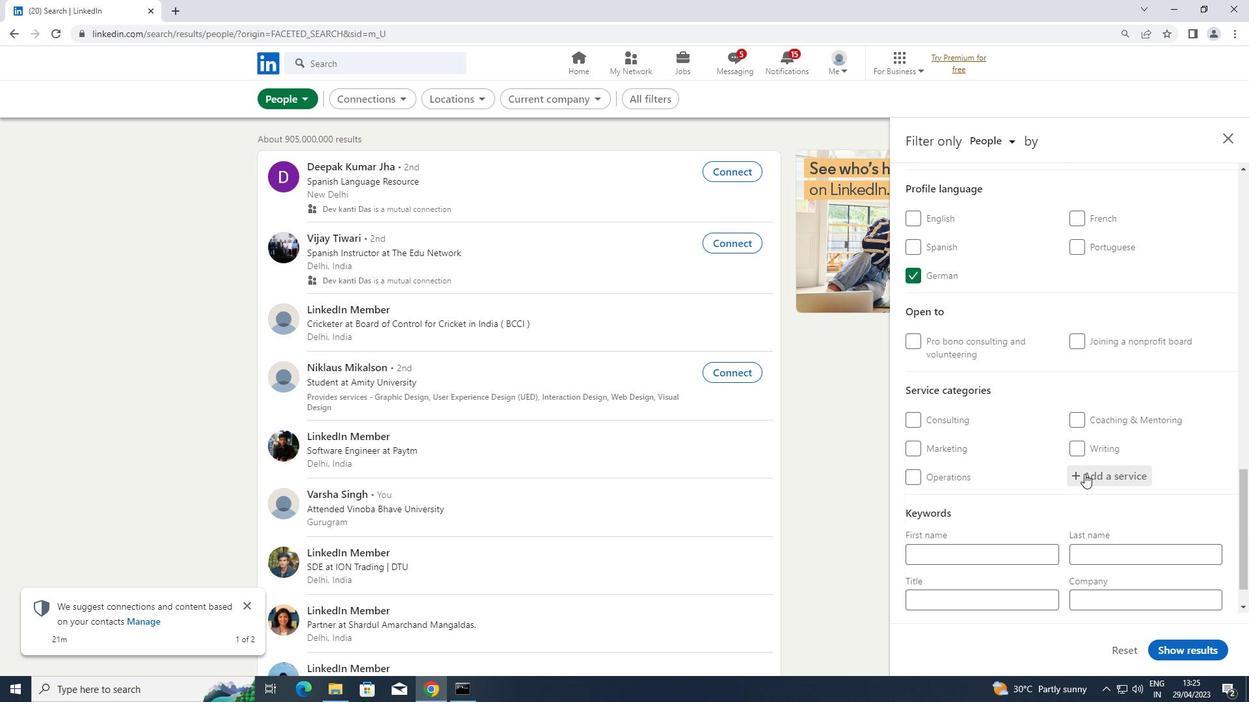 
Action: Key pressed <Key.shift>FINANCIAL
Screenshot: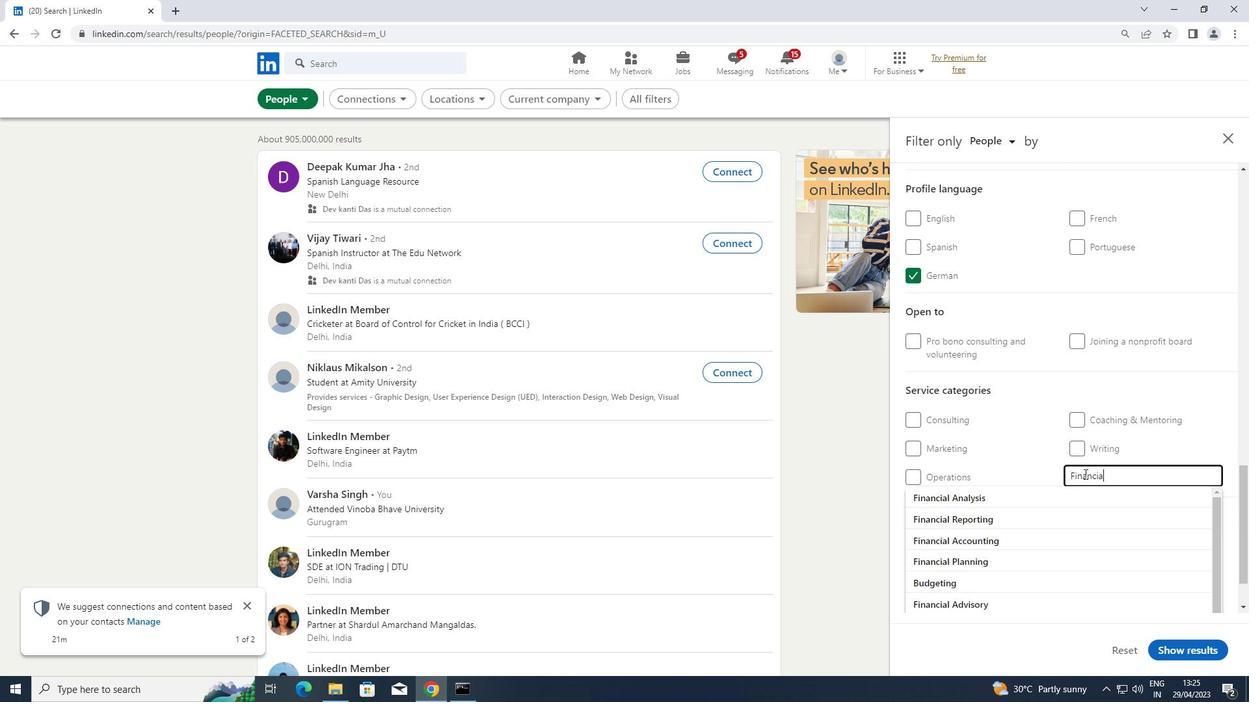 
Action: Mouse moved to (984, 523)
Screenshot: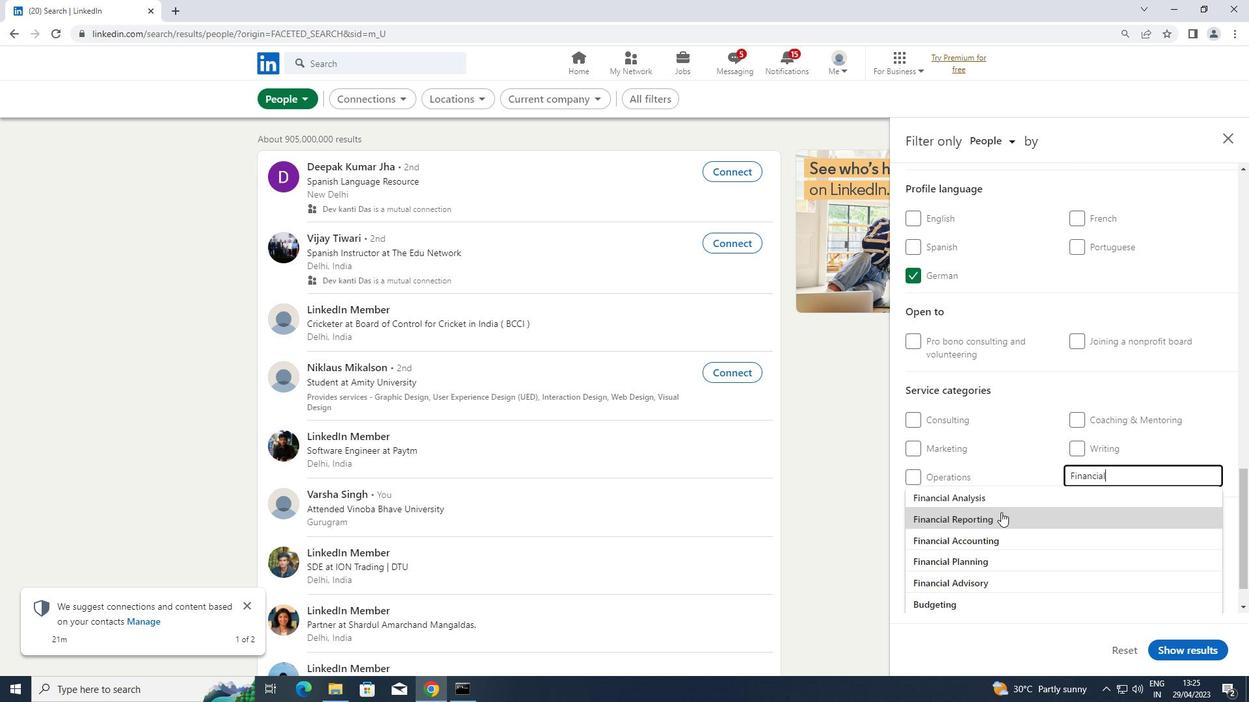 
Action: Mouse pressed left at (984, 523)
Screenshot: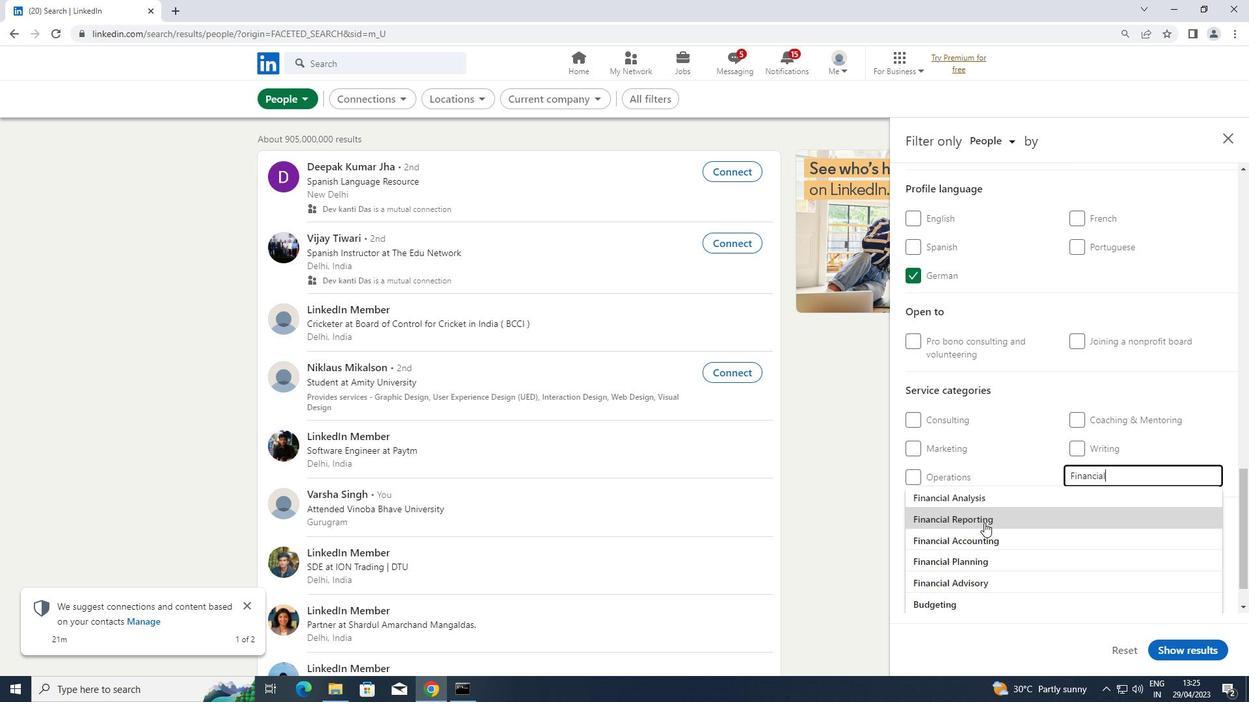 
Action: Mouse moved to (984, 521)
Screenshot: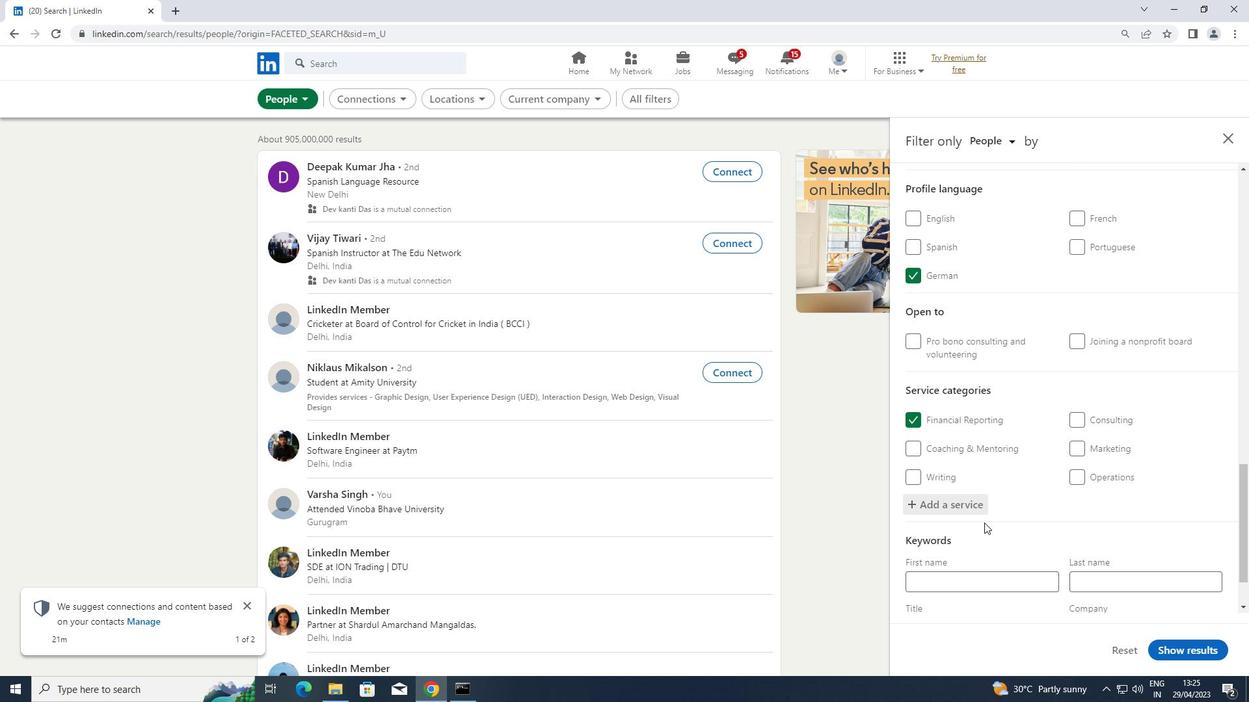 
Action: Mouse scrolled (984, 520) with delta (0, 0)
Screenshot: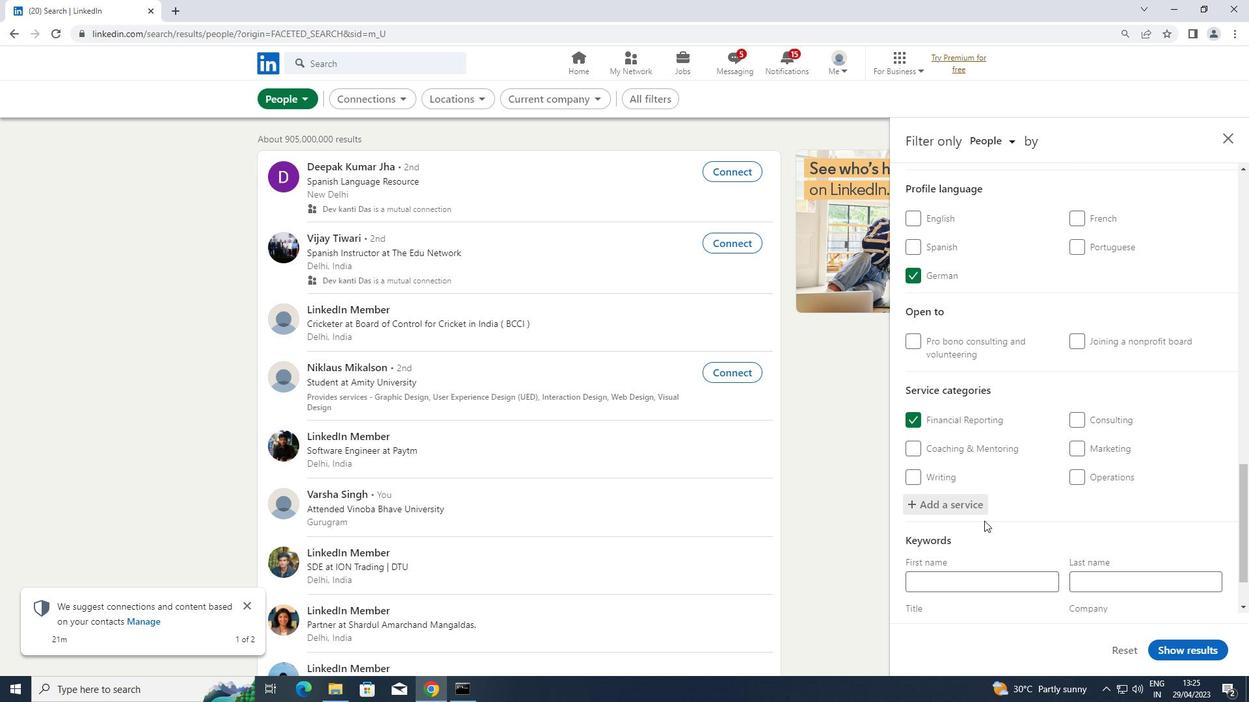 
Action: Mouse scrolled (984, 520) with delta (0, 0)
Screenshot: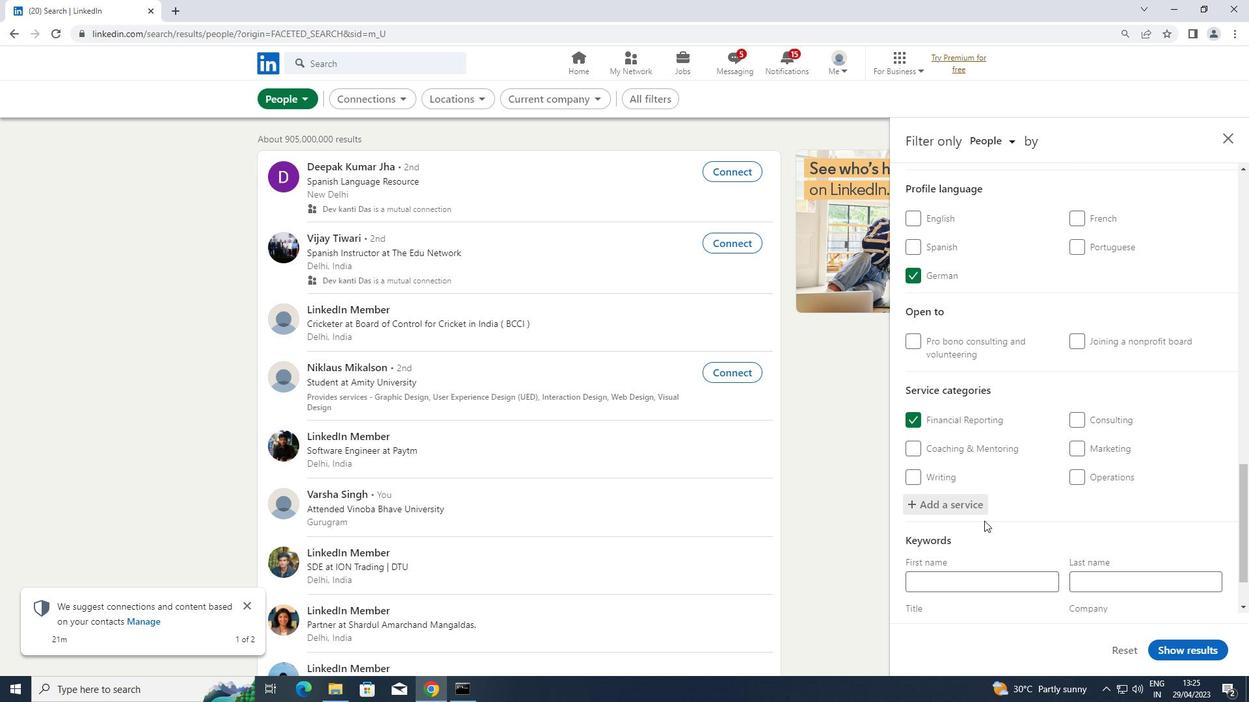 
Action: Mouse moved to (978, 549)
Screenshot: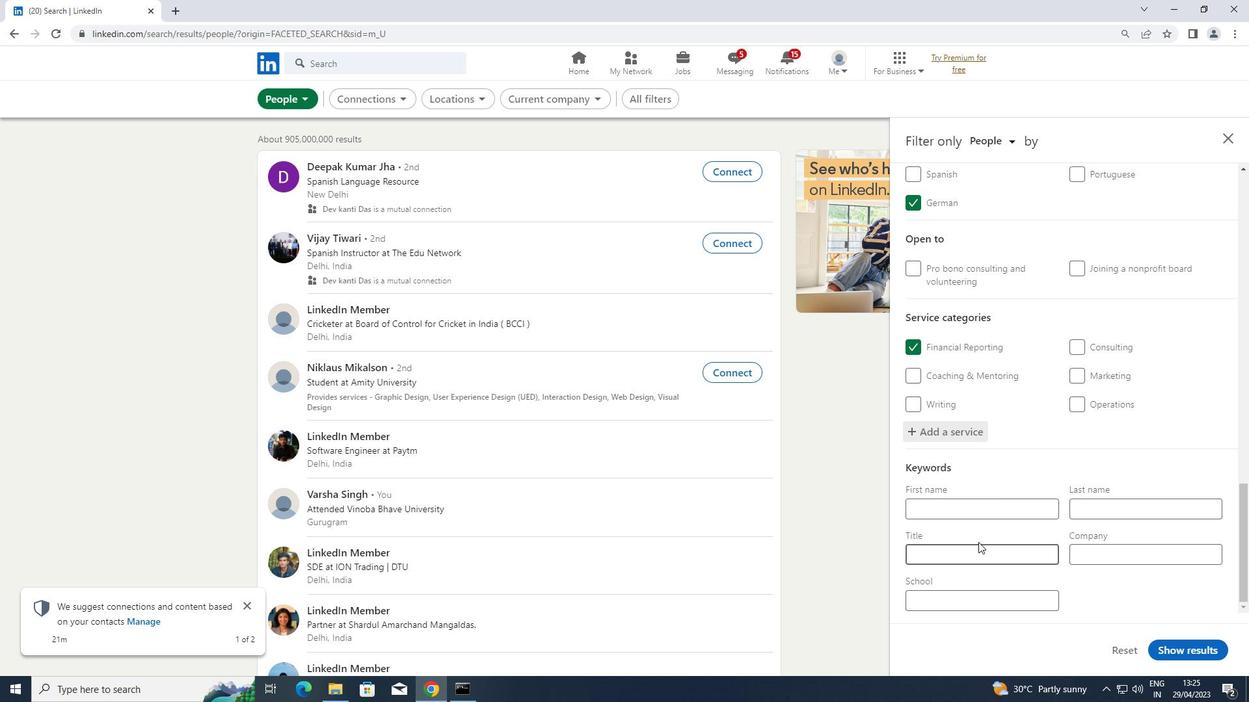 
Action: Mouse pressed left at (978, 549)
Screenshot: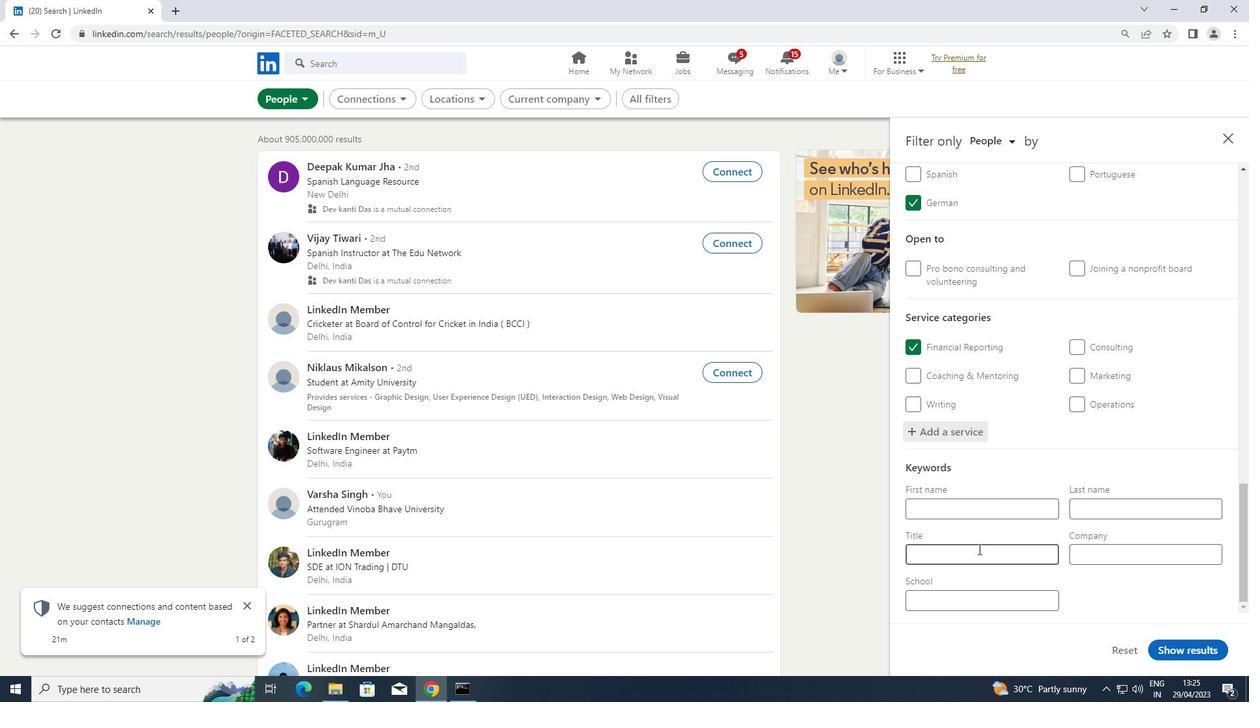 
Action: Key pressed <Key.shift>NAIL<Key.space><Key.shift>TECHNICIAN
Screenshot: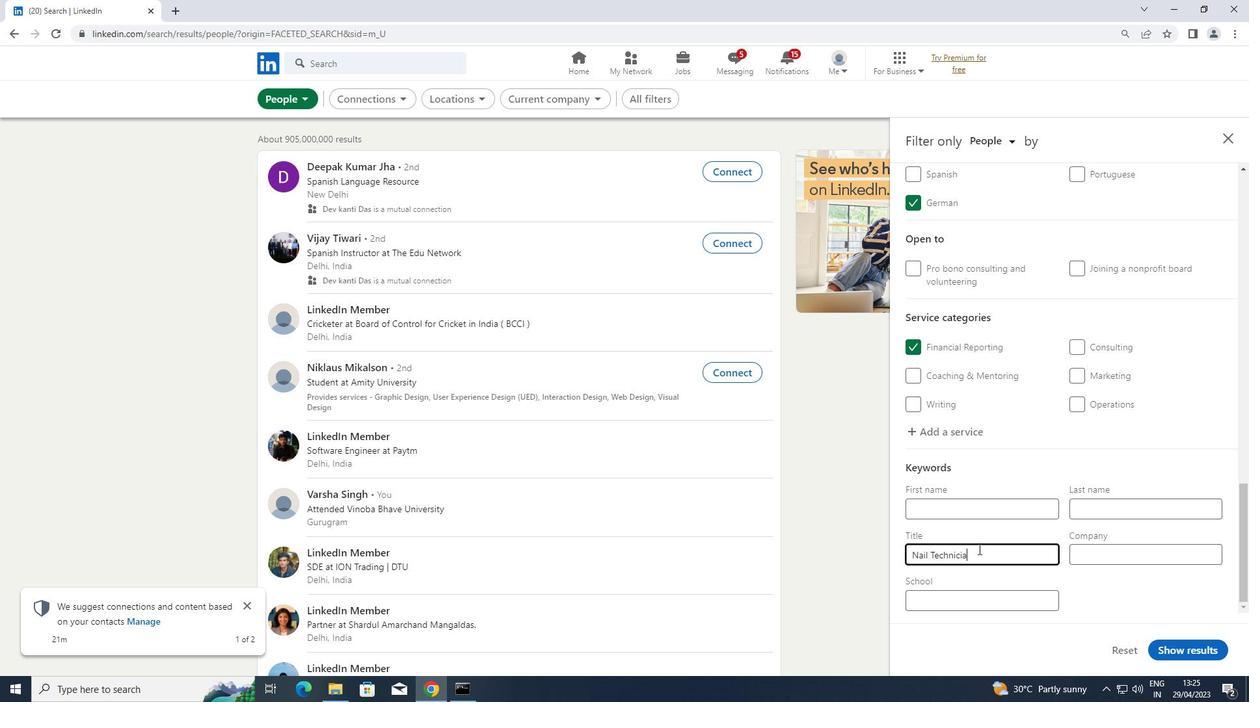 
Action: Mouse moved to (1171, 654)
Screenshot: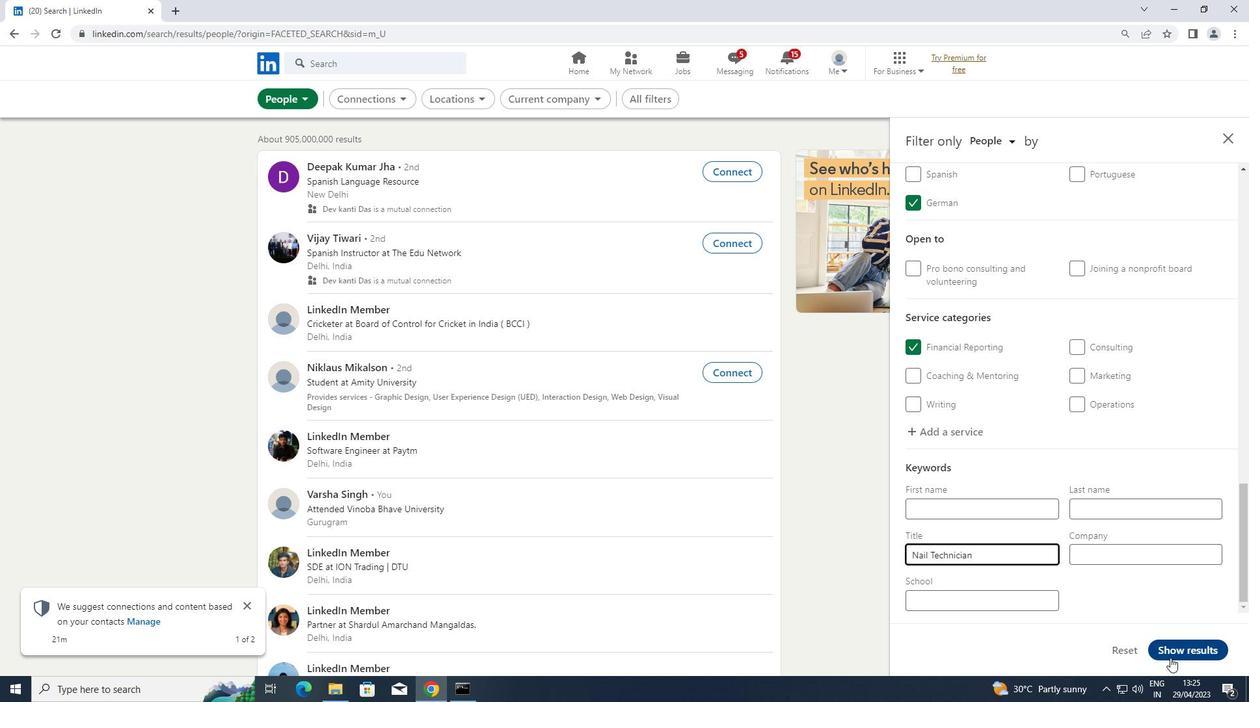 
Action: Mouse pressed left at (1171, 654)
Screenshot: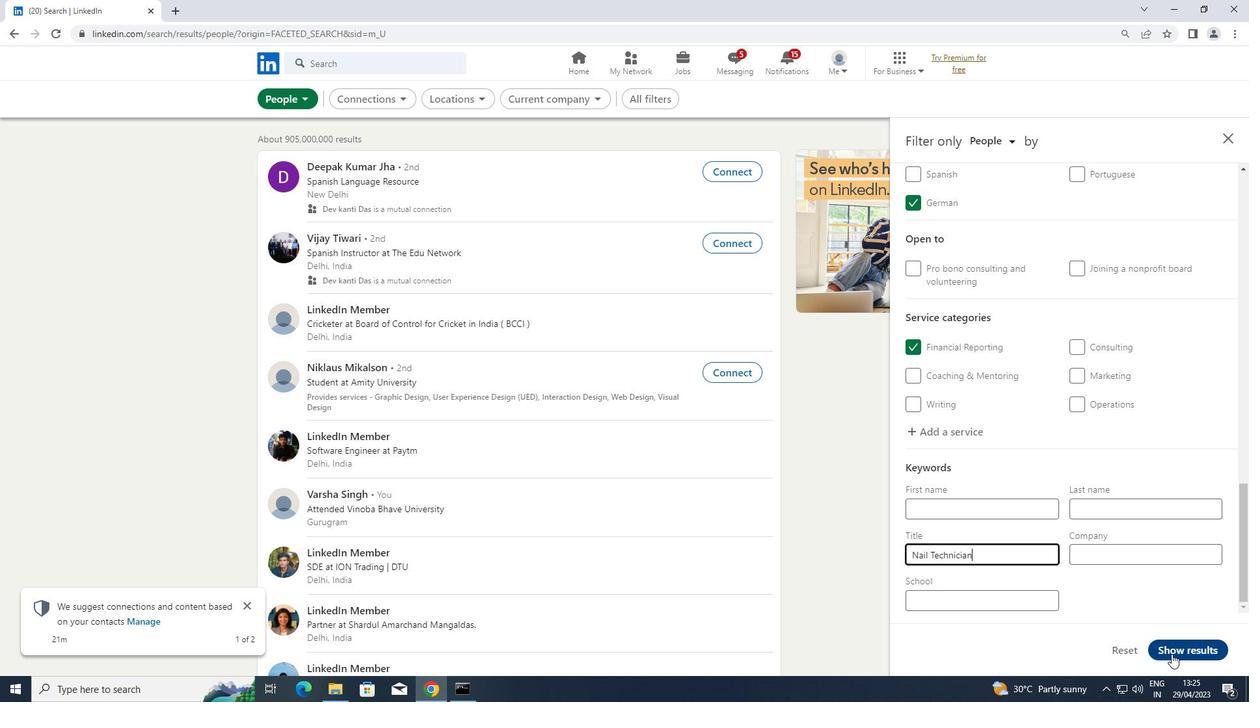 
